 Task: Explore Airbnb accommodation in CholargÃ³s, Greece from 10th December, 2023 to 20th December, 2023 for 12 adults. Place can be entire room or shared room with 6 bedrooms having 12 beds and 6 bathrooms. Property type can be flat. Amenities needed are: wifi, TV, free parkinig on premises, gym, breakfast.
Action: Mouse moved to (464, 89)
Screenshot: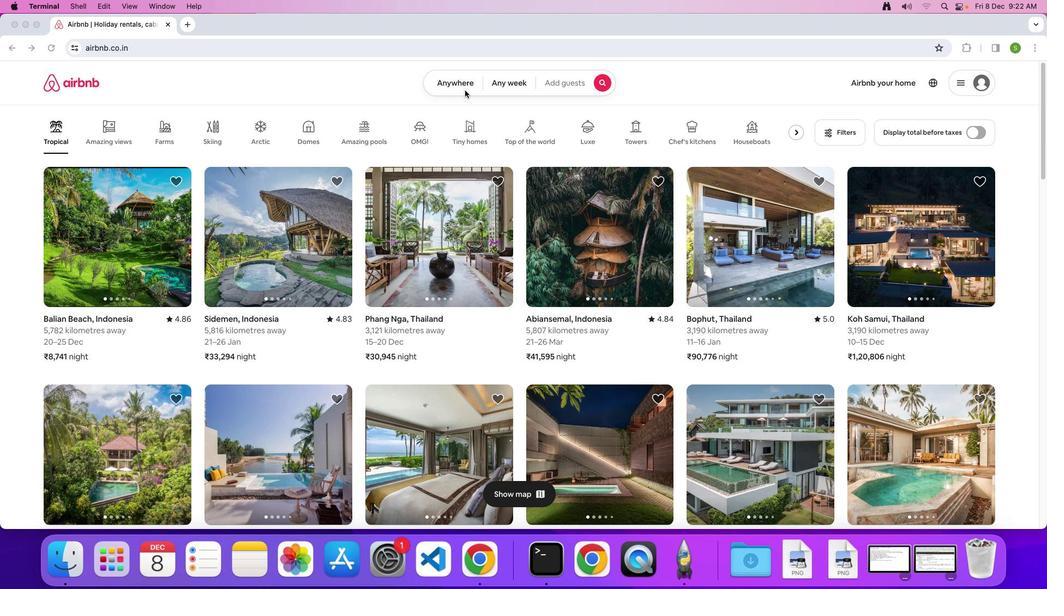
Action: Mouse pressed left at (464, 89)
Screenshot: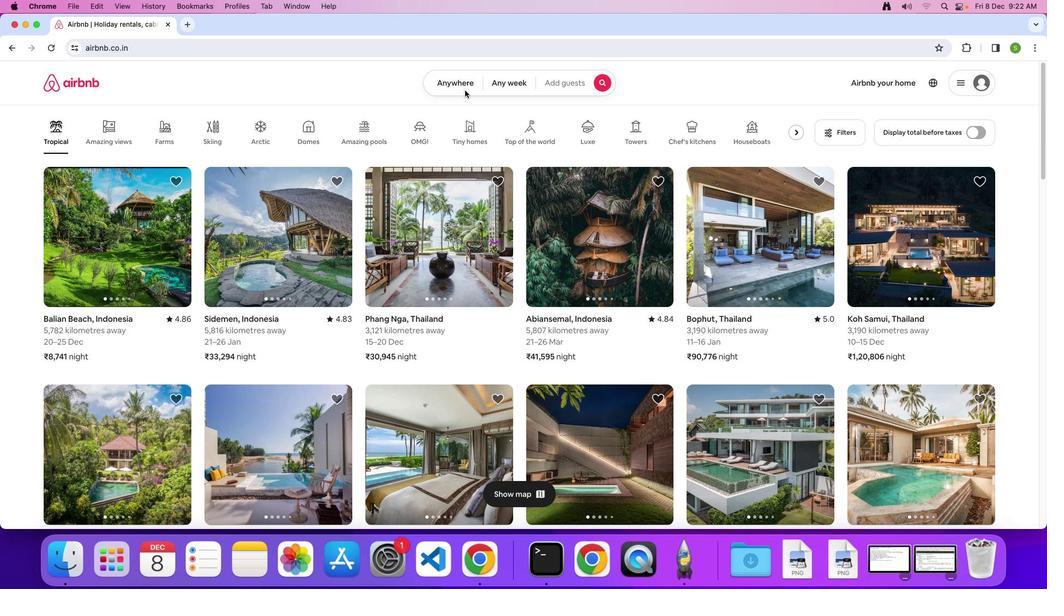 
Action: Mouse moved to (460, 84)
Screenshot: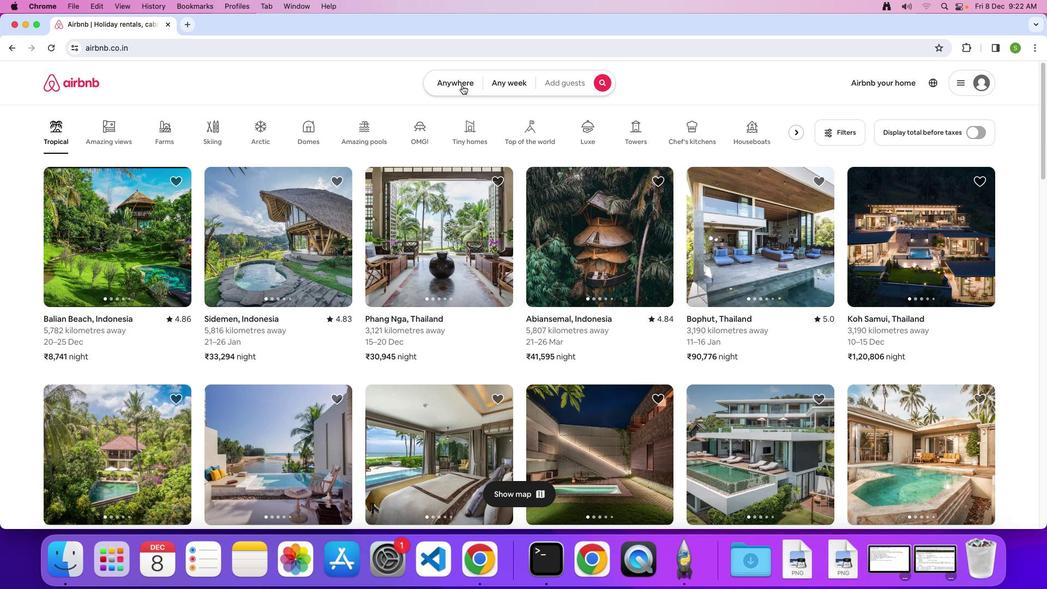 
Action: Mouse pressed left at (460, 84)
Screenshot: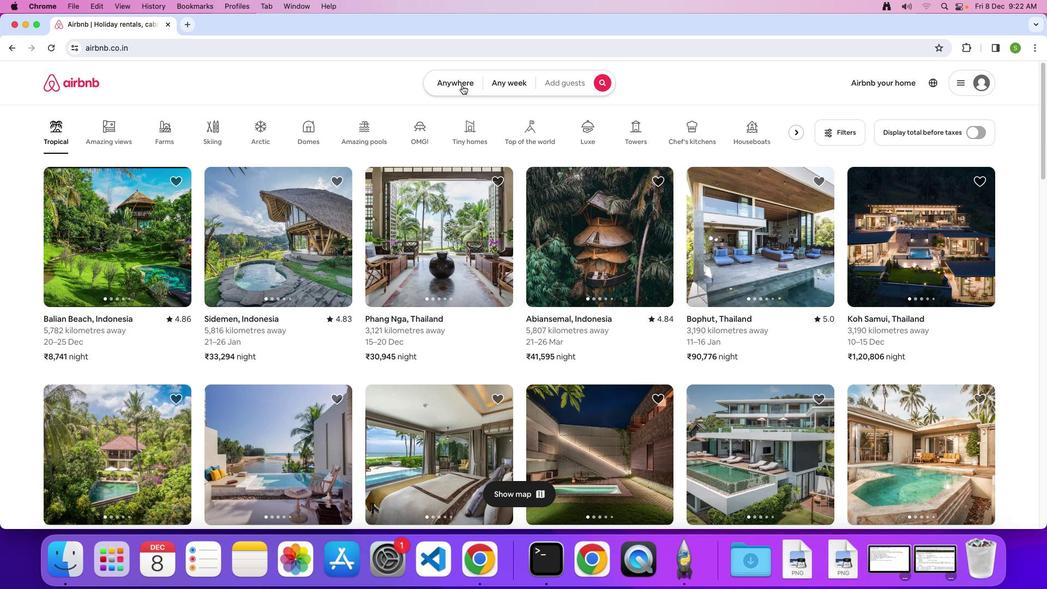 
Action: Mouse moved to (387, 120)
Screenshot: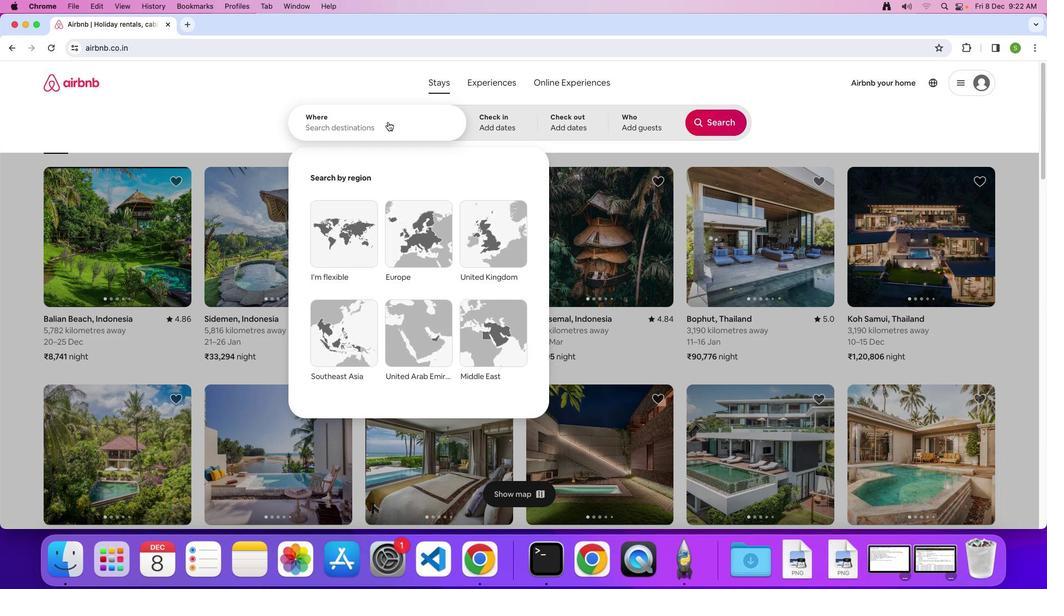 
Action: Mouse pressed left at (387, 120)
Screenshot: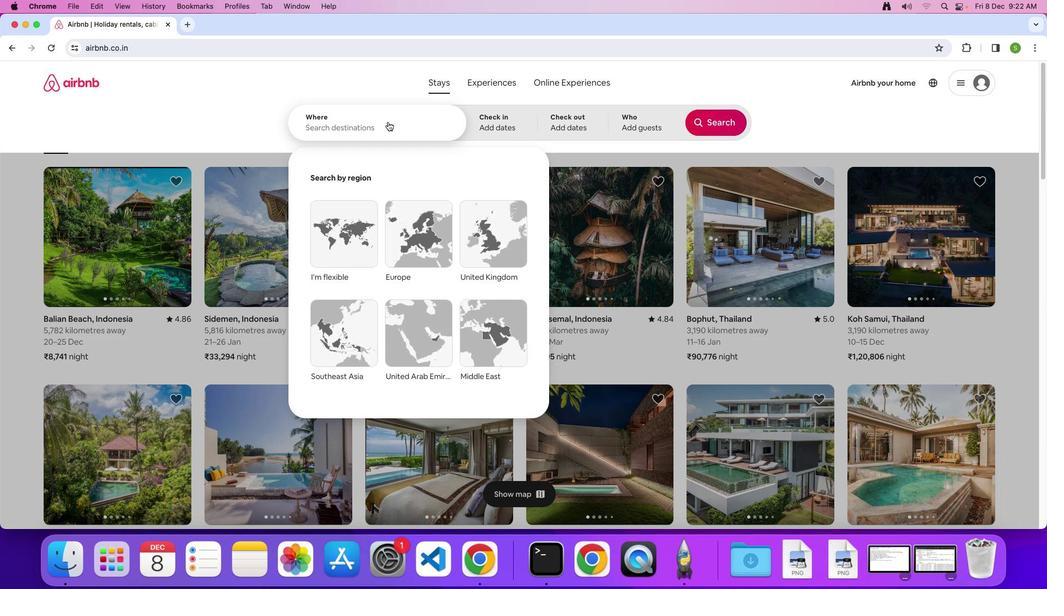 
Action: Key pressed 'C'Key.caps_lock'h''a''l''a''r''g''o''s'','Key.spaceKey.shift'G''r''e''e''c''e'Key.enter
Screenshot: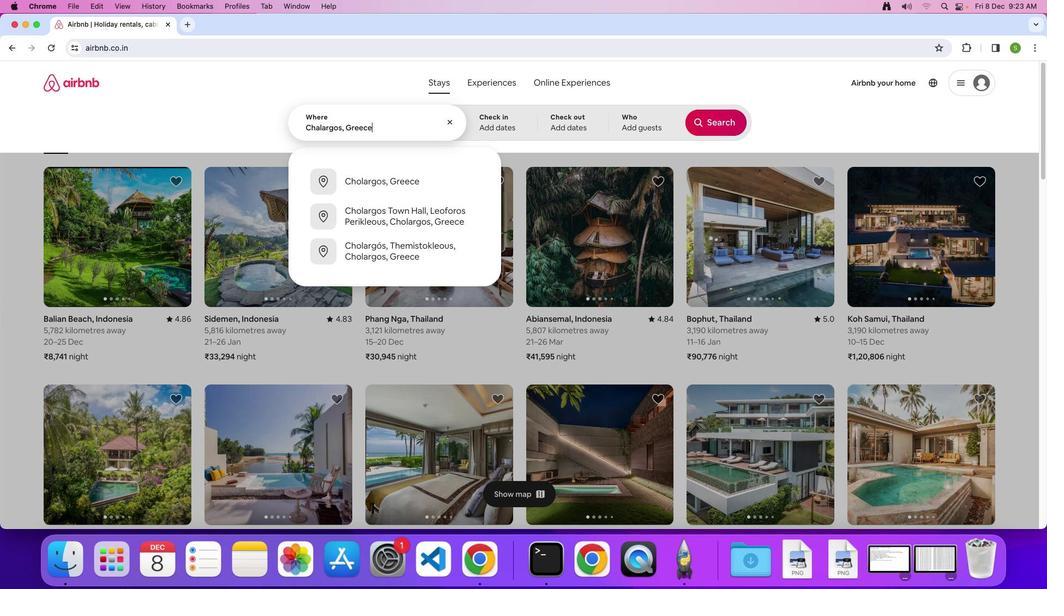 
Action: Mouse moved to (332, 312)
Screenshot: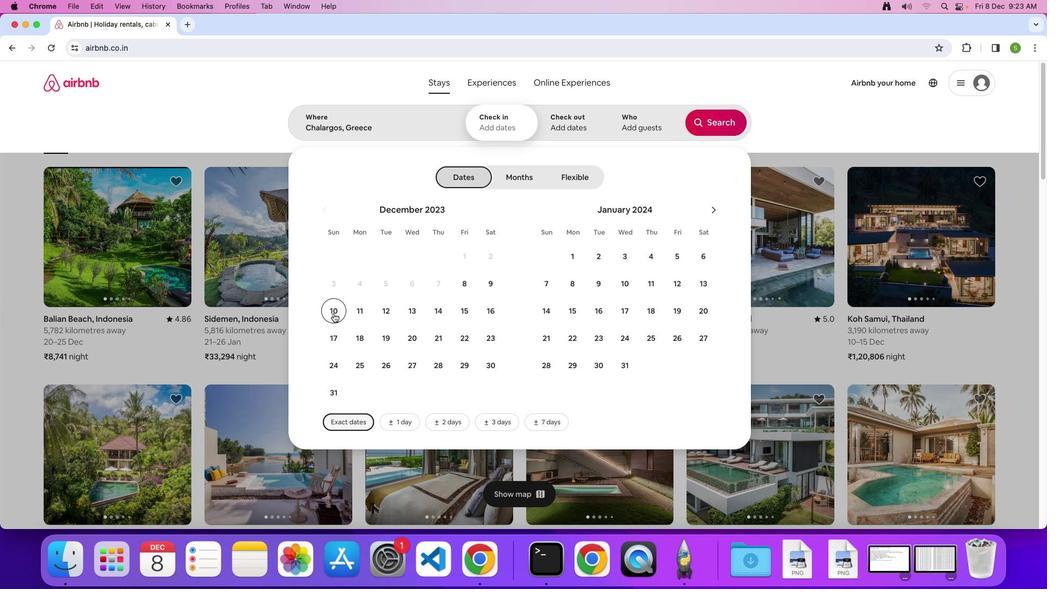 
Action: Mouse pressed left at (332, 312)
Screenshot: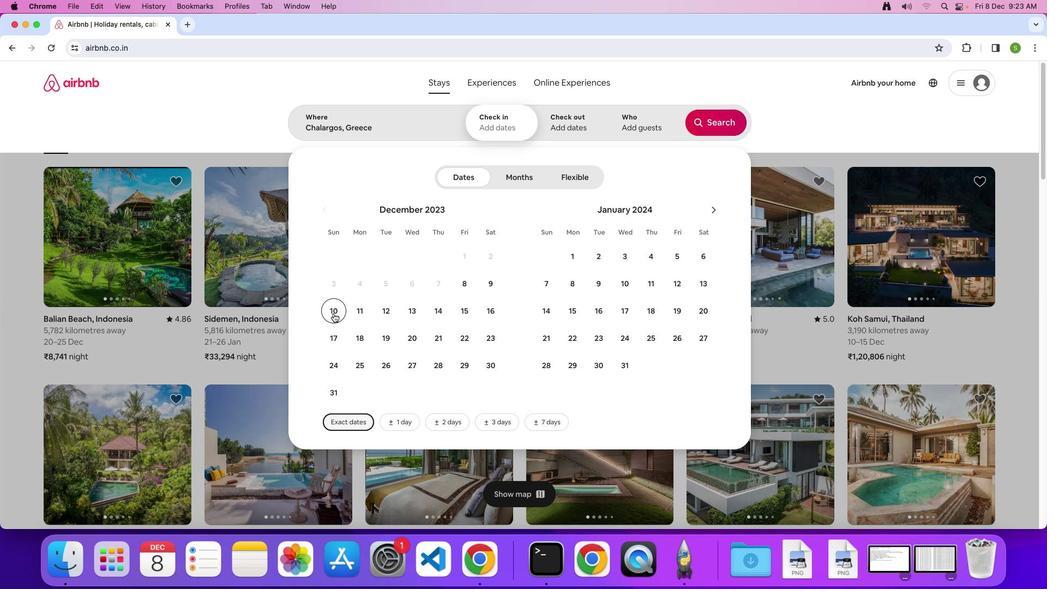 
Action: Mouse moved to (421, 335)
Screenshot: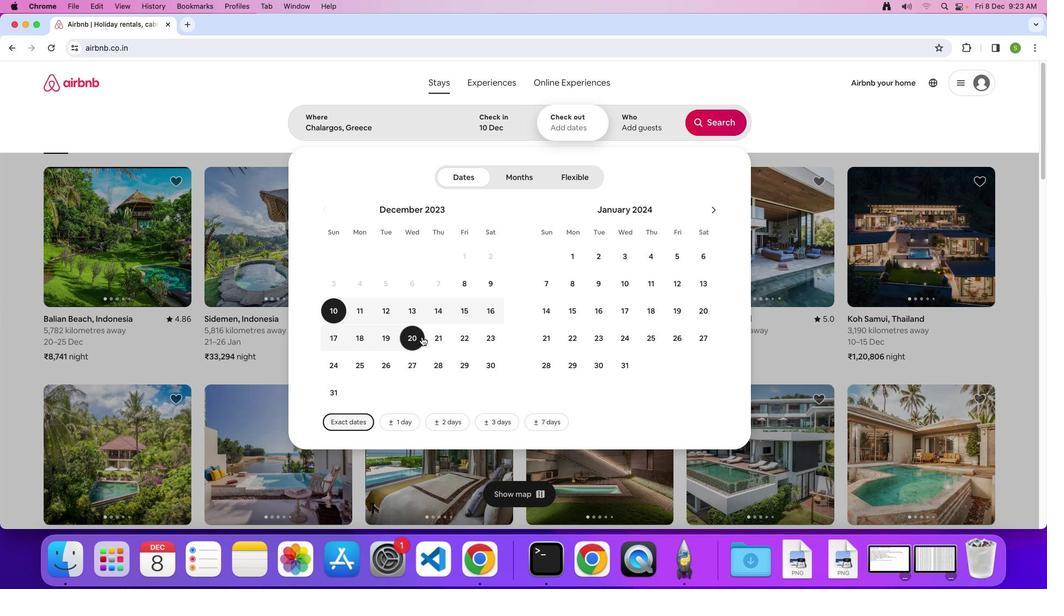 
Action: Mouse pressed left at (421, 335)
Screenshot: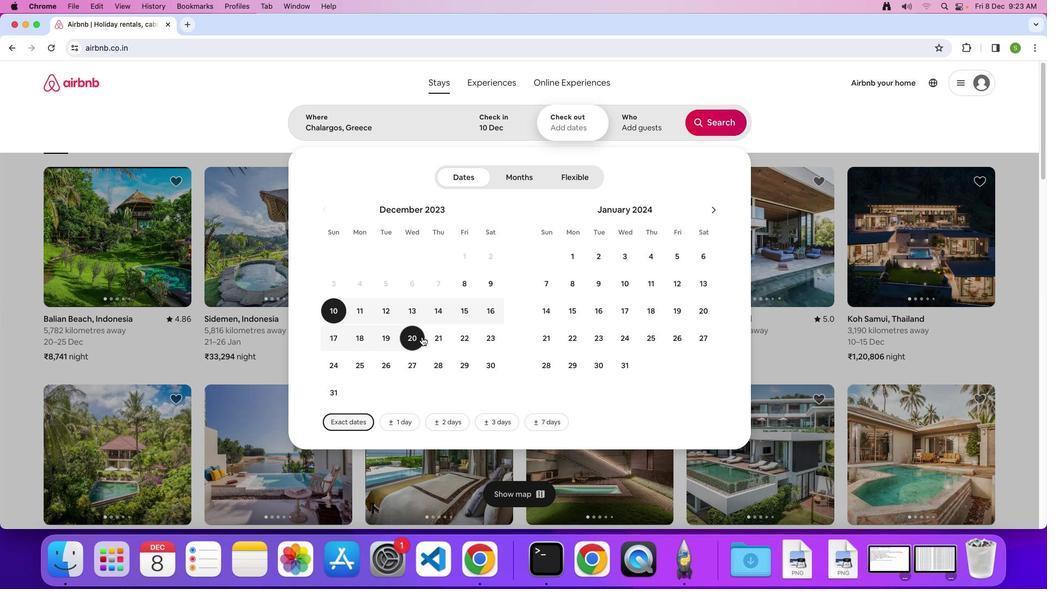 
Action: Mouse moved to (652, 118)
Screenshot: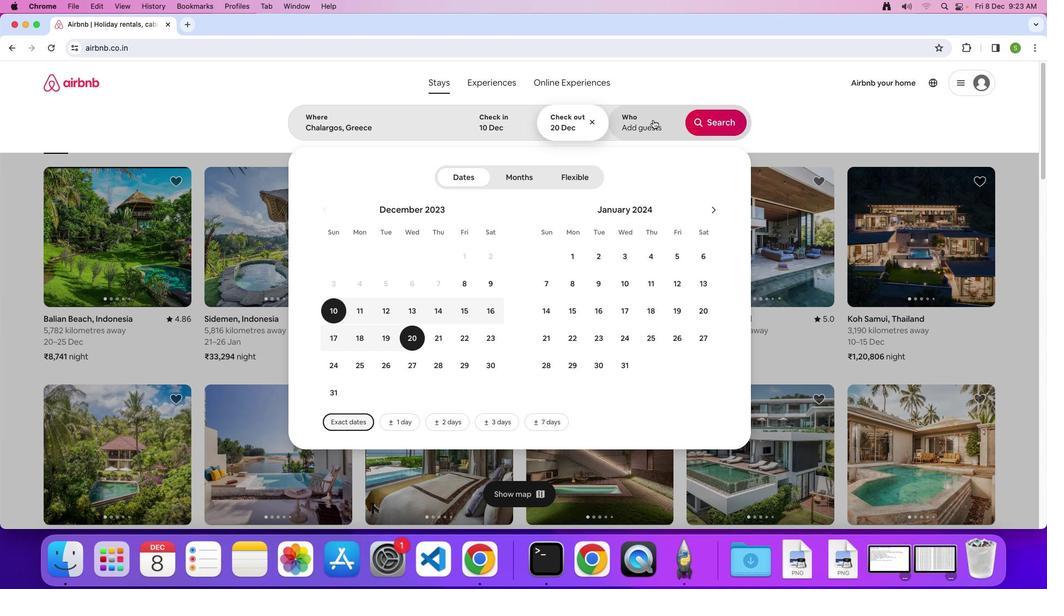 
Action: Mouse pressed left at (652, 118)
Screenshot: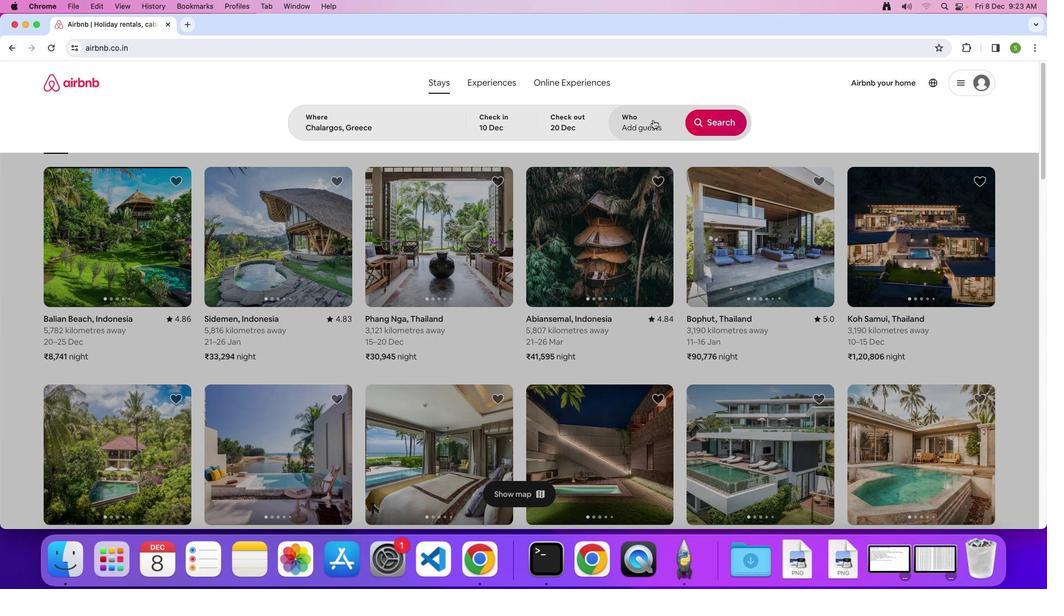 
Action: Mouse moved to (713, 178)
Screenshot: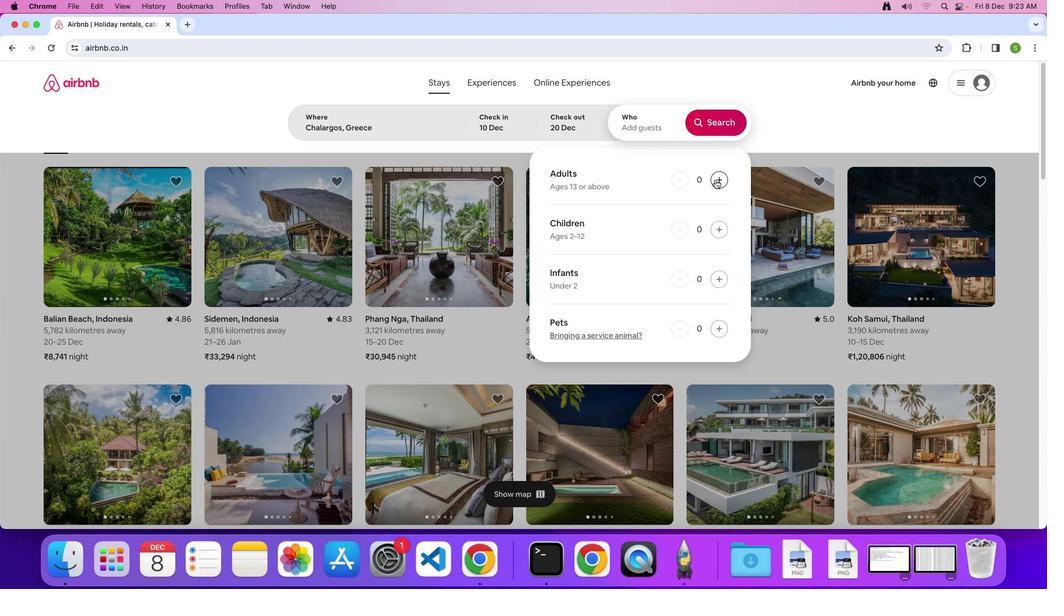 
Action: Mouse pressed left at (713, 178)
Screenshot: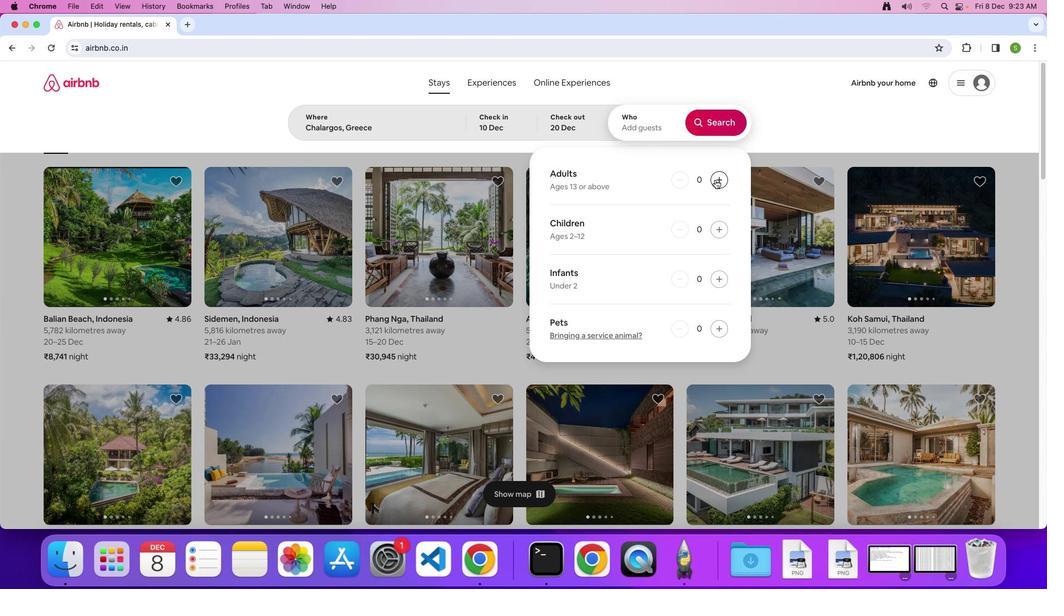 
Action: Mouse pressed left at (713, 178)
Screenshot: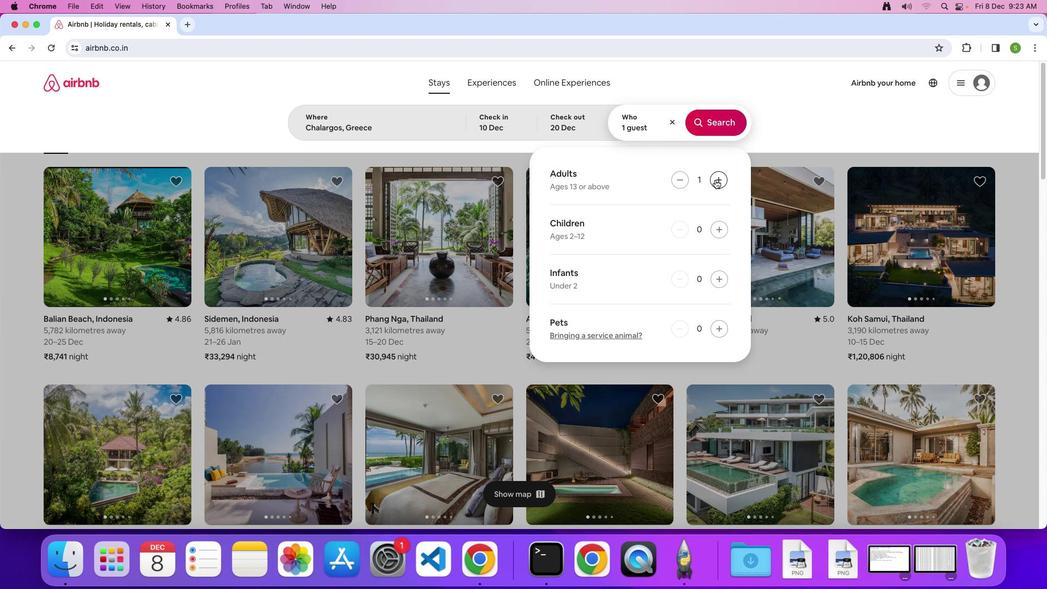
Action: Mouse pressed left at (713, 178)
Screenshot: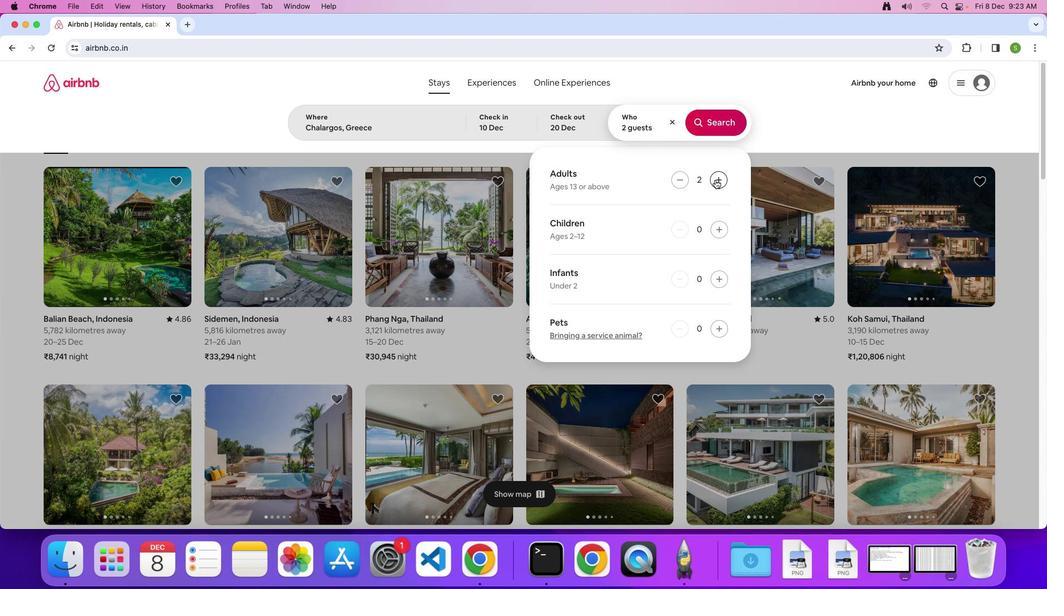 
Action: Mouse pressed left at (713, 178)
Screenshot: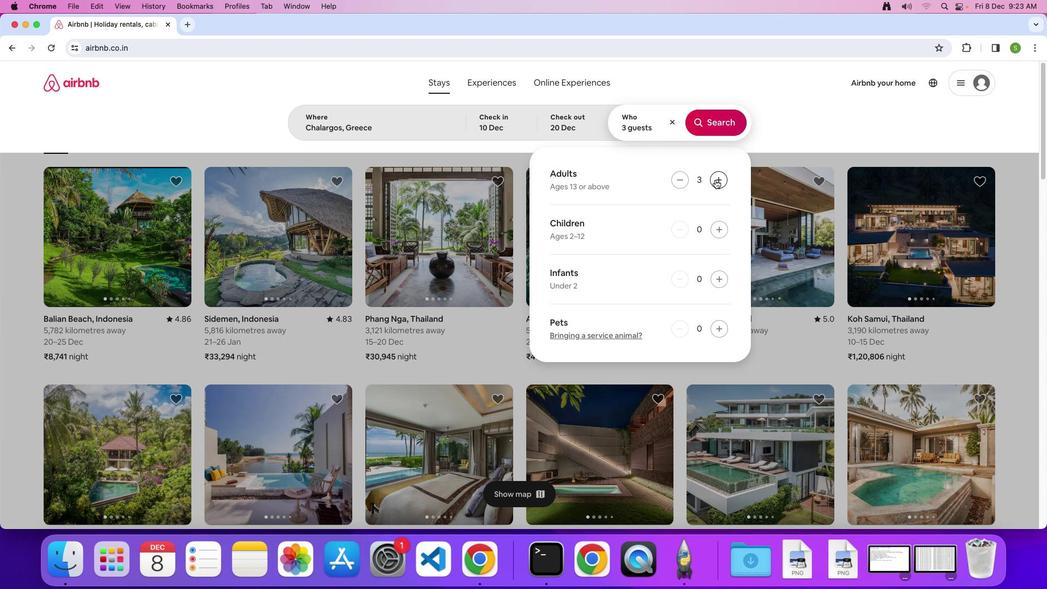 
Action: Mouse pressed left at (713, 178)
Screenshot: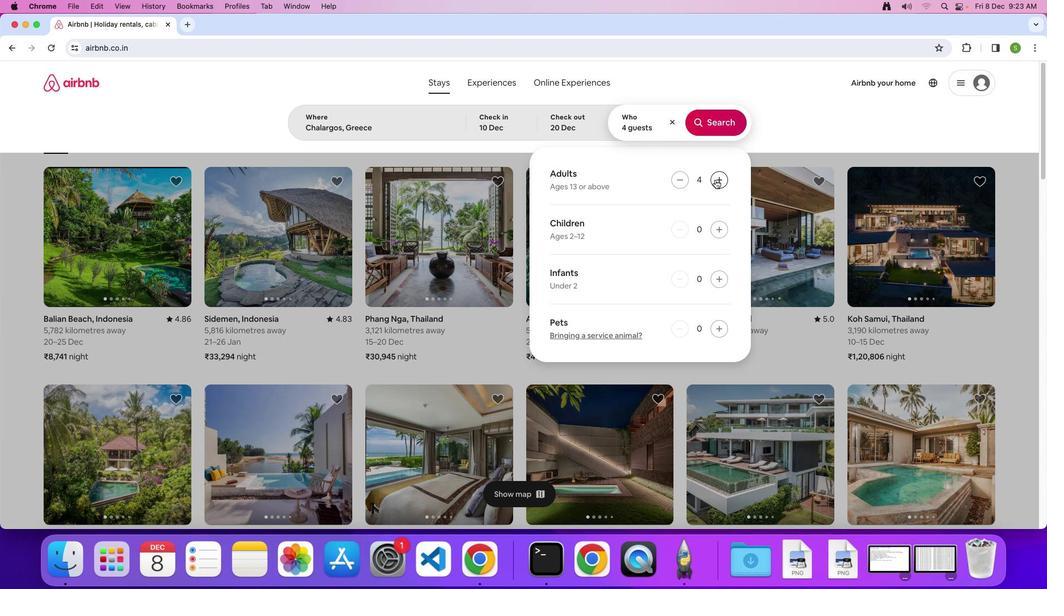 
Action: Mouse pressed left at (713, 178)
Screenshot: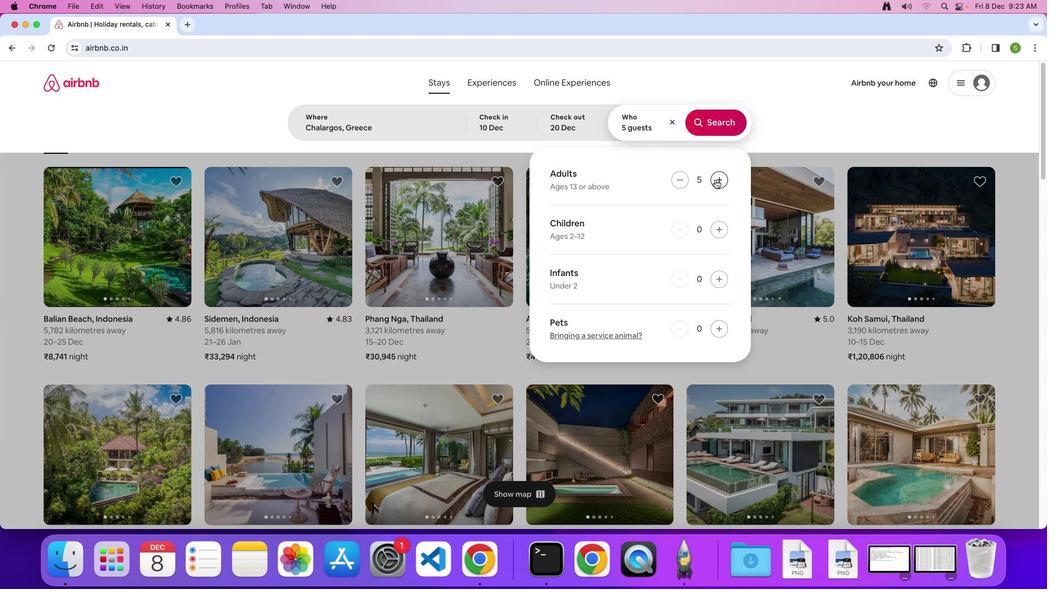 
Action: Mouse pressed left at (713, 178)
Screenshot: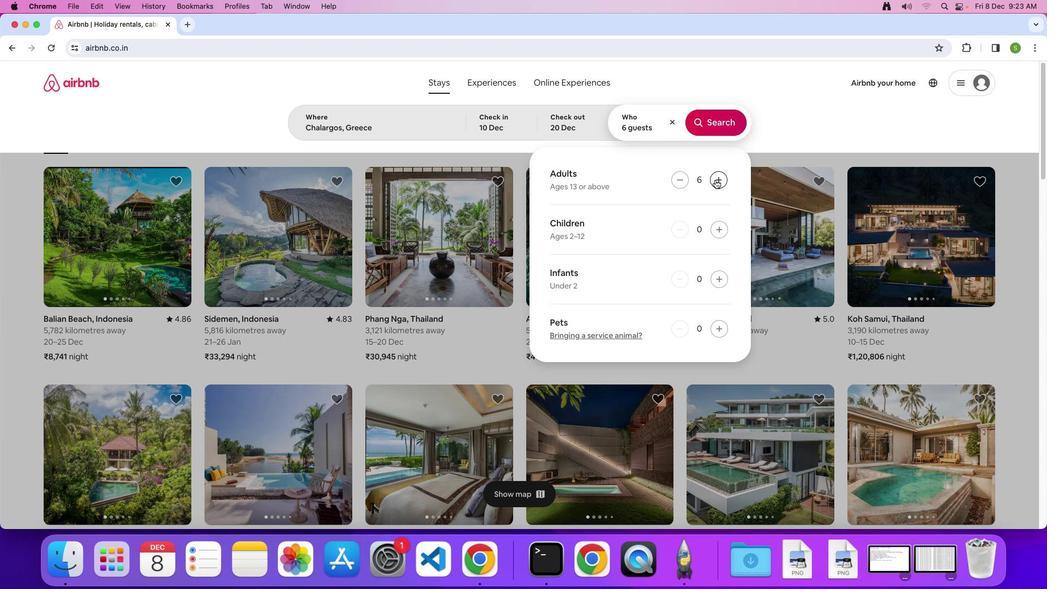 
Action: Mouse pressed left at (713, 178)
Screenshot: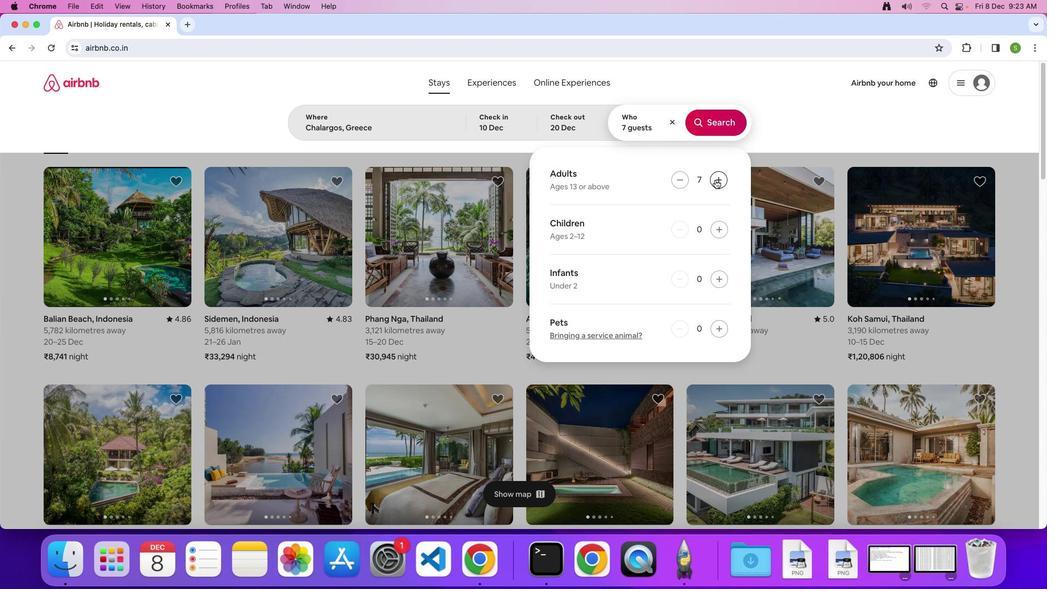 
Action: Mouse pressed left at (713, 178)
Screenshot: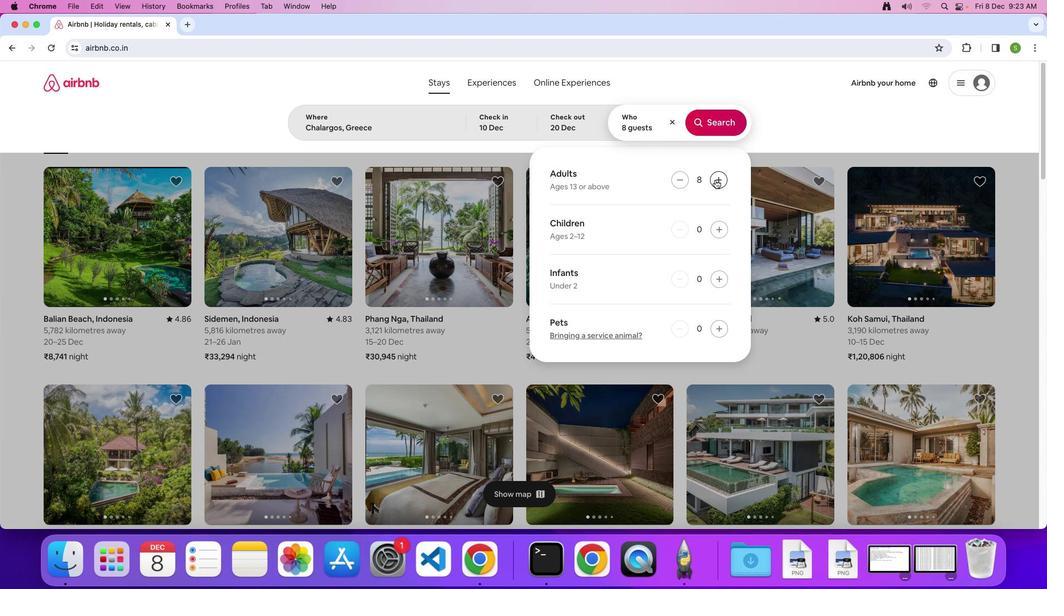 
Action: Mouse pressed left at (713, 178)
Screenshot: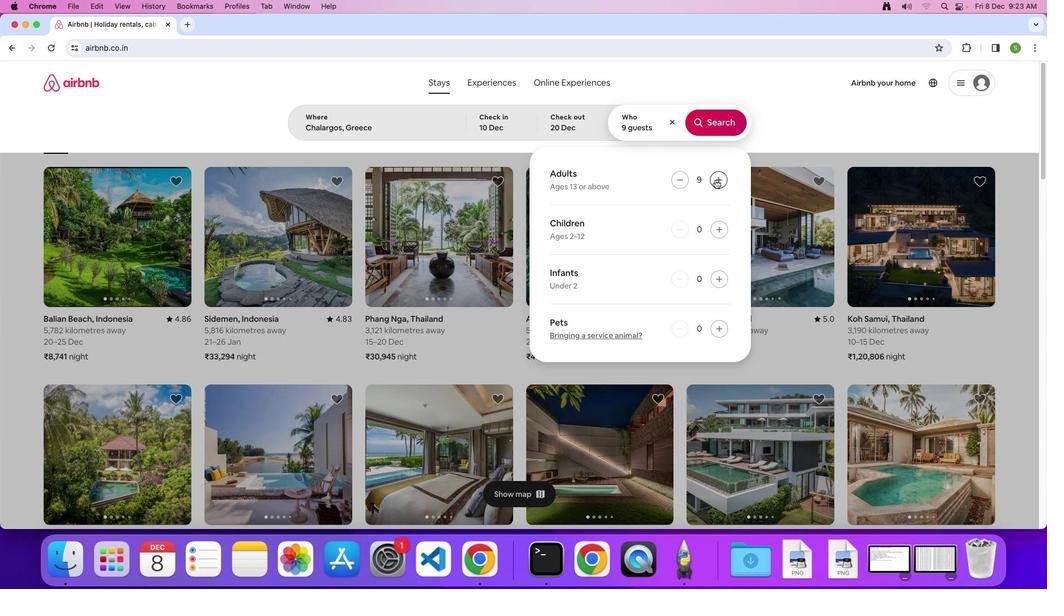 
Action: Mouse pressed left at (713, 178)
Screenshot: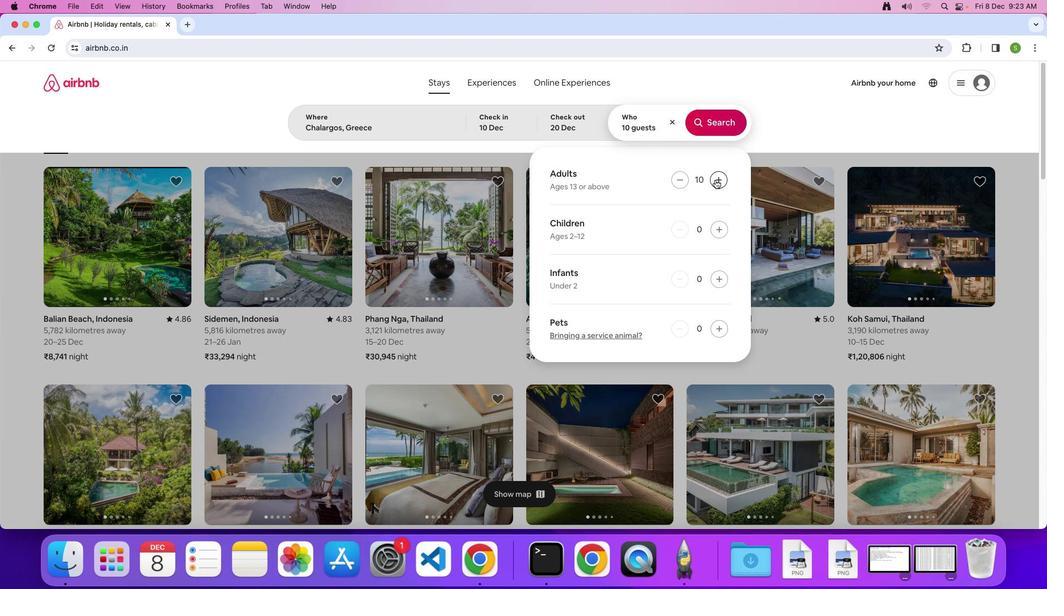 
Action: Mouse pressed left at (713, 178)
Screenshot: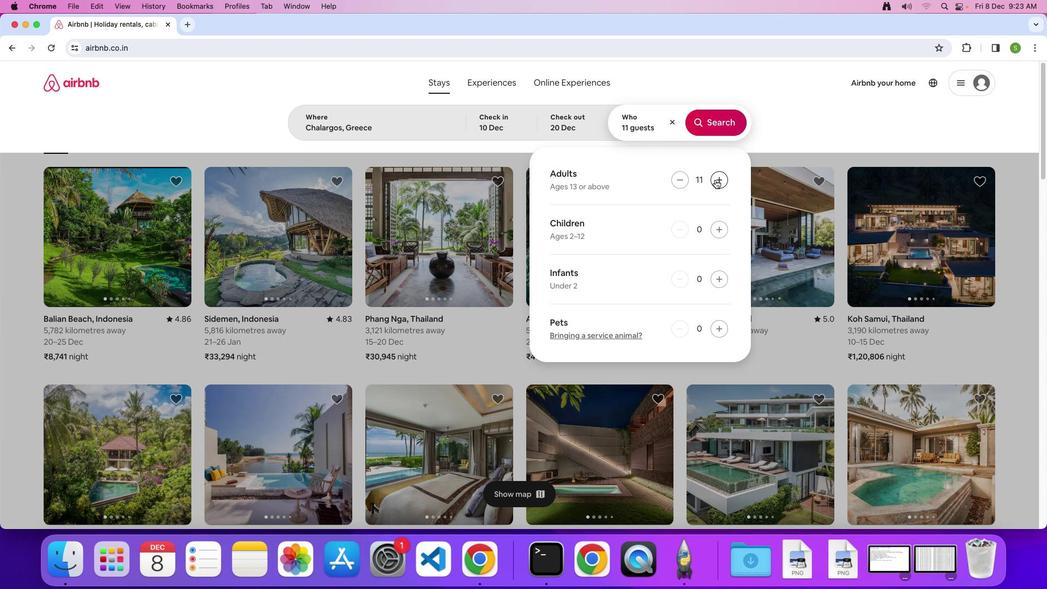
Action: Mouse moved to (716, 128)
Screenshot: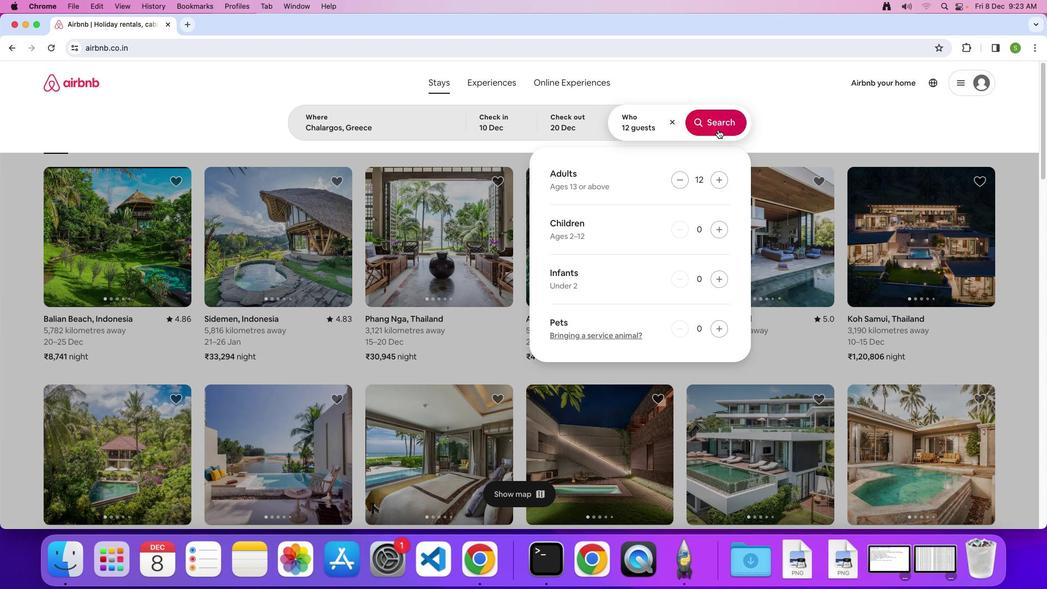 
Action: Mouse pressed left at (716, 128)
Screenshot: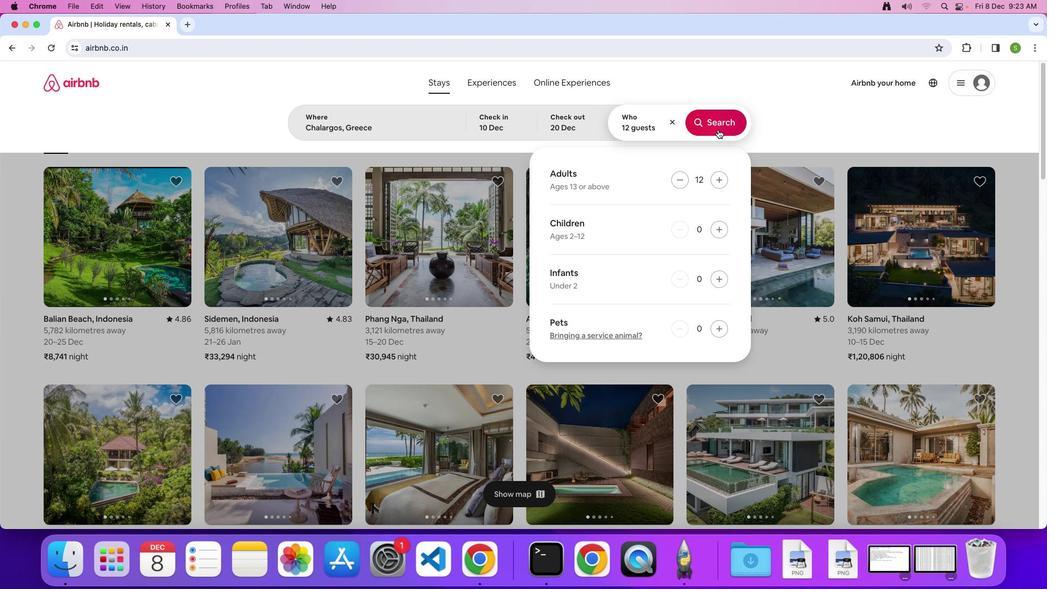 
Action: Mouse moved to (868, 124)
Screenshot: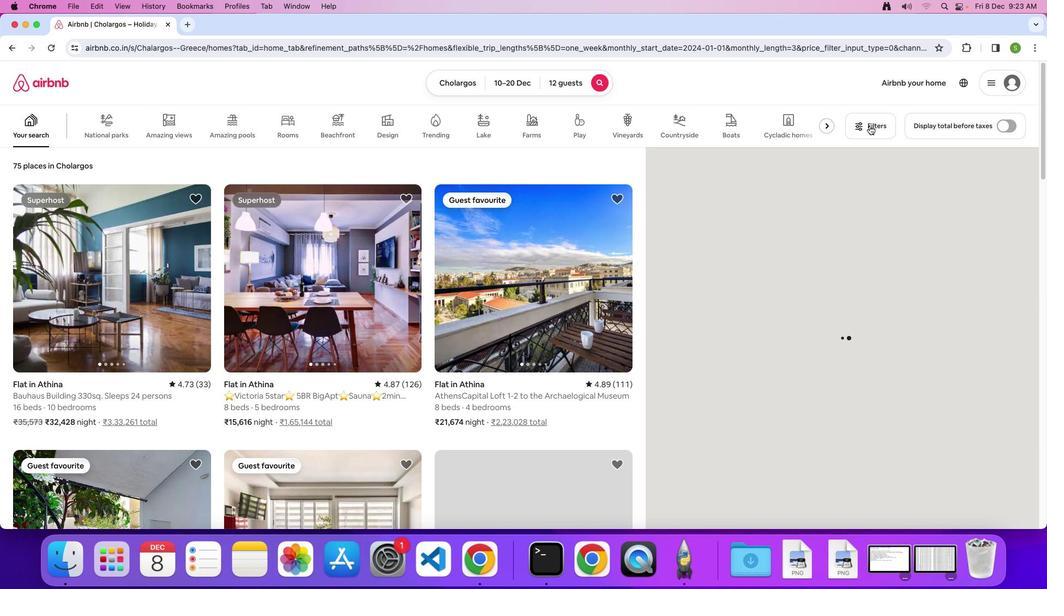 
Action: Mouse pressed left at (868, 124)
Screenshot: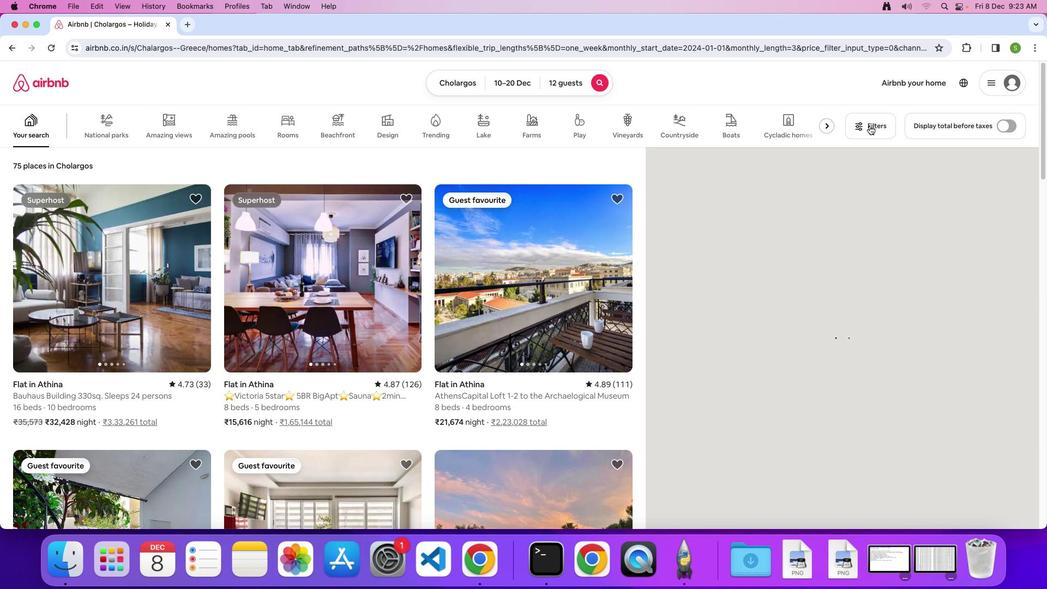 
Action: Mouse moved to (507, 195)
Screenshot: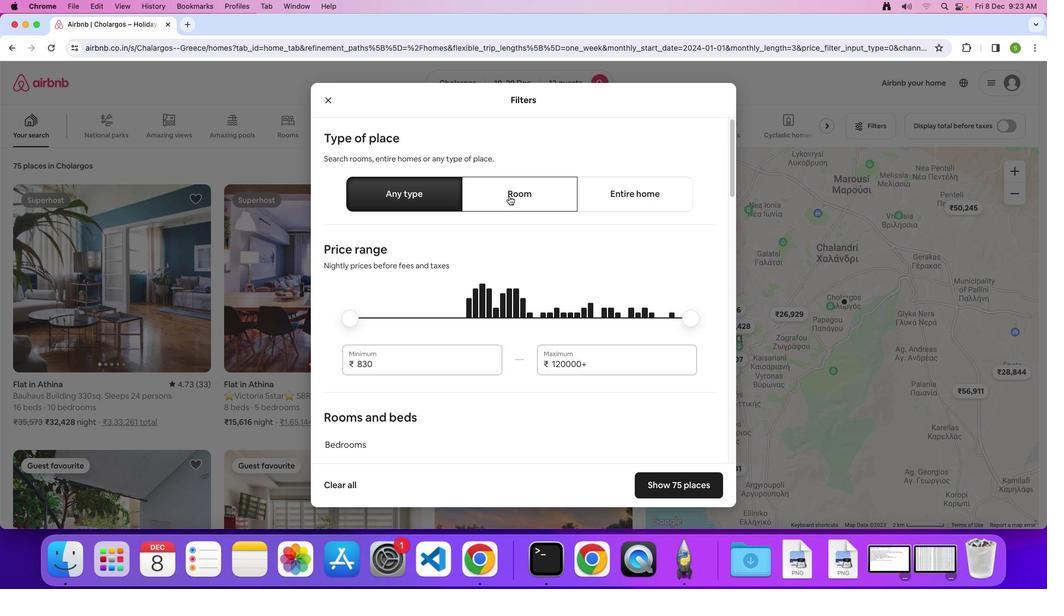 
Action: Mouse pressed left at (507, 195)
Screenshot: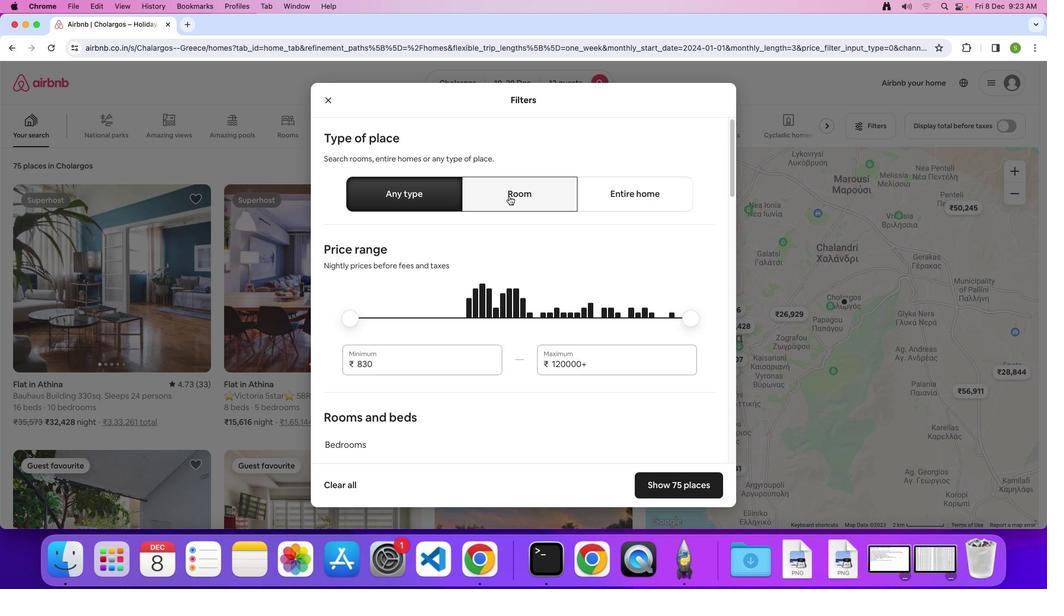 
Action: Mouse moved to (507, 271)
Screenshot: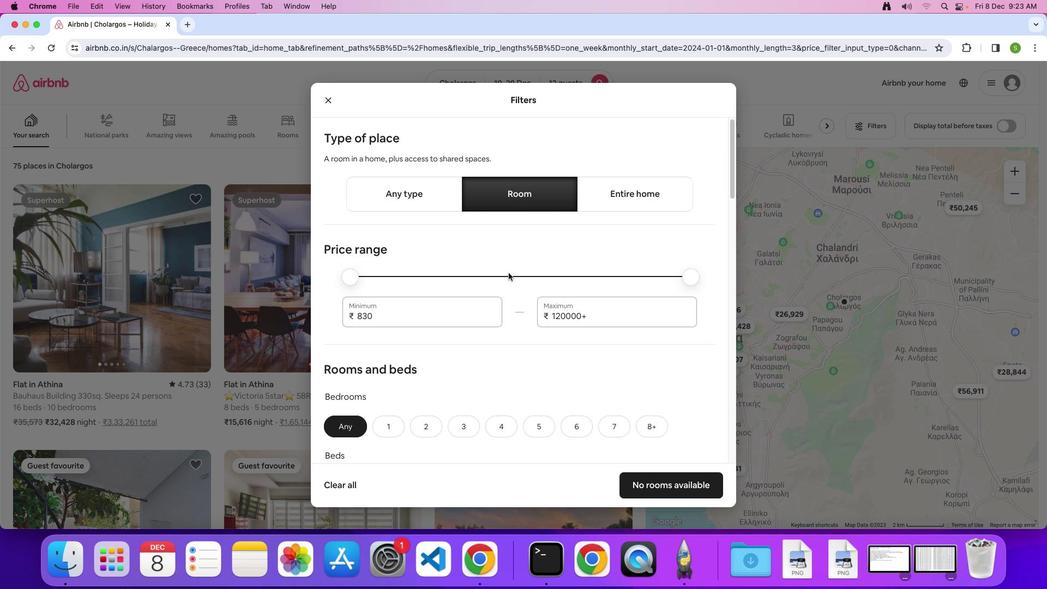 
Action: Mouse scrolled (507, 271) with delta (0, -1)
Screenshot: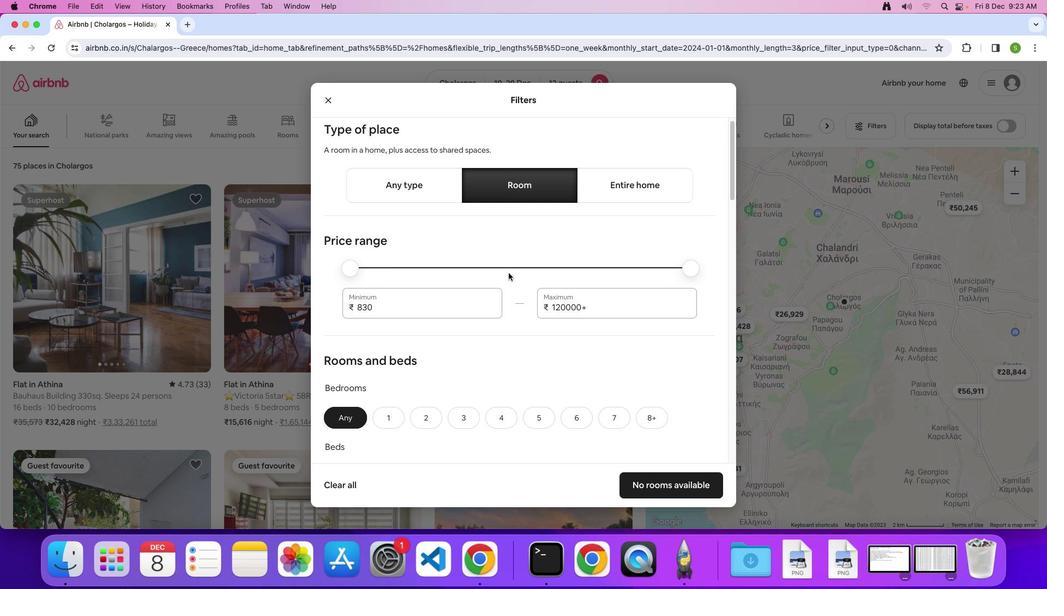 
Action: Mouse scrolled (507, 271) with delta (0, -1)
Screenshot: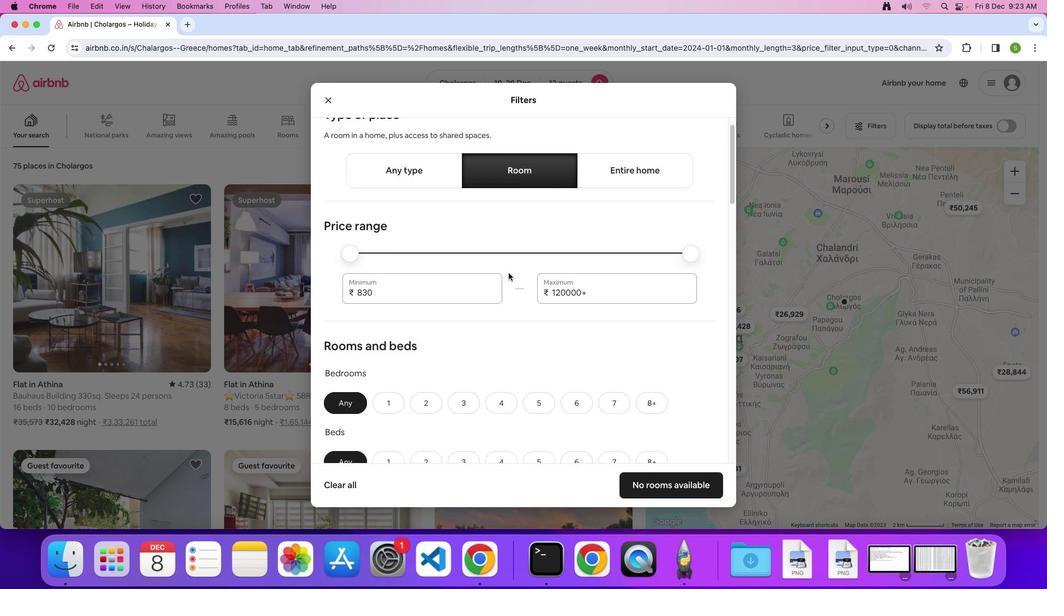 
Action: Mouse scrolled (507, 271) with delta (0, -2)
Screenshot: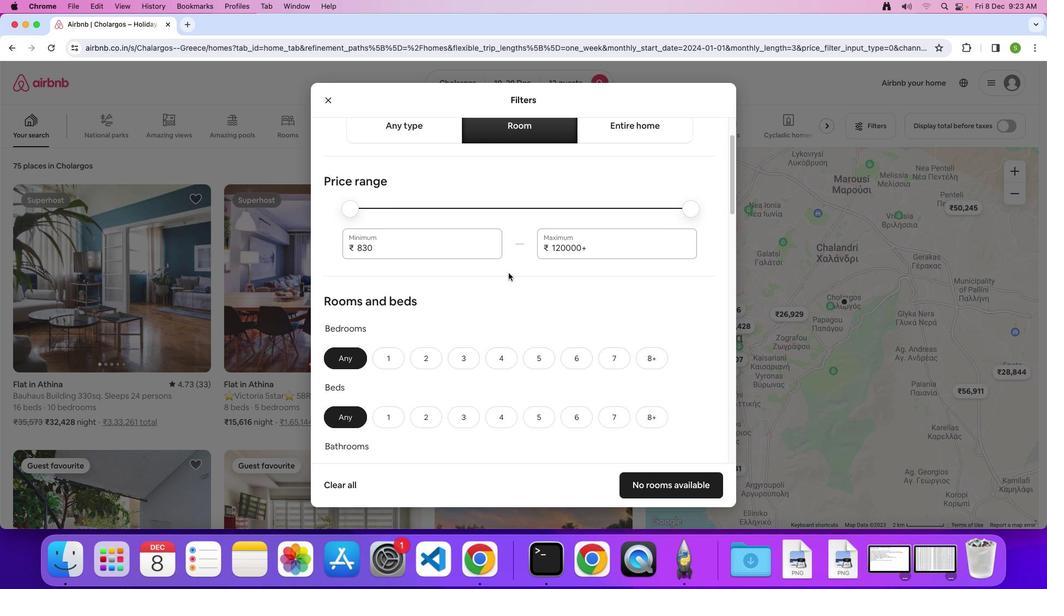 
Action: Mouse scrolled (507, 271) with delta (0, -1)
Screenshot: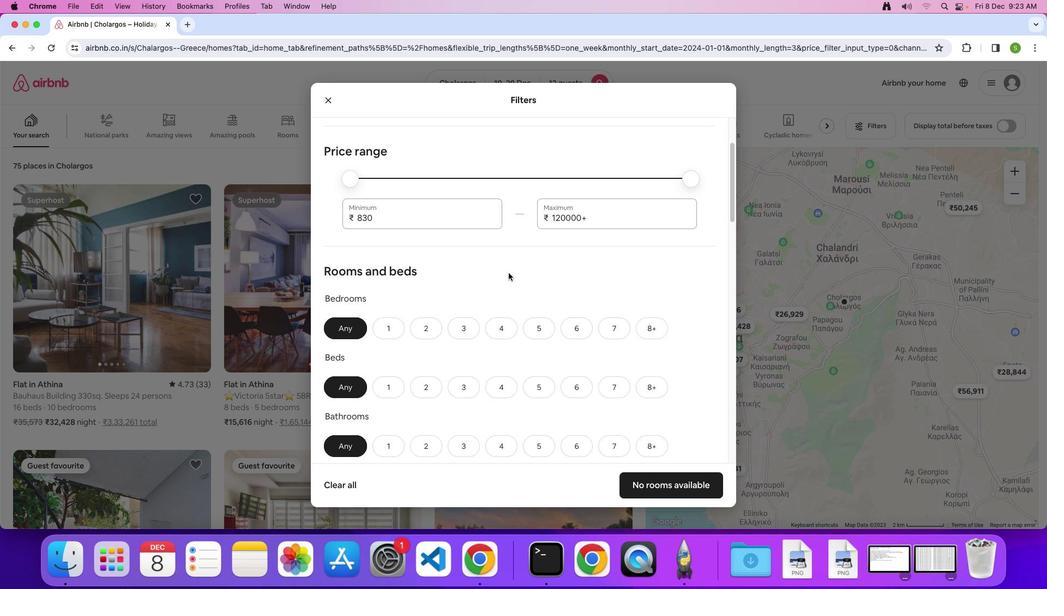 
Action: Mouse scrolled (507, 271) with delta (0, -1)
Screenshot: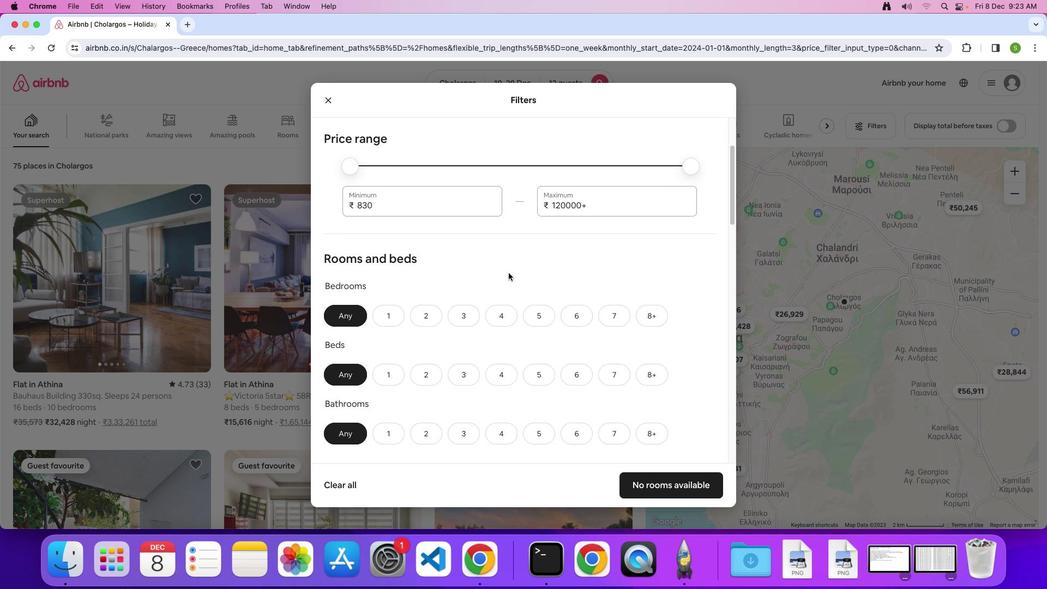 
Action: Mouse scrolled (507, 271) with delta (0, -1)
Screenshot: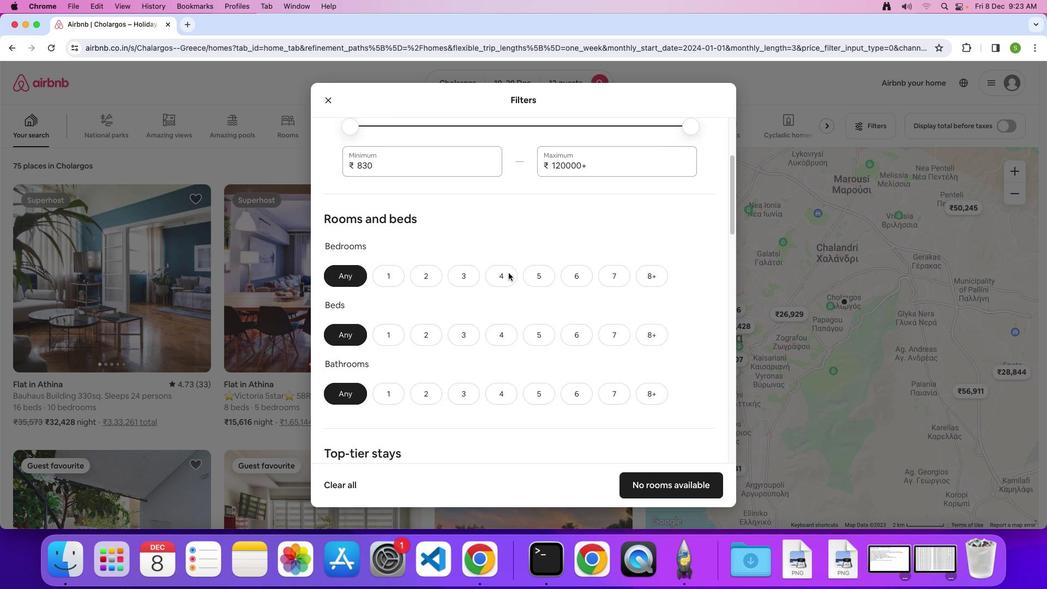 
Action: Mouse scrolled (507, 271) with delta (0, -1)
Screenshot: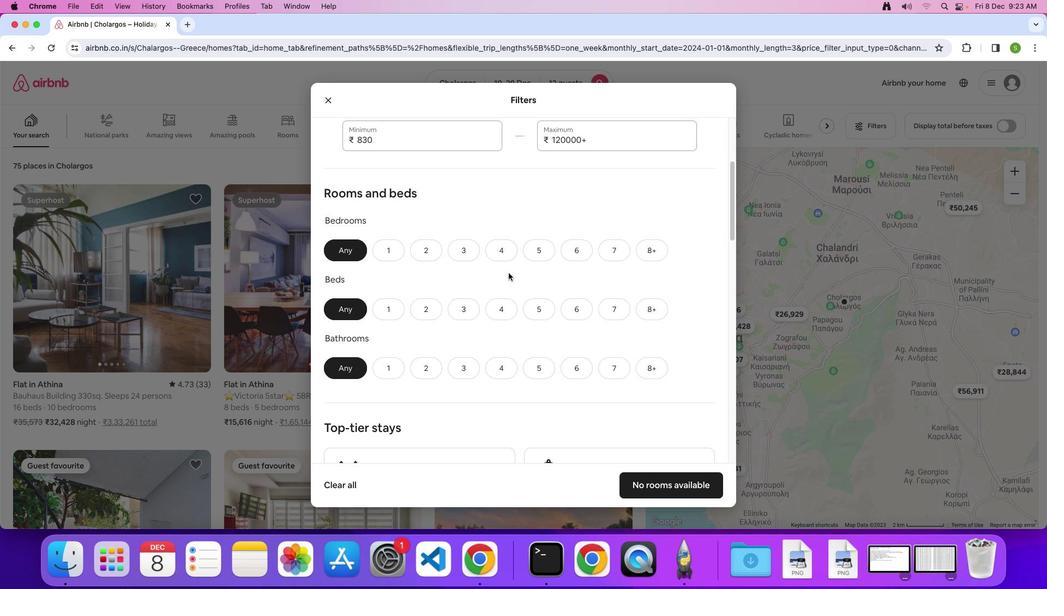 
Action: Mouse scrolled (507, 271) with delta (0, -1)
Screenshot: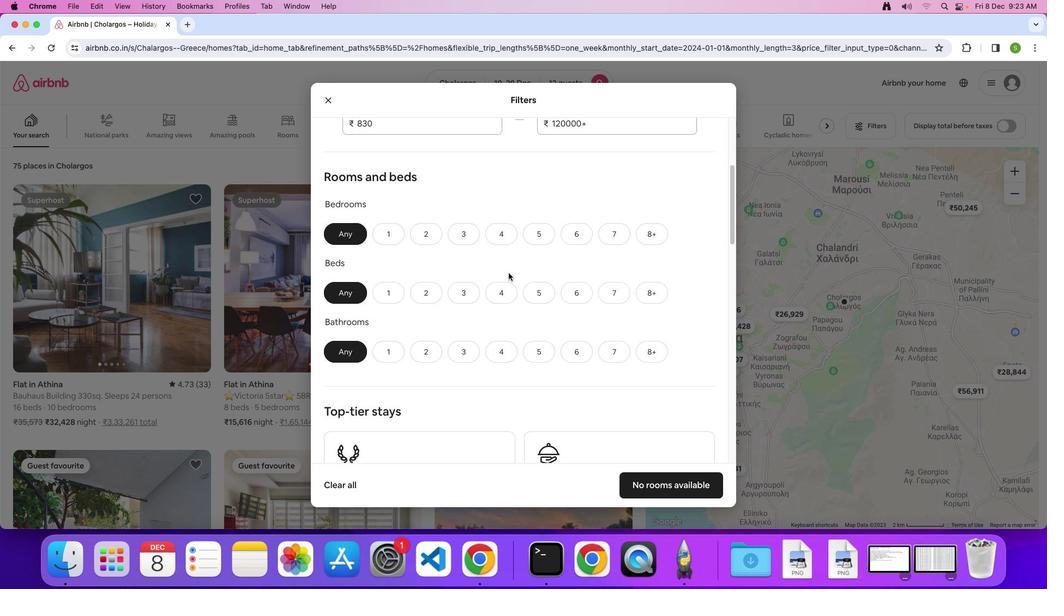 
Action: Mouse scrolled (507, 271) with delta (0, -1)
Screenshot: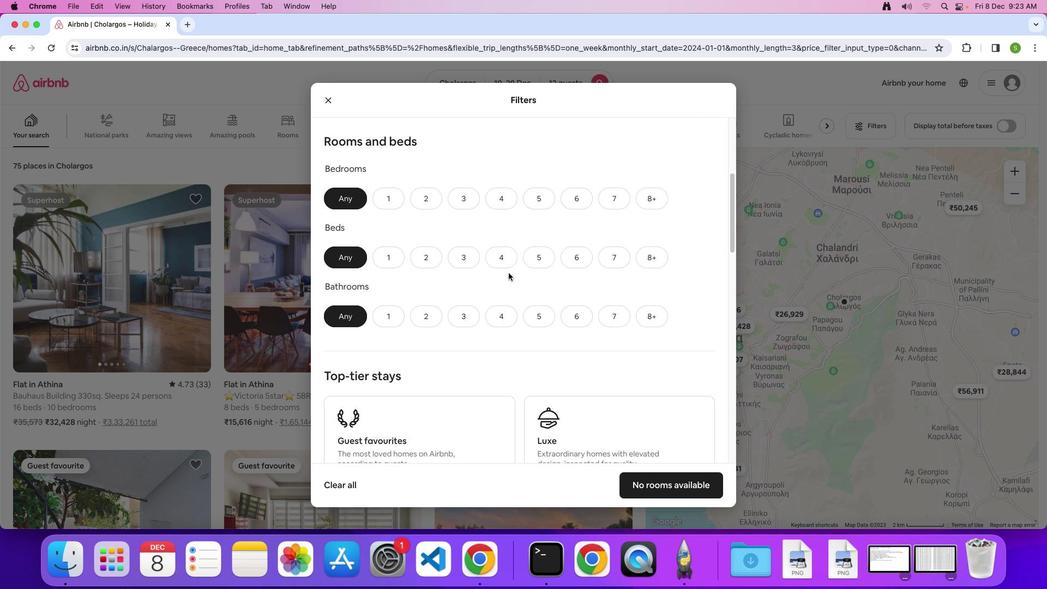 
Action: Mouse scrolled (507, 271) with delta (0, -1)
Screenshot: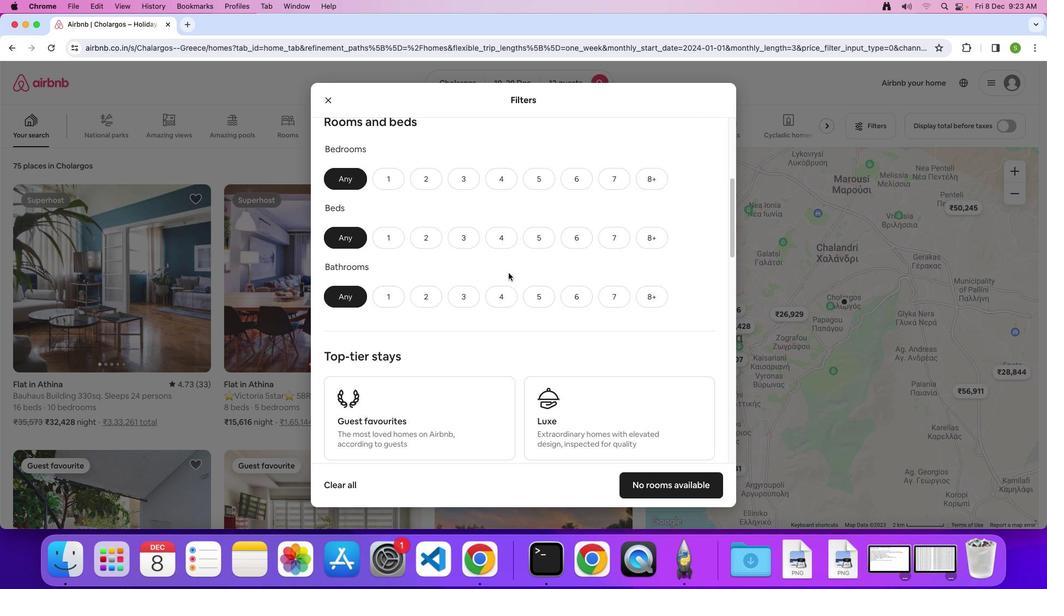 
Action: Mouse scrolled (507, 271) with delta (0, -1)
Screenshot: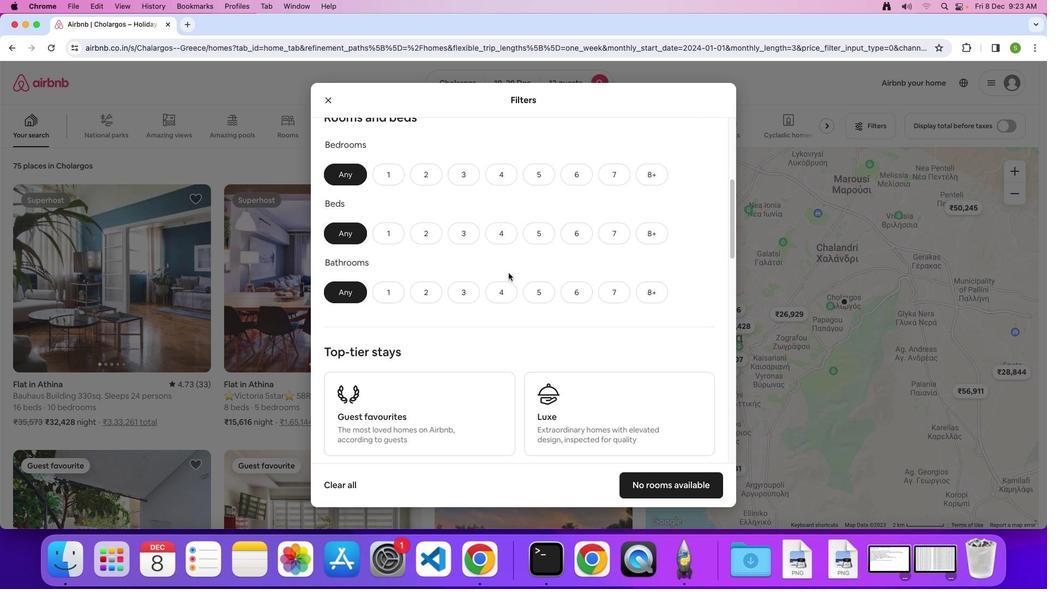 
Action: Mouse scrolled (507, 271) with delta (0, -1)
Screenshot: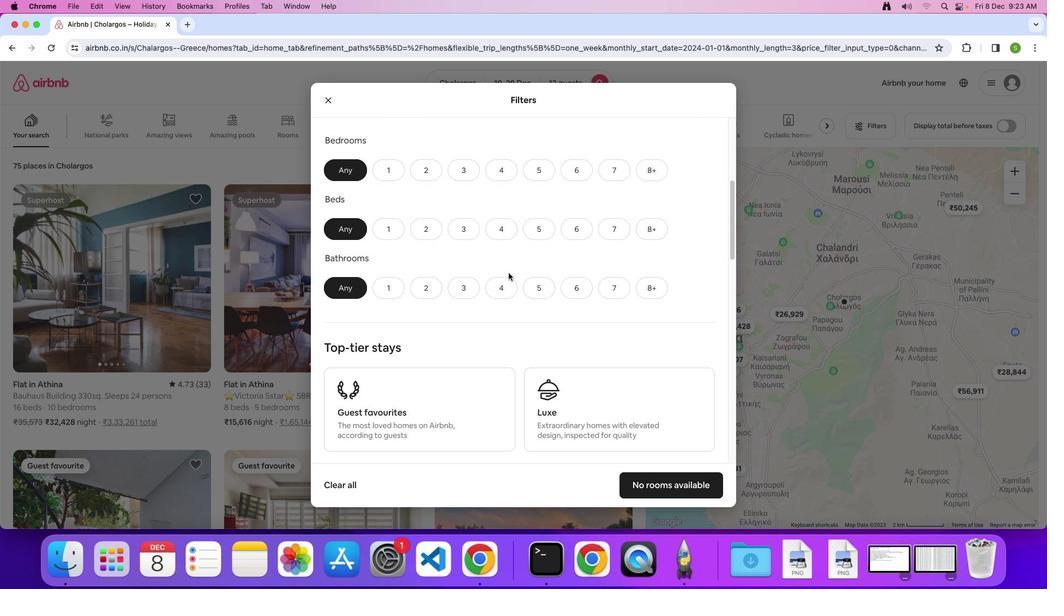 
Action: Mouse moved to (572, 167)
Screenshot: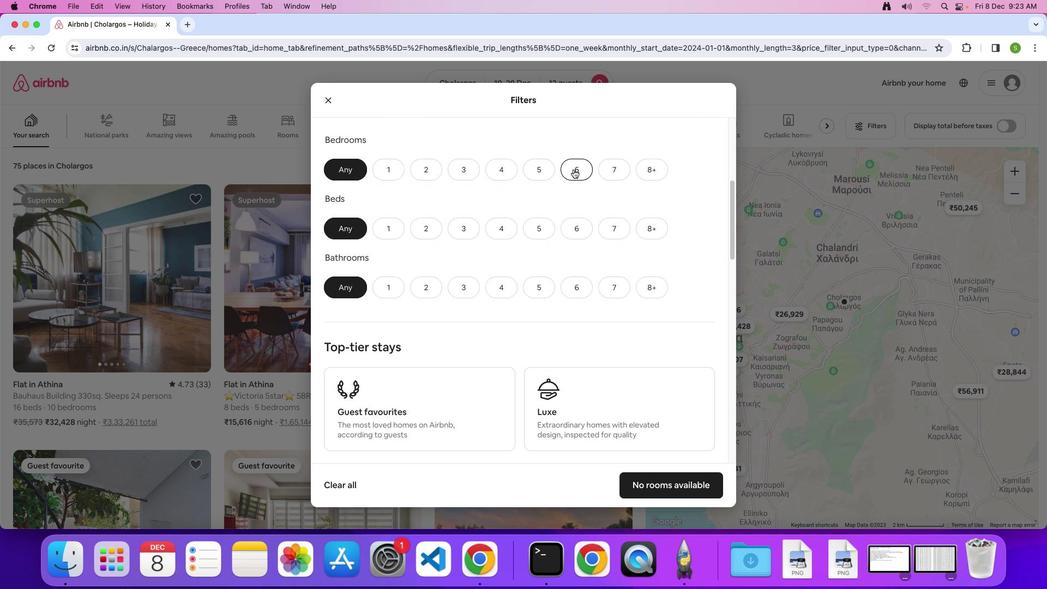 
Action: Mouse pressed left at (572, 167)
Screenshot: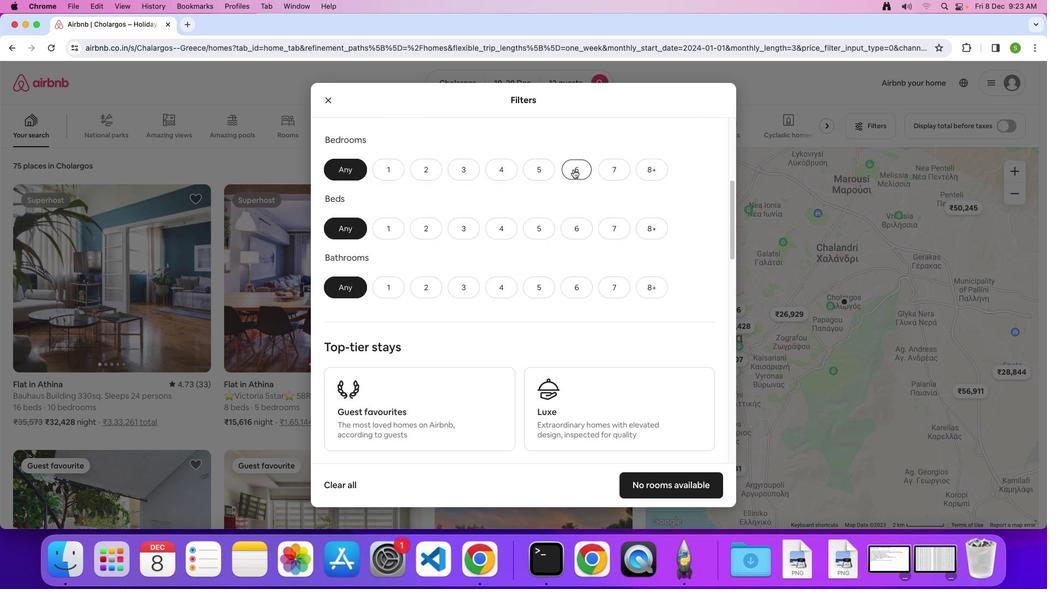 
Action: Mouse moved to (649, 227)
Screenshot: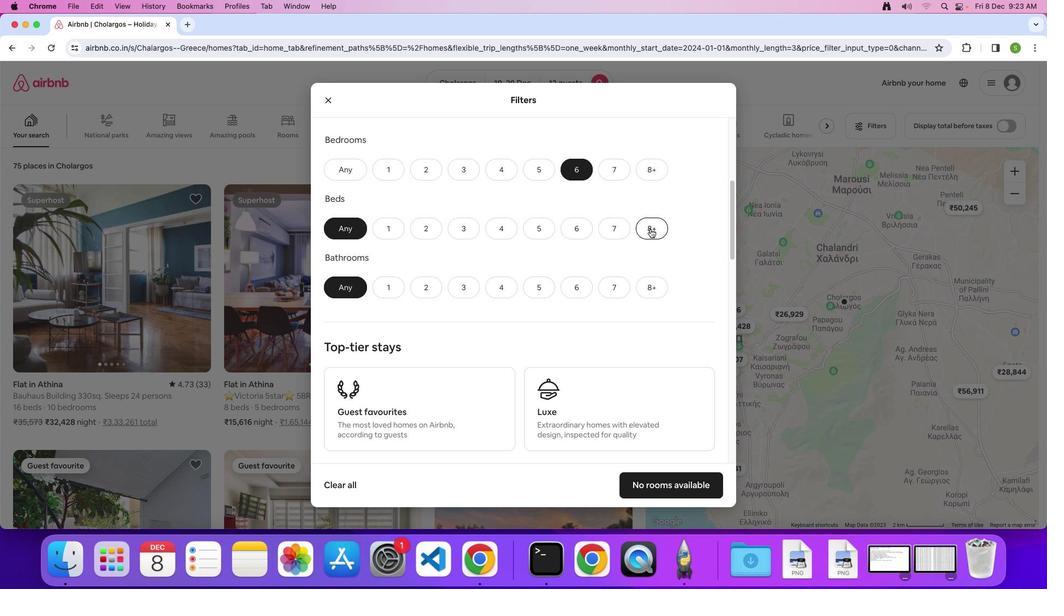 
Action: Mouse pressed left at (649, 227)
Screenshot: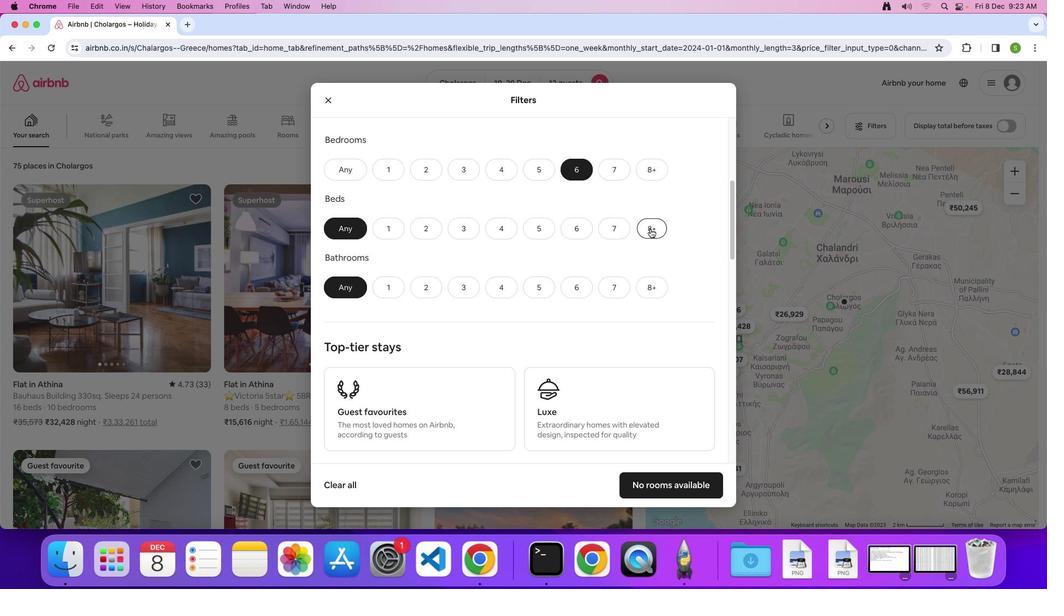 
Action: Mouse moved to (568, 283)
Screenshot: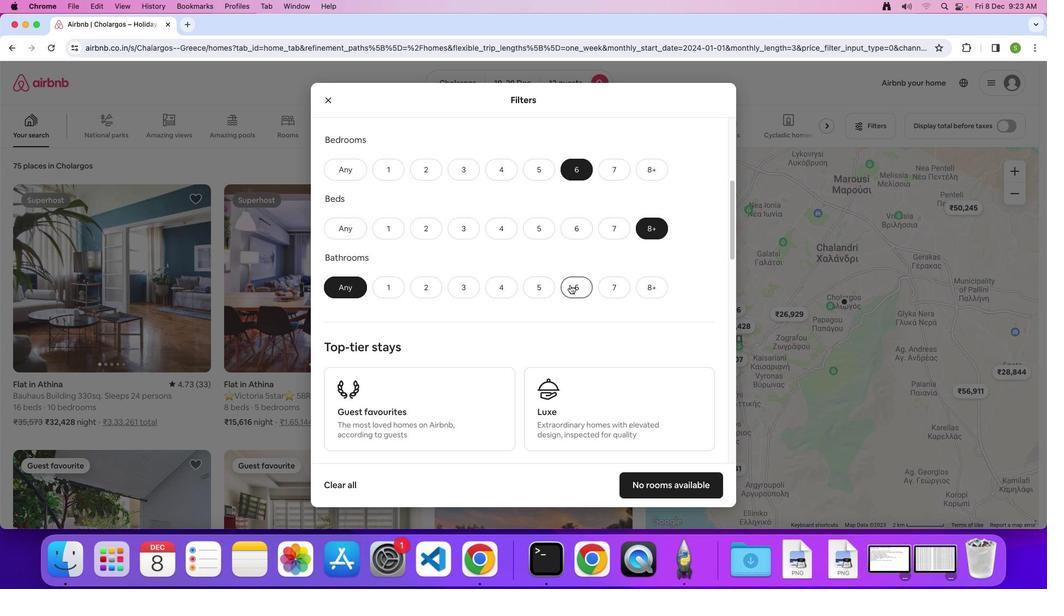 
Action: Mouse pressed left at (568, 283)
Screenshot: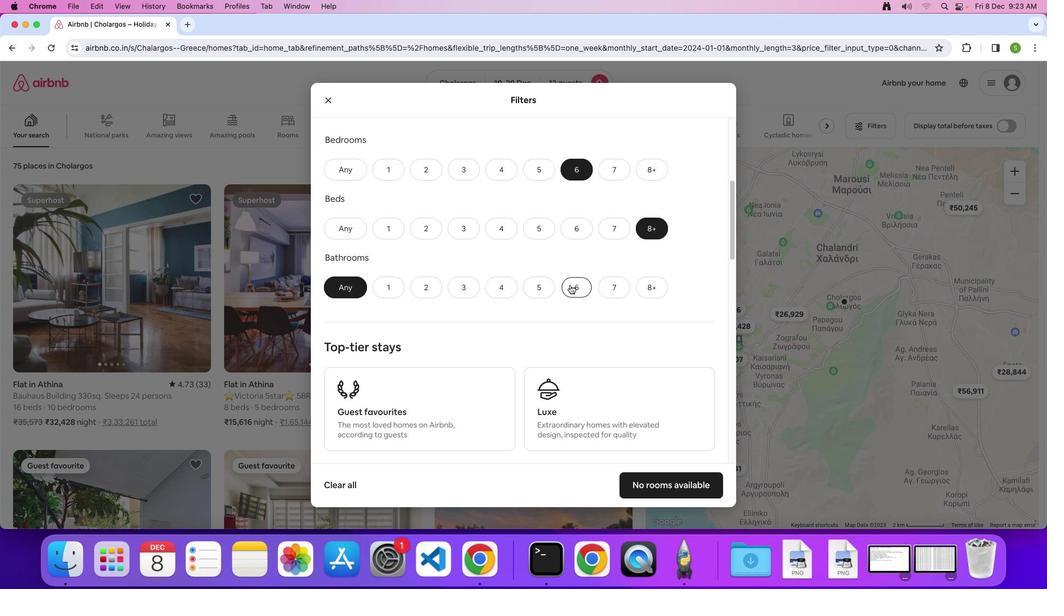 
Action: Mouse moved to (501, 285)
Screenshot: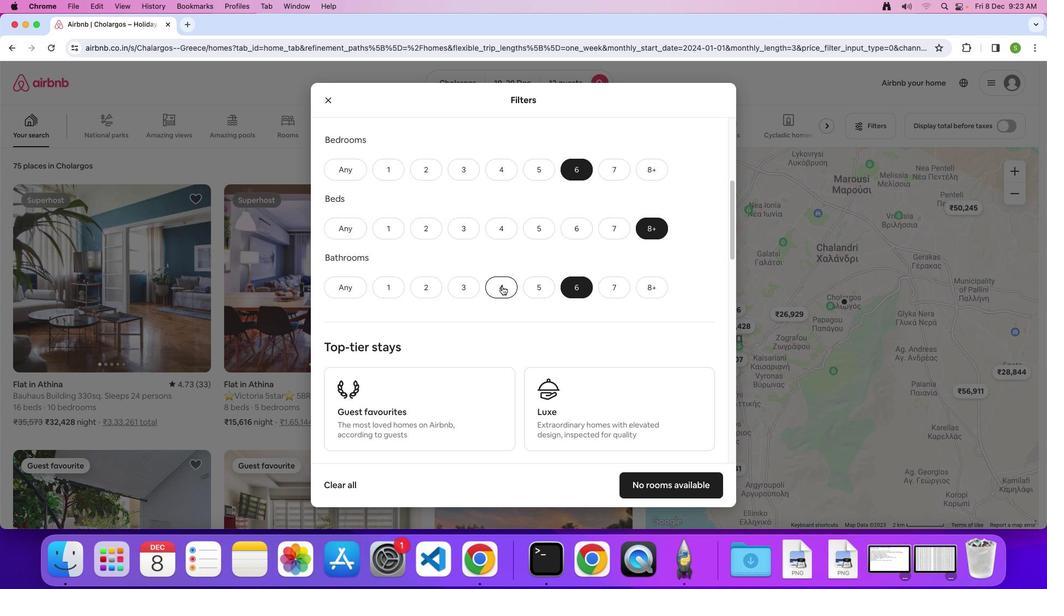 
Action: Mouse scrolled (501, 285) with delta (0, -1)
Screenshot: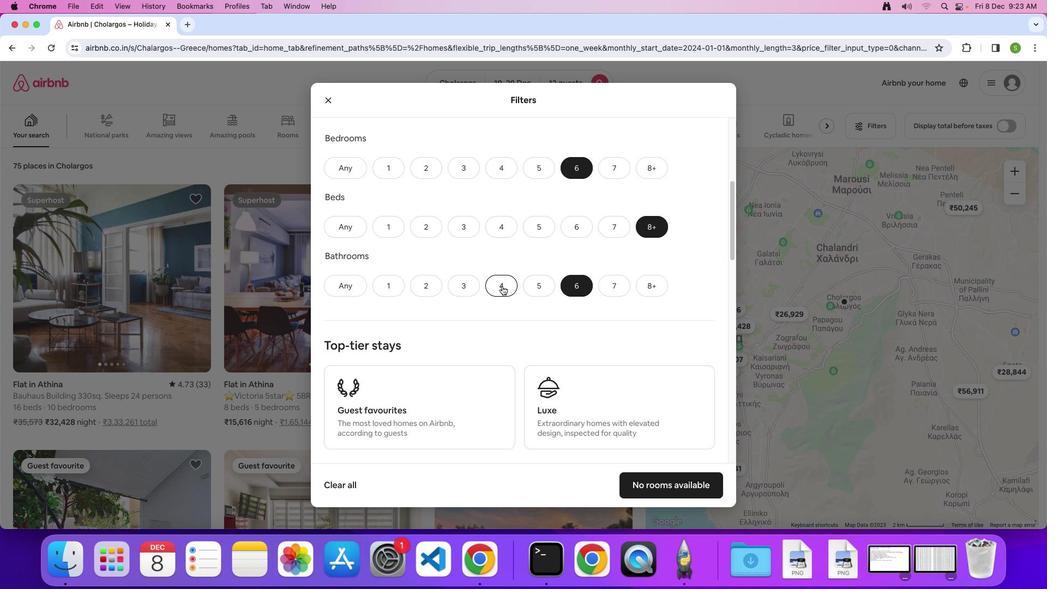 
Action: Mouse scrolled (501, 285) with delta (0, -1)
Screenshot: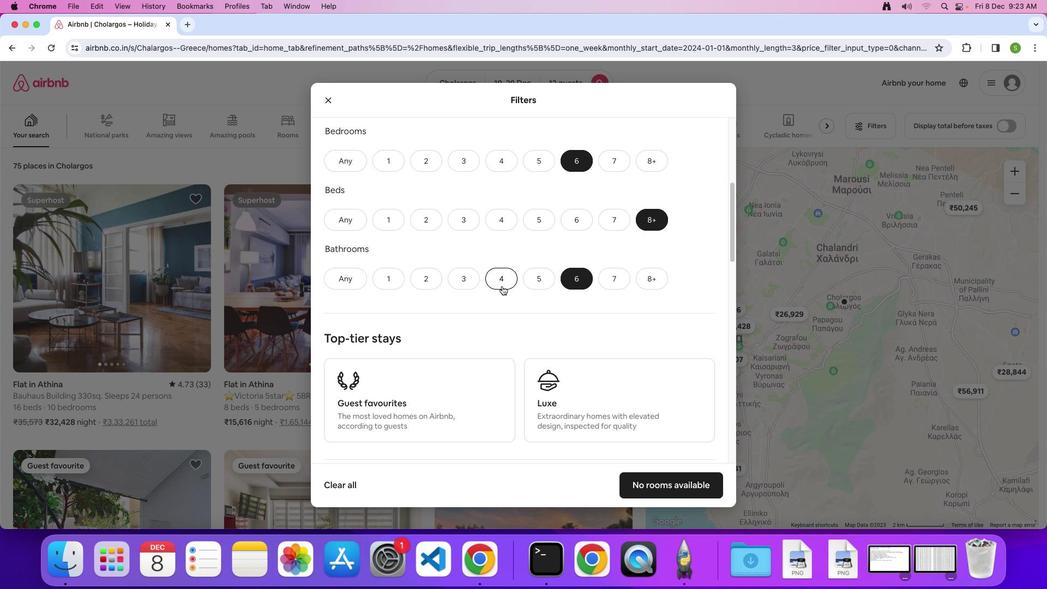 
Action: Mouse scrolled (501, 285) with delta (0, -1)
Screenshot: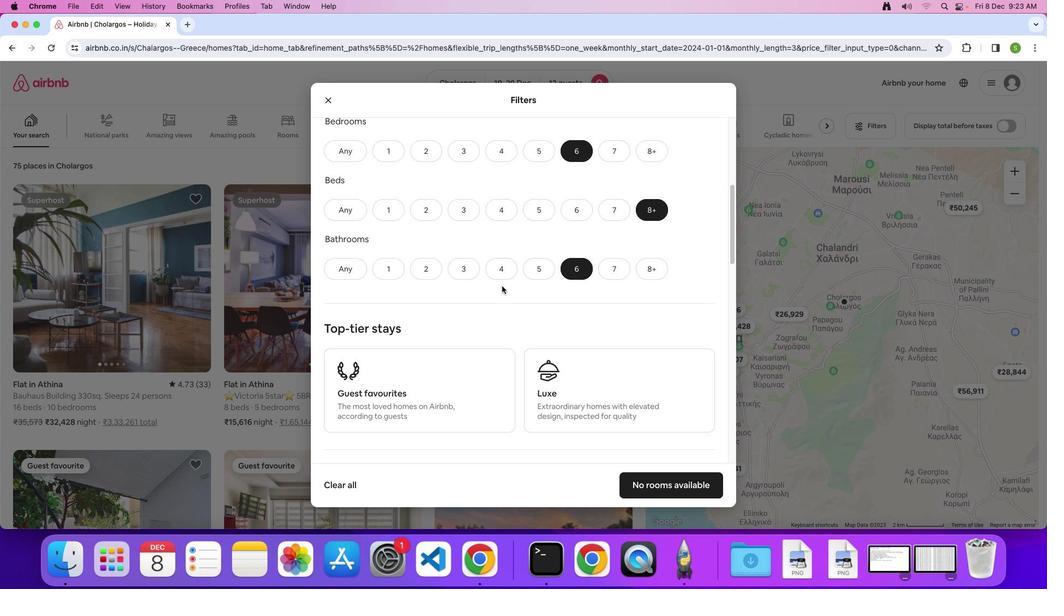 
Action: Mouse scrolled (501, 285) with delta (0, -1)
Screenshot: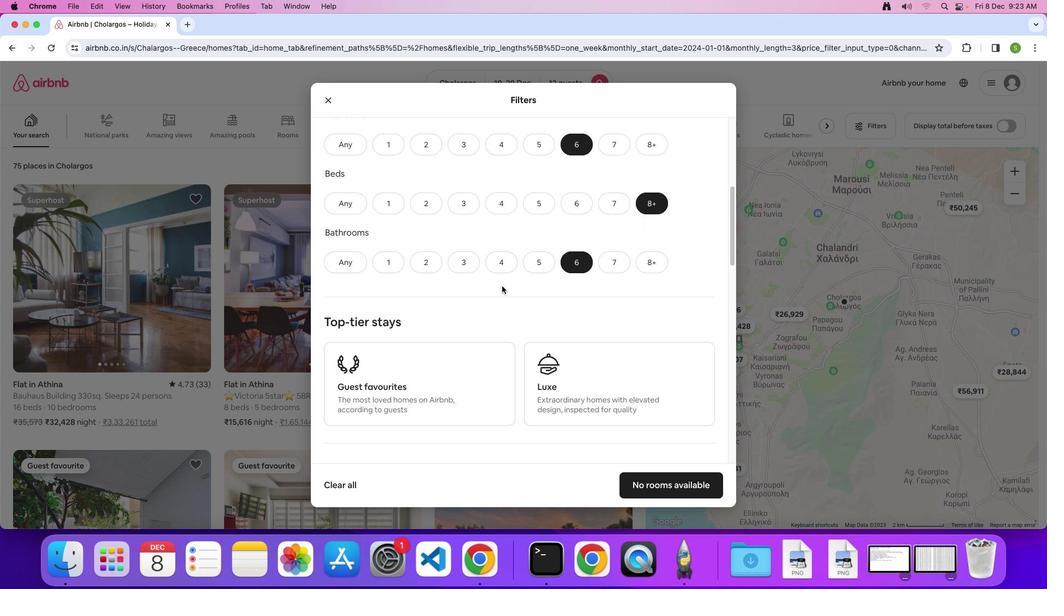 
Action: Mouse scrolled (501, 285) with delta (0, -1)
Screenshot: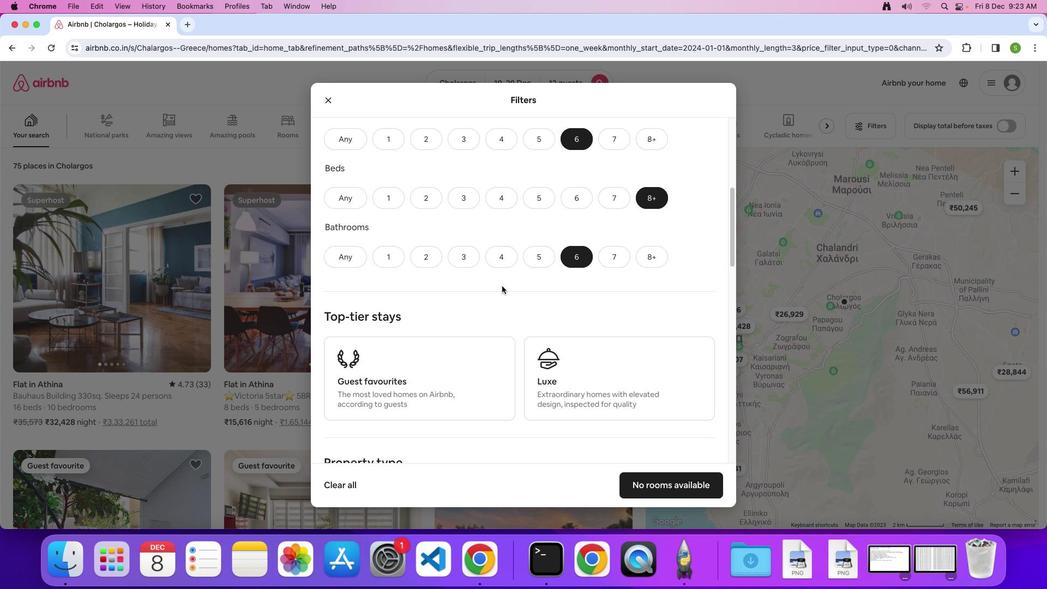 
Action: Mouse scrolled (501, 285) with delta (0, -1)
Screenshot: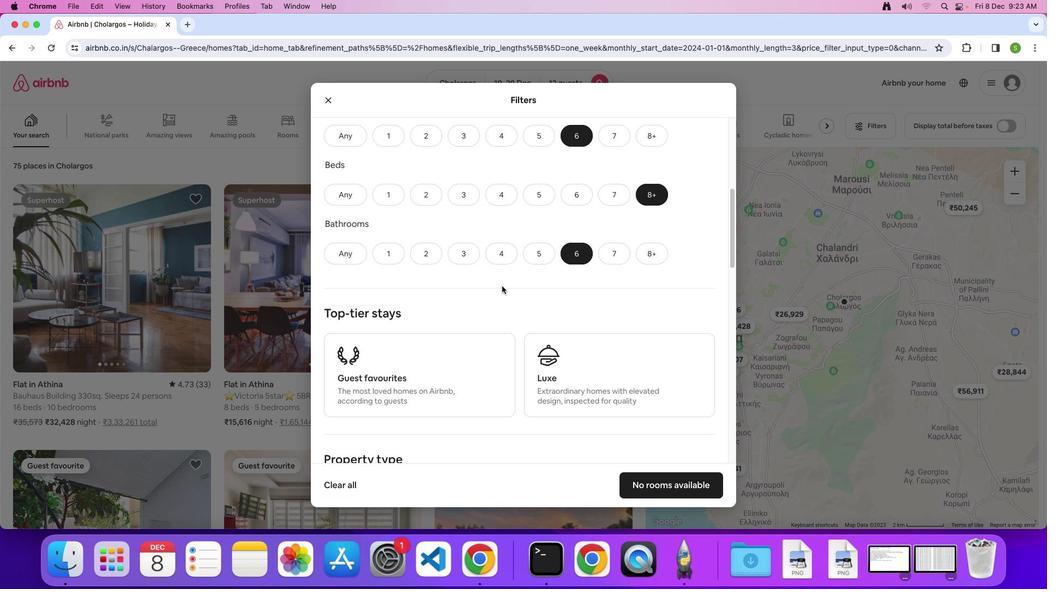 
Action: Mouse moved to (502, 284)
Screenshot: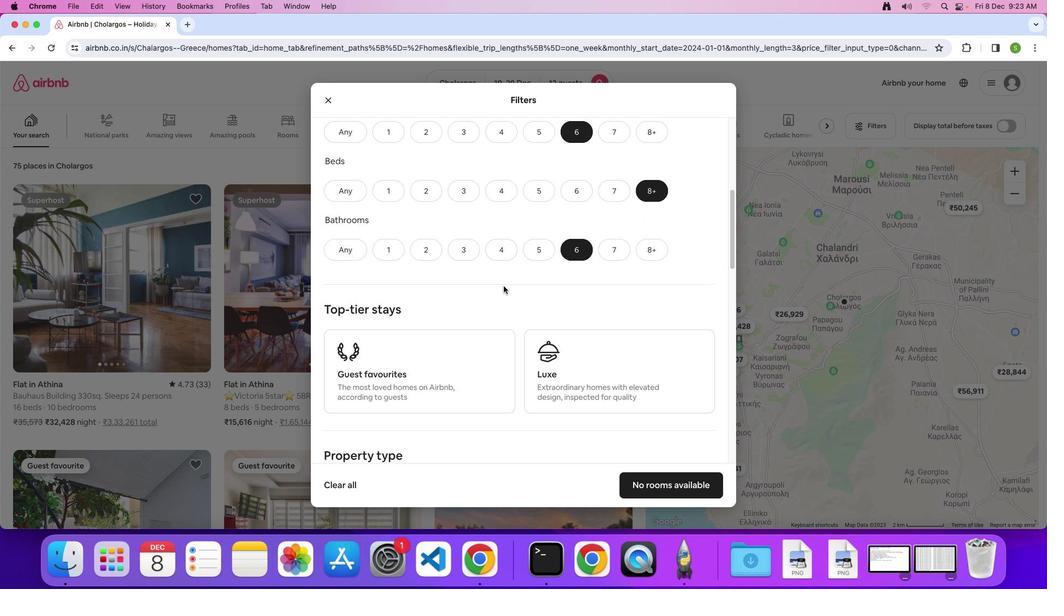 
Action: Mouse scrolled (502, 284) with delta (0, -1)
Screenshot: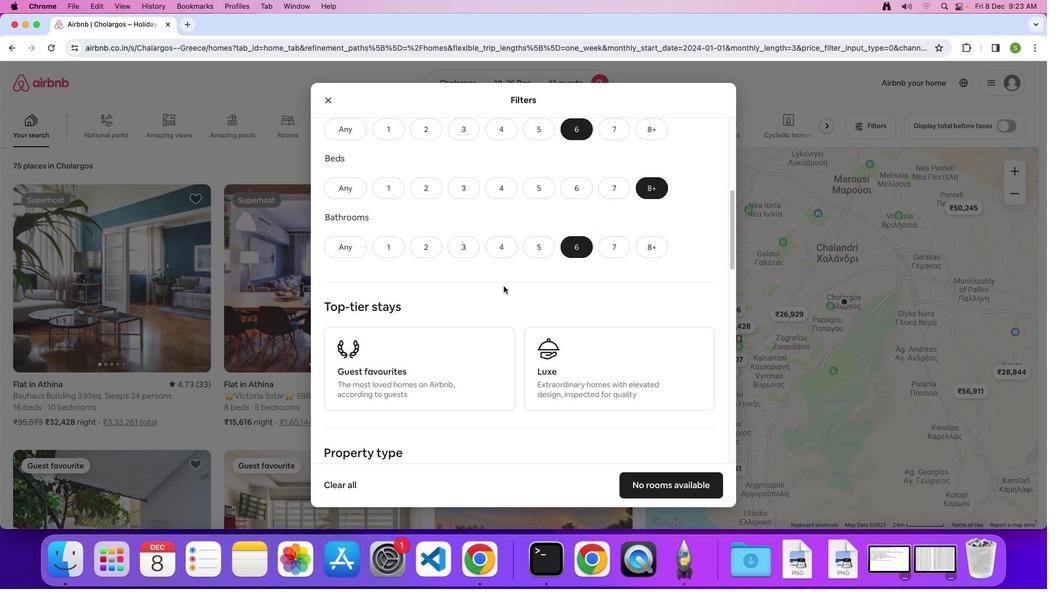 
Action: Mouse scrolled (502, 284) with delta (0, -1)
Screenshot: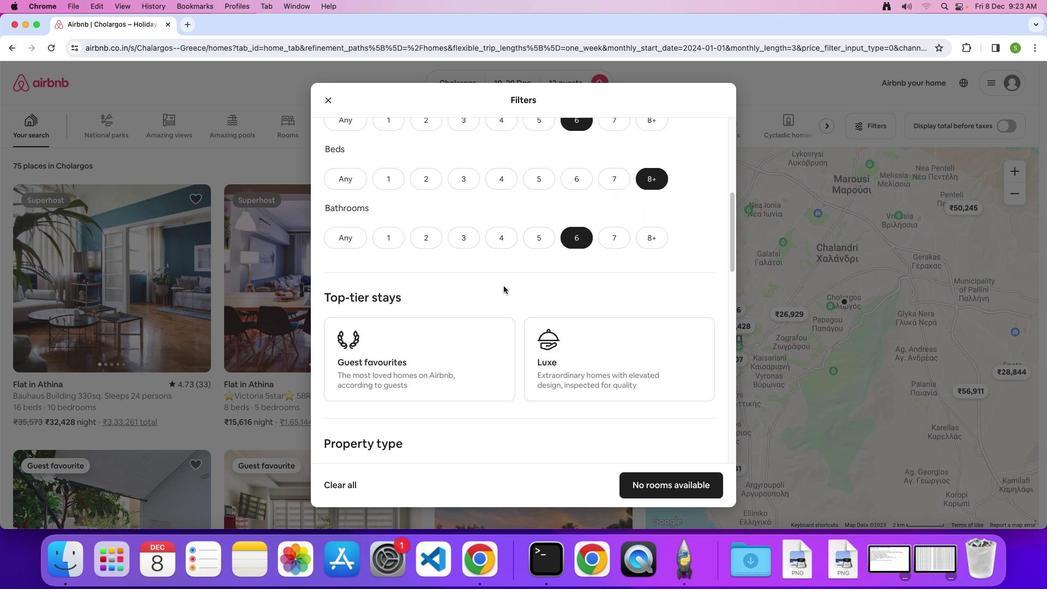 
Action: Mouse scrolled (502, 284) with delta (0, -1)
Screenshot: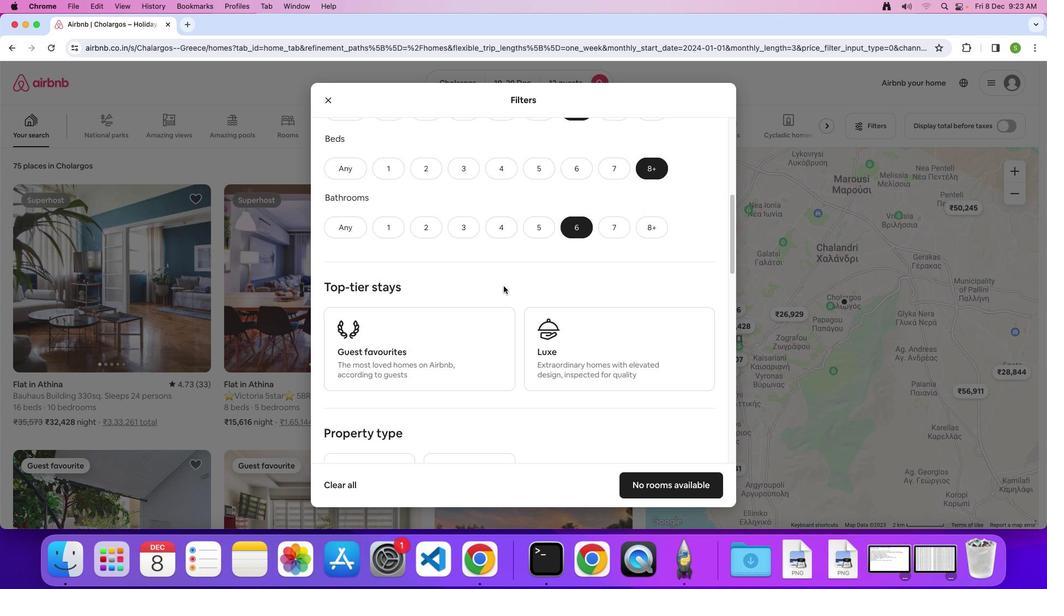 
Action: Mouse scrolled (502, 284) with delta (0, -1)
Screenshot: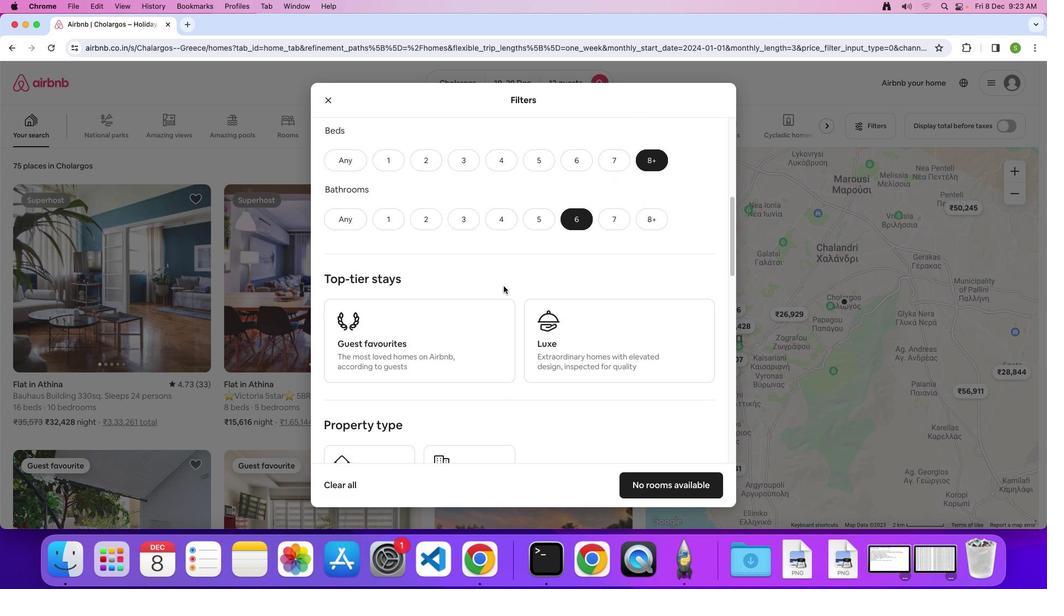 
Action: Mouse scrolled (502, 284) with delta (0, -1)
Screenshot: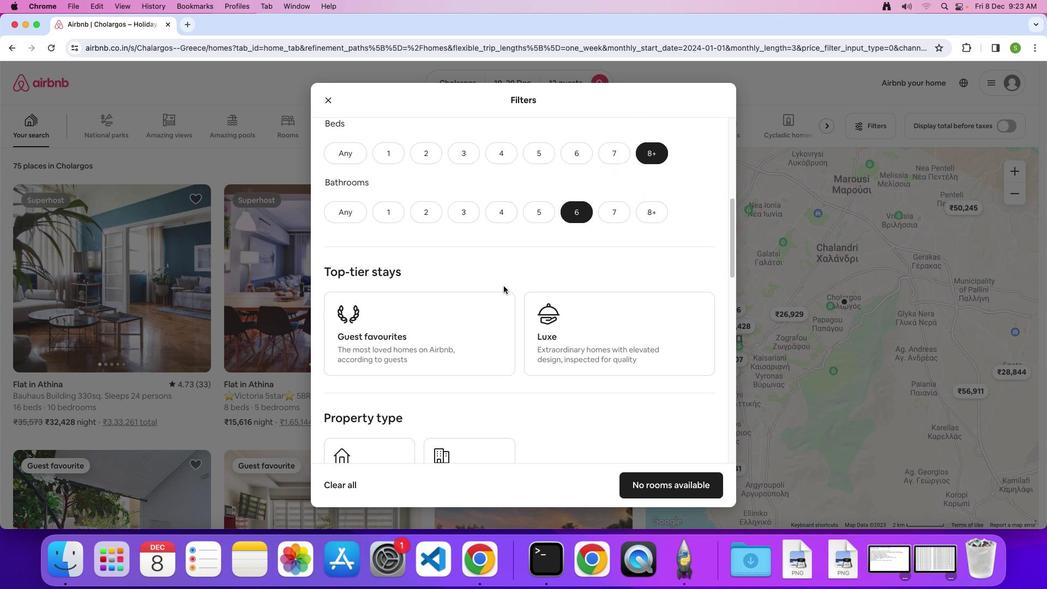
Action: Mouse scrolled (502, 284) with delta (0, -1)
Screenshot: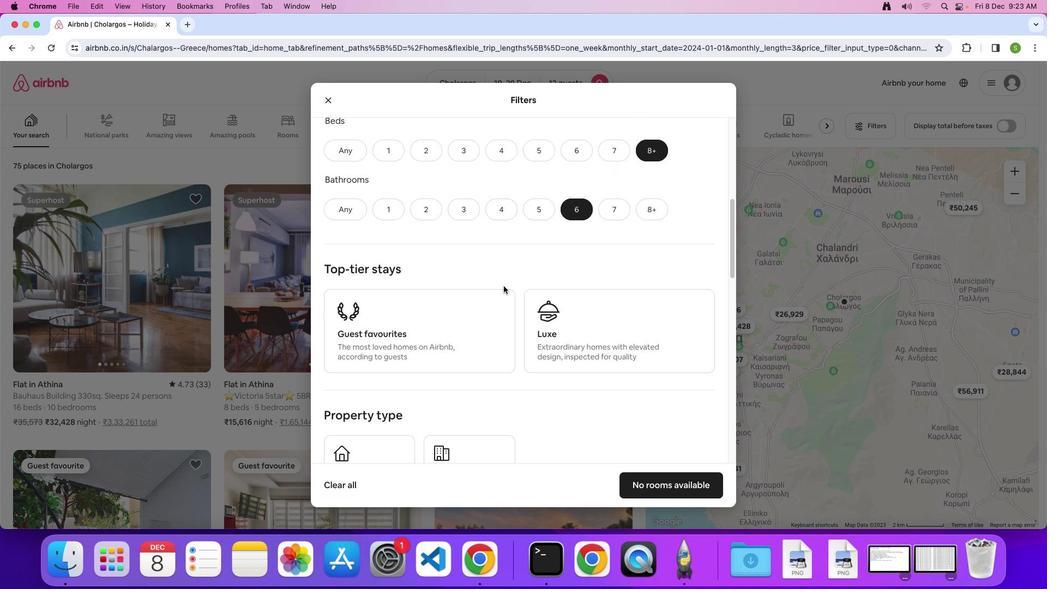 
Action: Mouse scrolled (502, 284) with delta (0, -1)
Screenshot: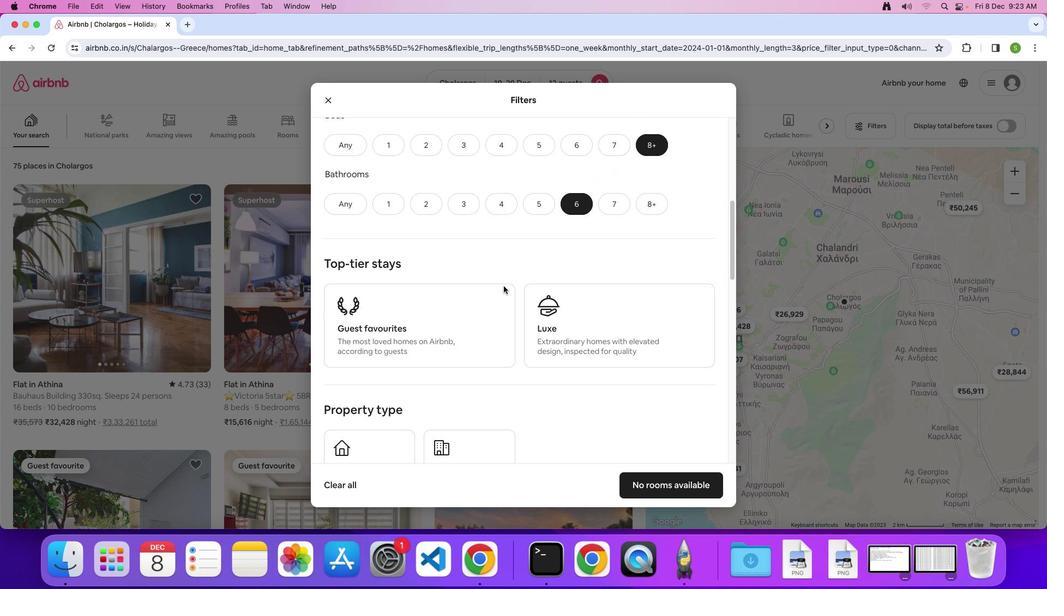 
Action: Mouse scrolled (502, 284) with delta (0, -1)
Screenshot: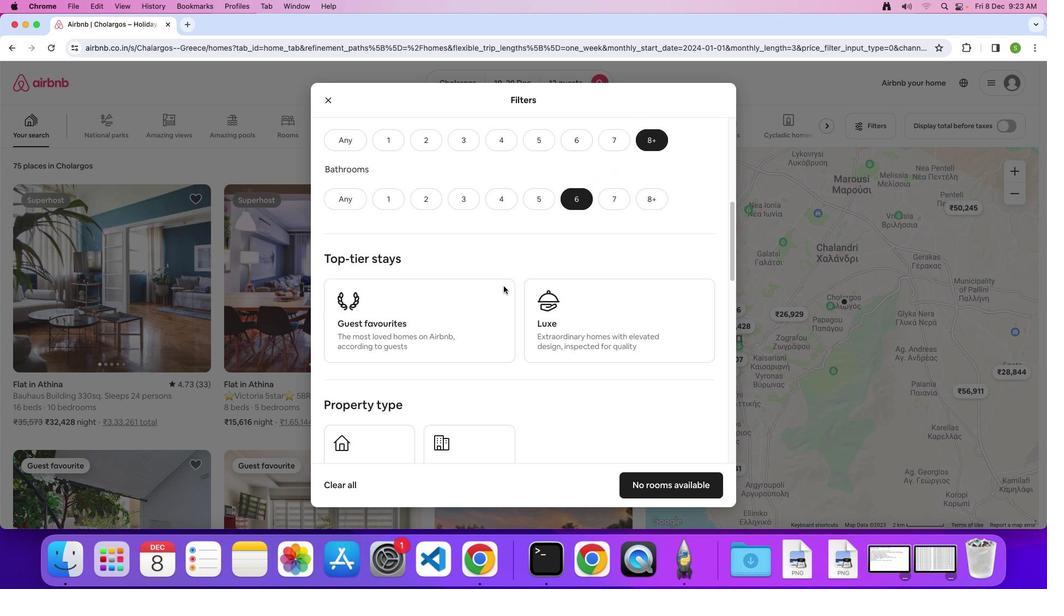 
Action: Mouse scrolled (502, 284) with delta (0, -1)
Screenshot: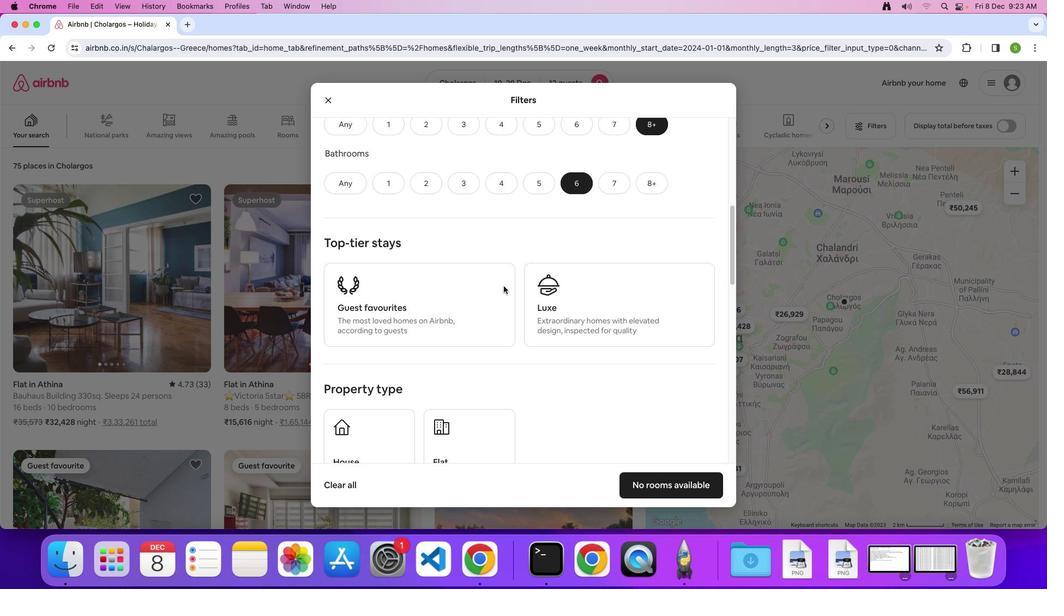 
Action: Mouse scrolled (502, 284) with delta (0, -1)
Screenshot: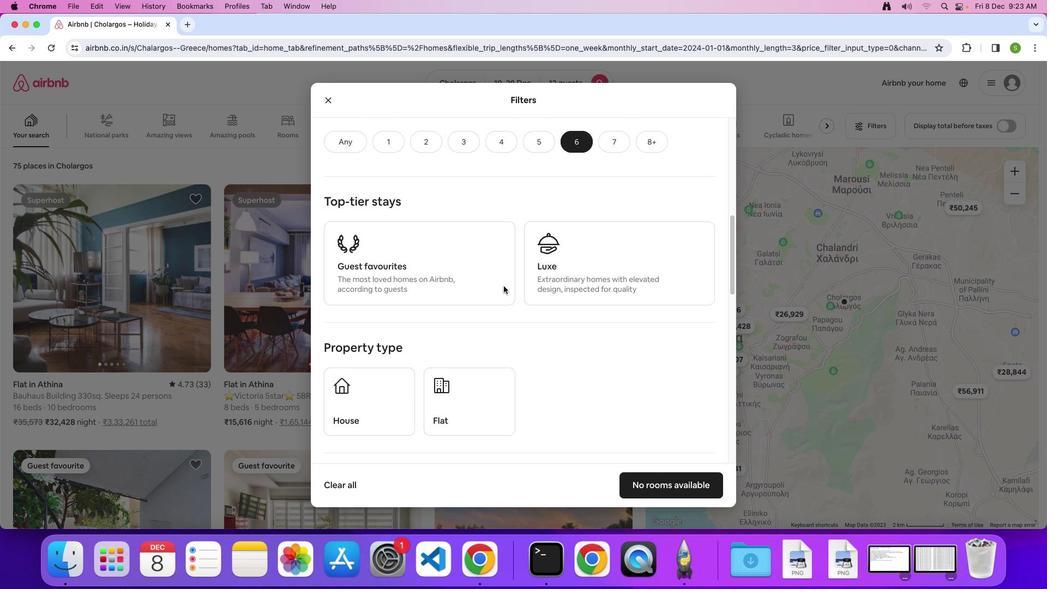 
Action: Mouse scrolled (502, 284) with delta (0, -2)
Screenshot: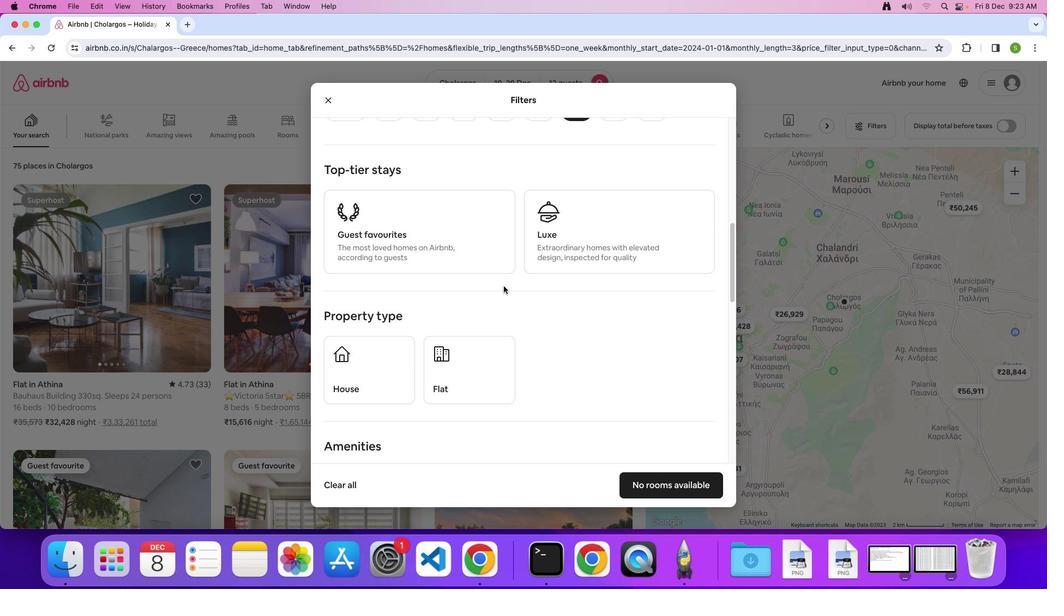 
Action: Mouse scrolled (502, 284) with delta (0, -1)
Screenshot: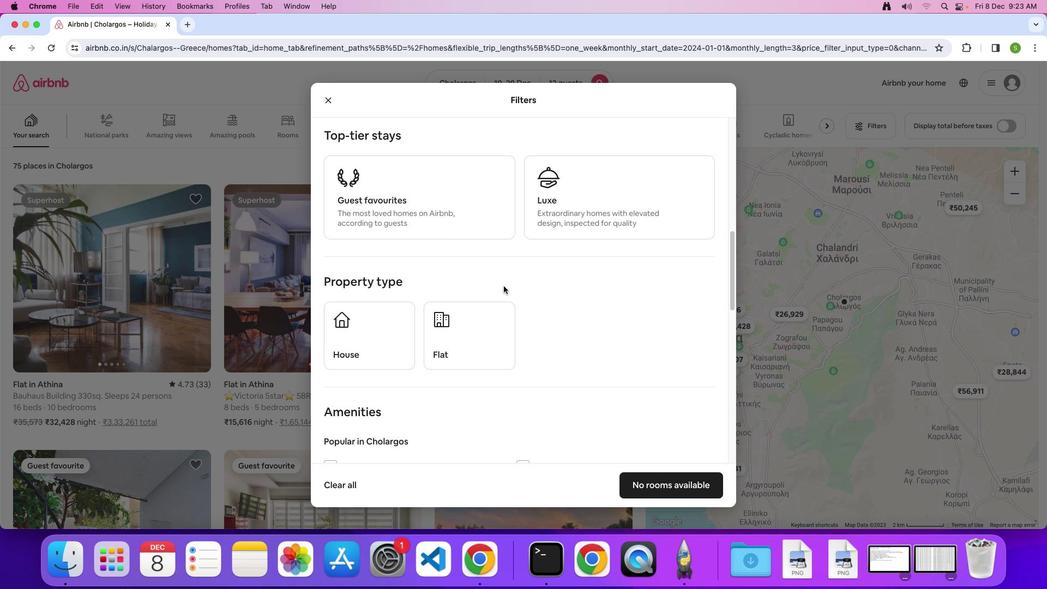 
Action: Mouse scrolled (502, 284) with delta (0, -1)
Screenshot: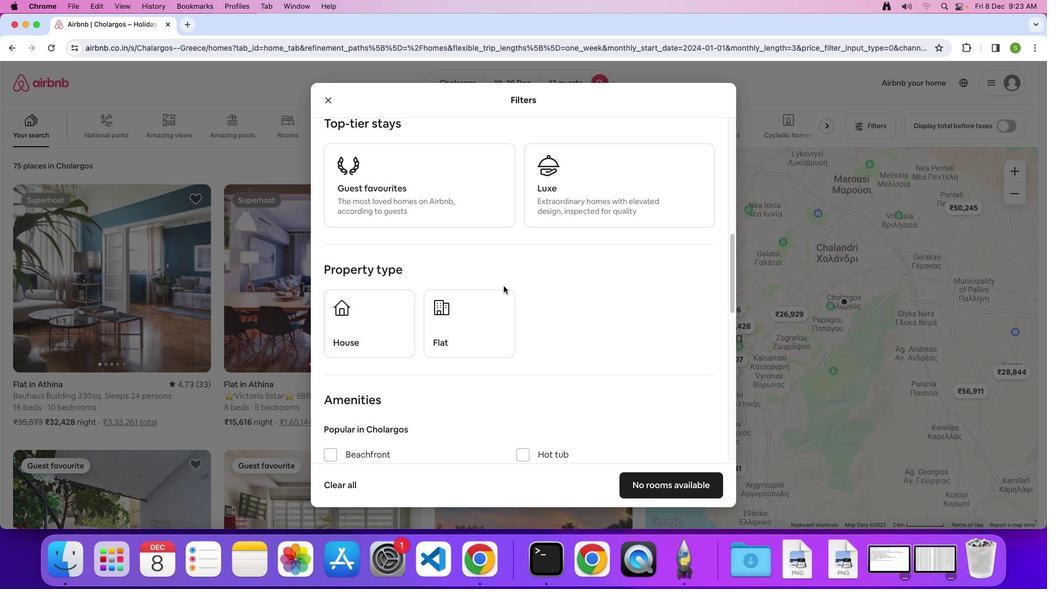 
Action: Mouse moved to (454, 298)
Screenshot: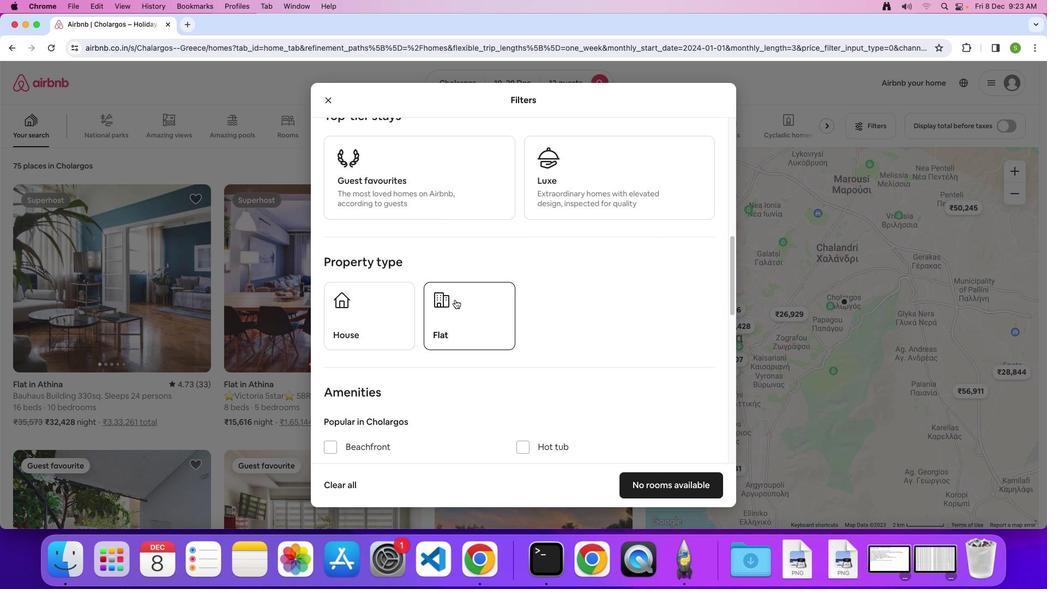 
Action: Mouse pressed left at (454, 298)
Screenshot: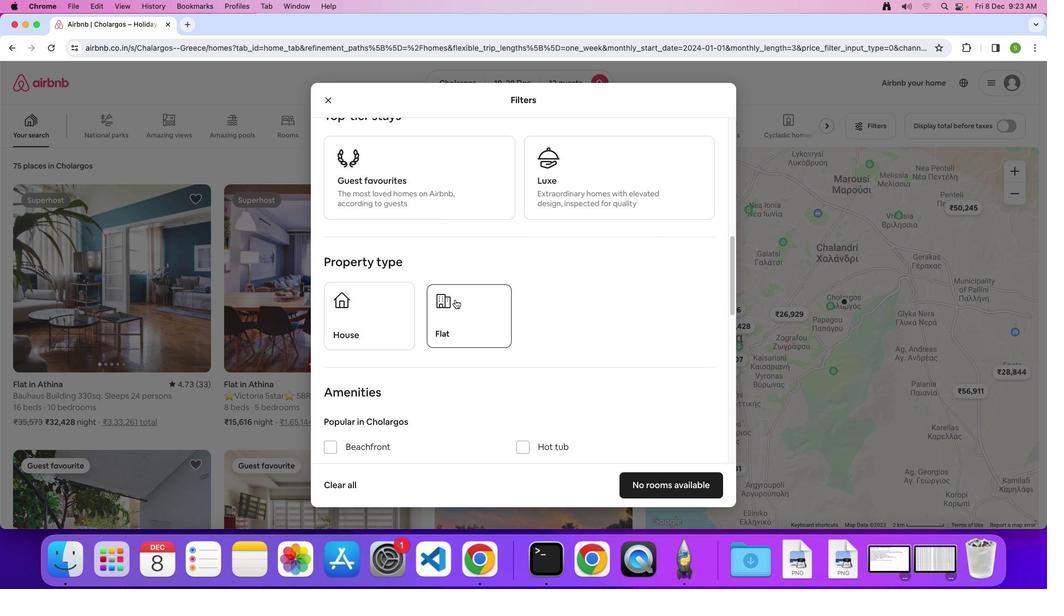 
Action: Mouse moved to (568, 304)
Screenshot: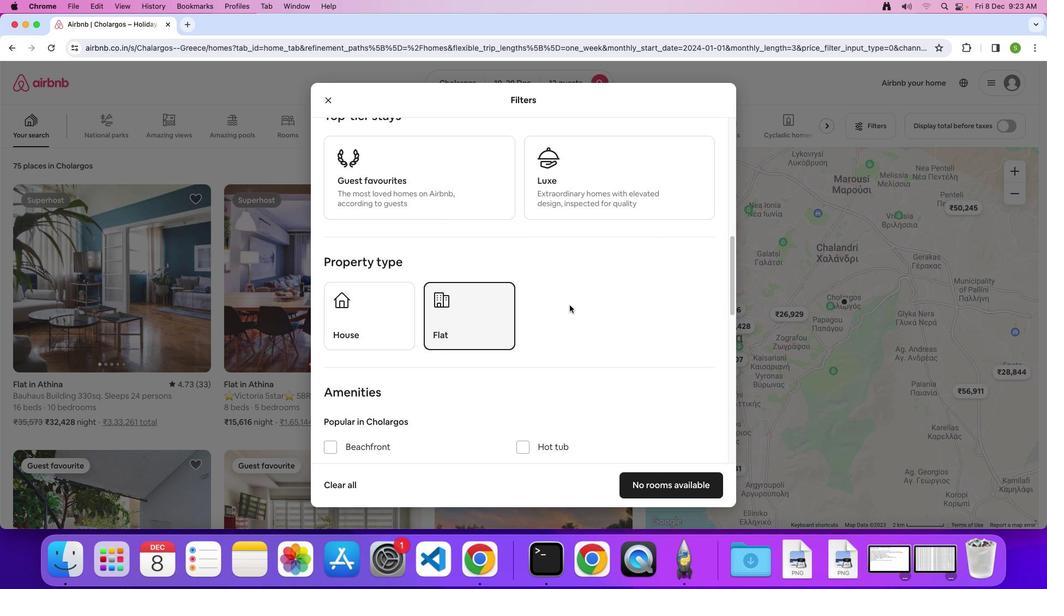 
Action: Mouse scrolled (568, 304) with delta (0, -1)
Screenshot: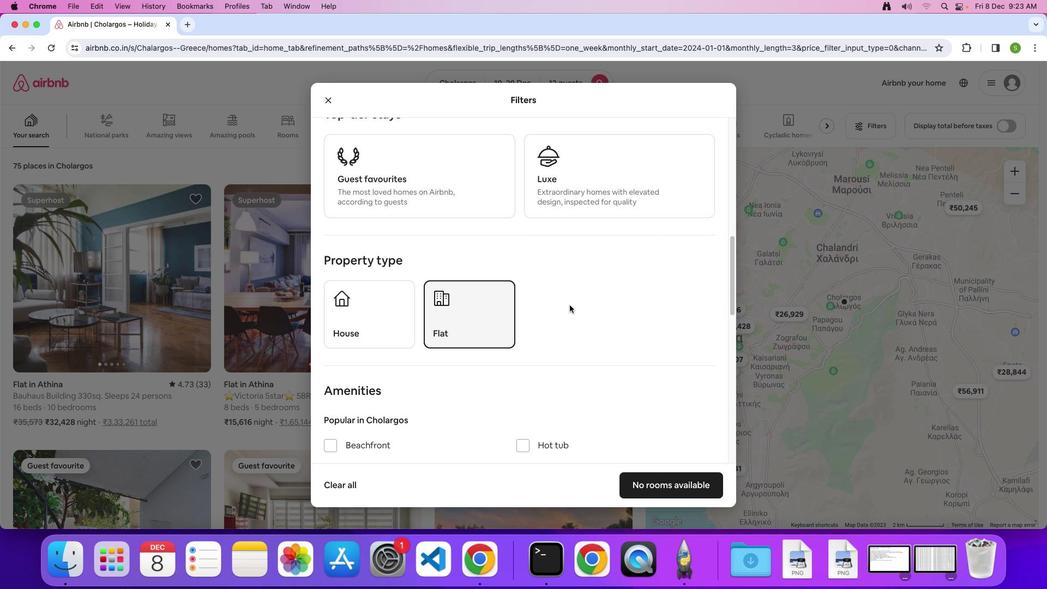 
Action: Mouse scrolled (568, 304) with delta (0, -1)
Screenshot: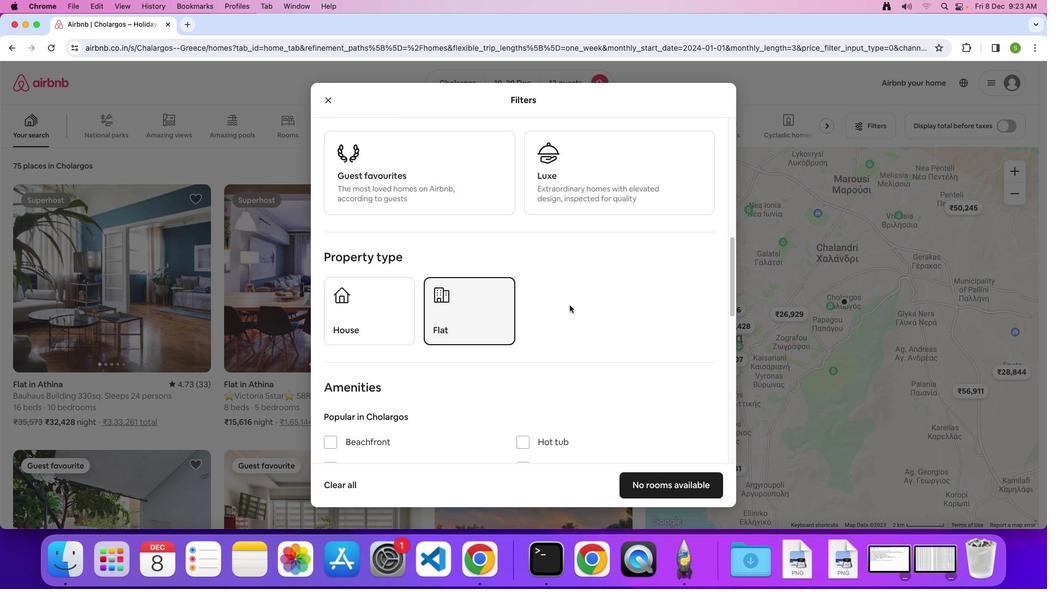 
Action: Mouse scrolled (568, 304) with delta (0, -1)
Screenshot: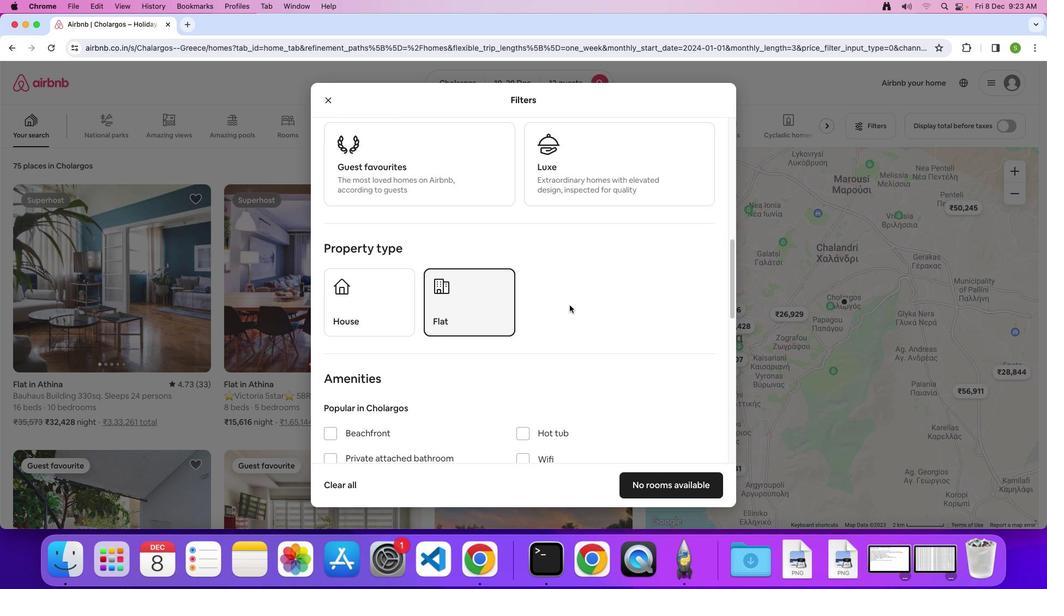 
Action: Mouse scrolled (568, 304) with delta (0, -1)
Screenshot: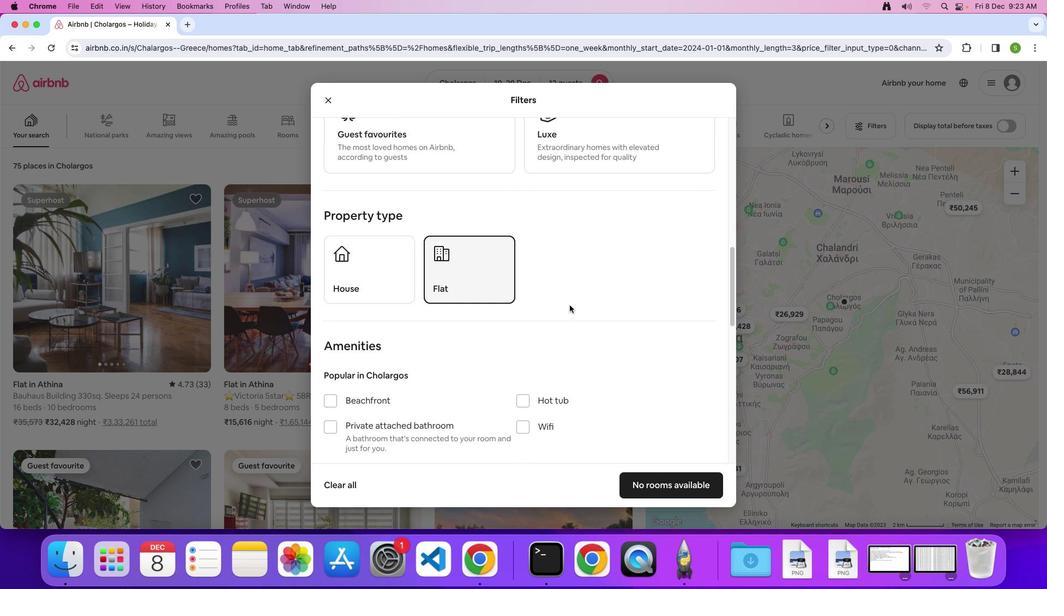 
Action: Mouse scrolled (568, 304) with delta (0, -1)
Screenshot: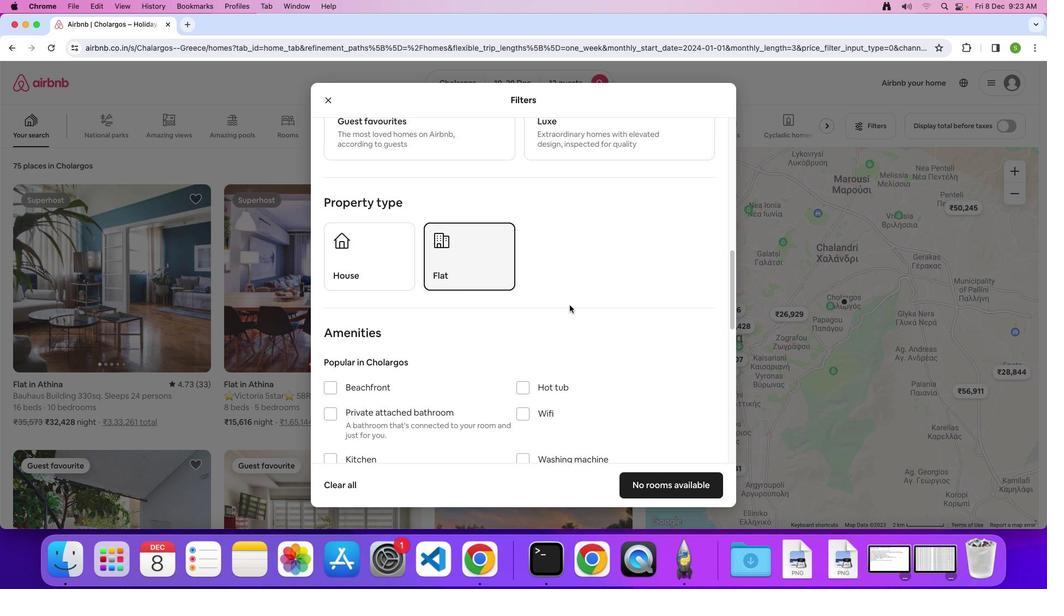 
Action: Mouse scrolled (568, 304) with delta (0, -1)
Screenshot: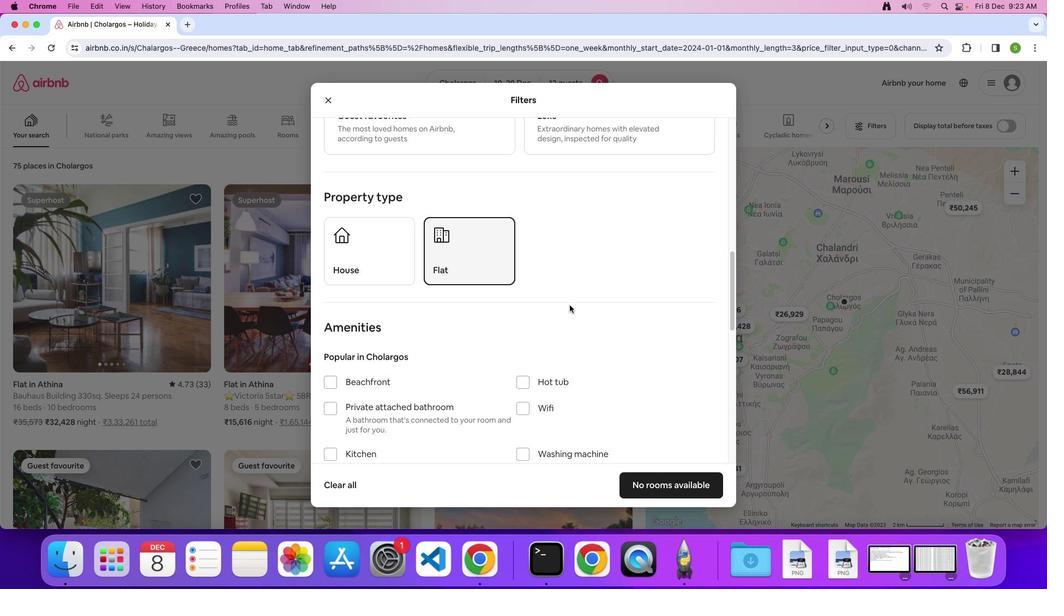 
Action: Mouse scrolled (568, 304) with delta (0, -1)
Screenshot: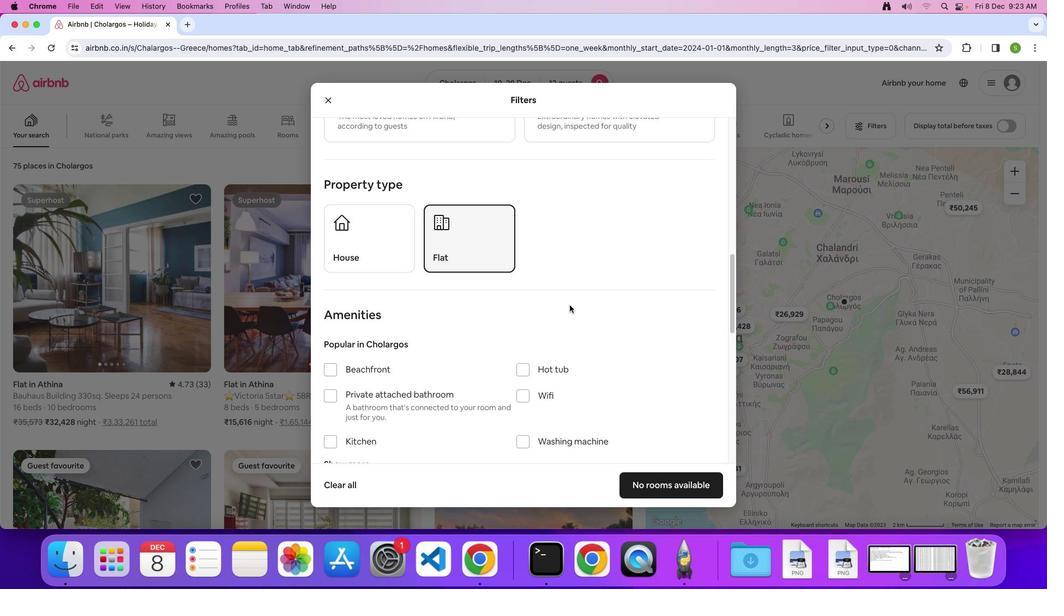 
Action: Mouse scrolled (568, 304) with delta (0, -1)
Screenshot: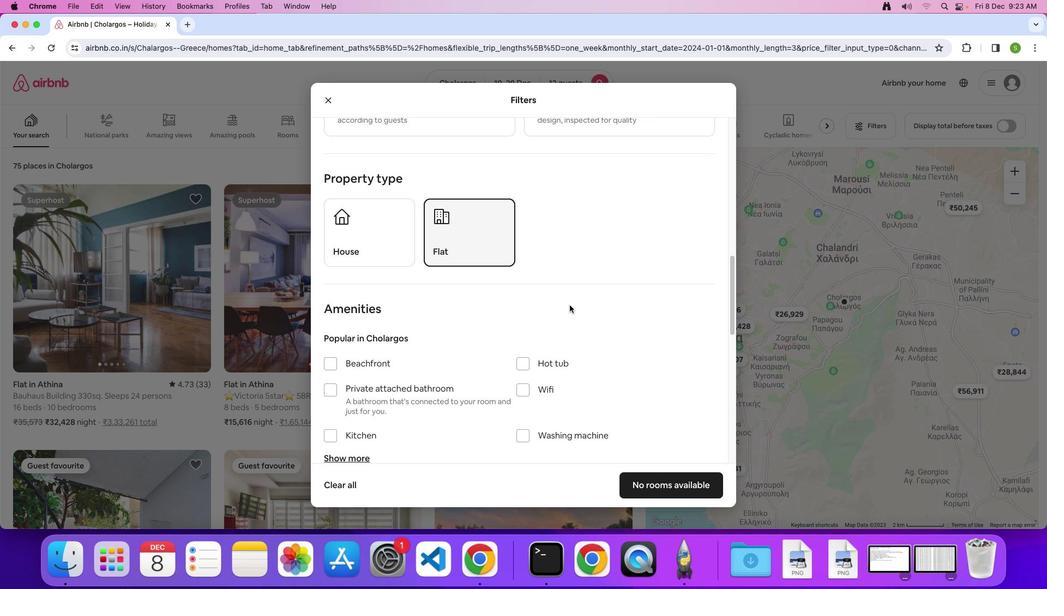 
Action: Mouse scrolled (568, 304) with delta (0, -1)
Screenshot: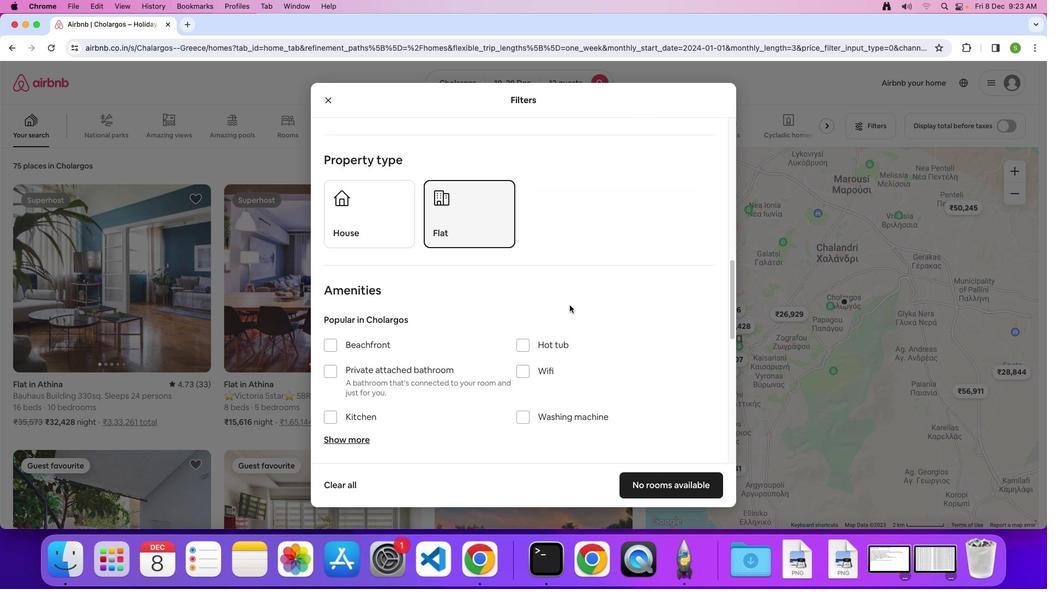
Action: Mouse scrolled (568, 304) with delta (0, -1)
Screenshot: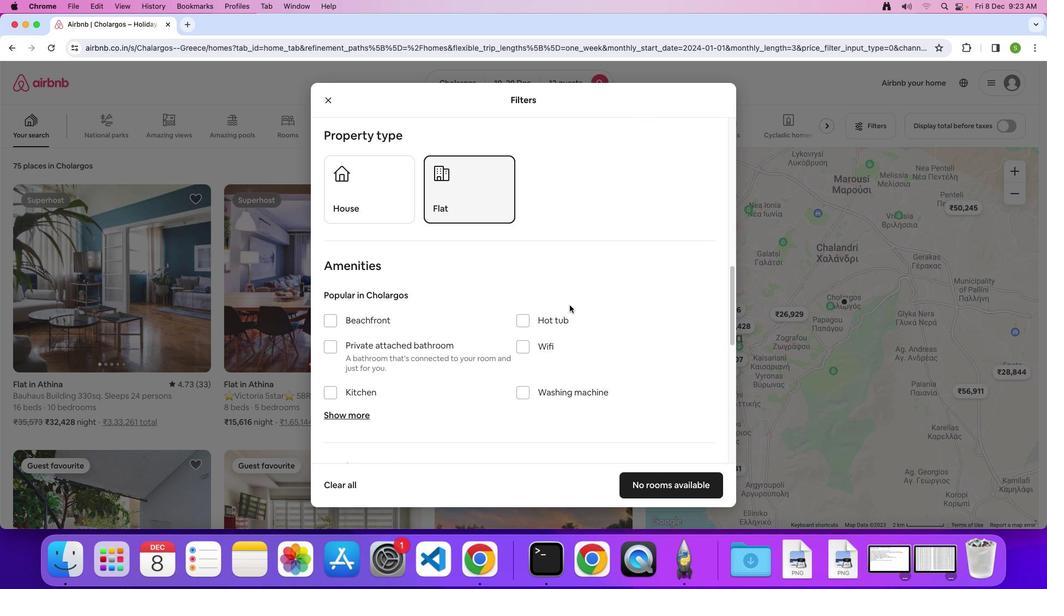 
Action: Mouse scrolled (568, 304) with delta (0, -1)
Screenshot: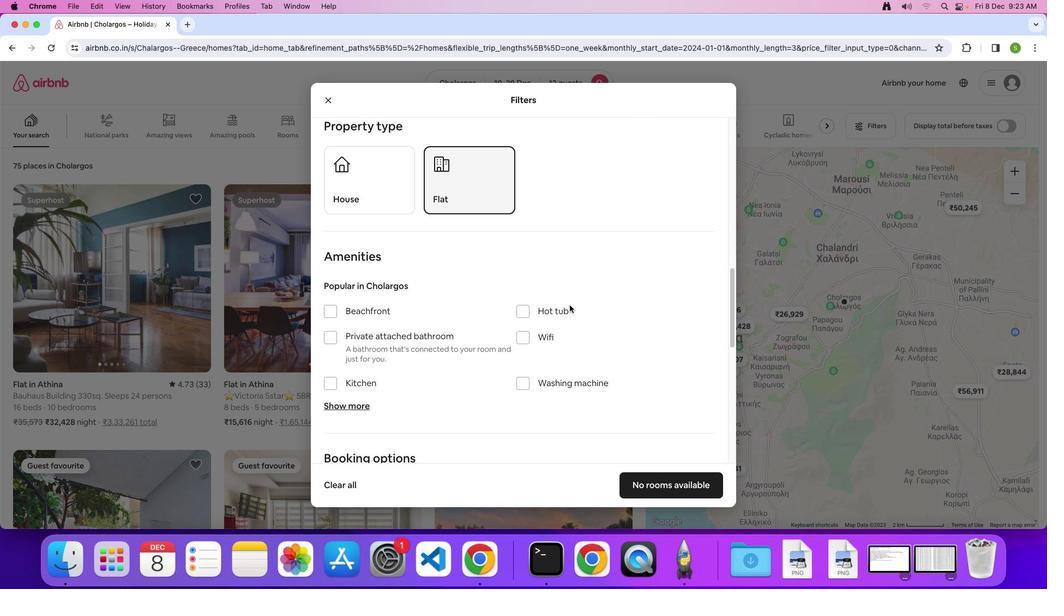 
Action: Mouse scrolled (568, 304) with delta (0, -1)
Screenshot: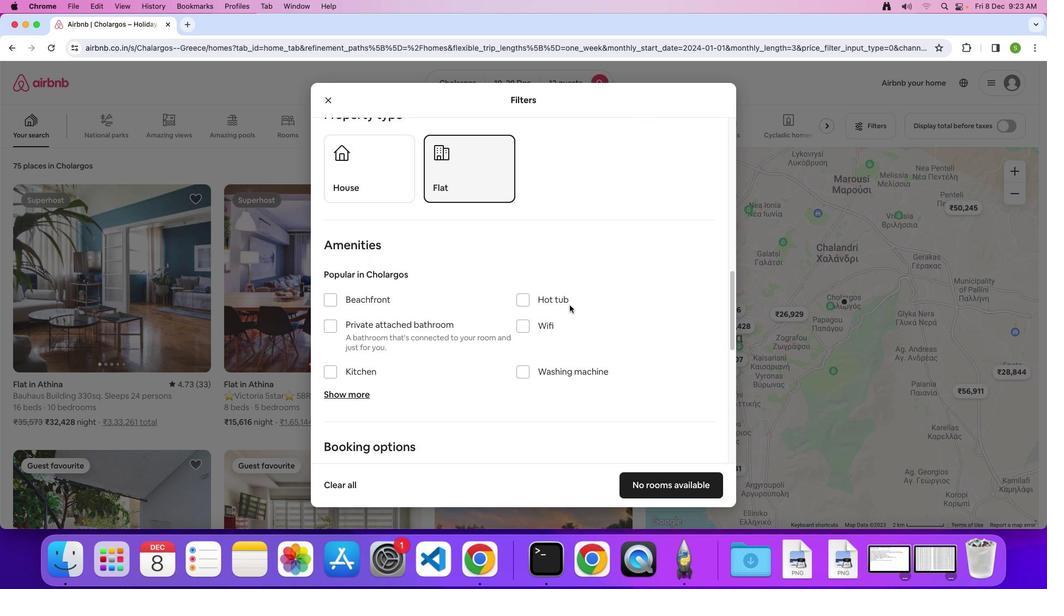 
Action: Mouse scrolled (568, 304) with delta (0, -1)
Screenshot: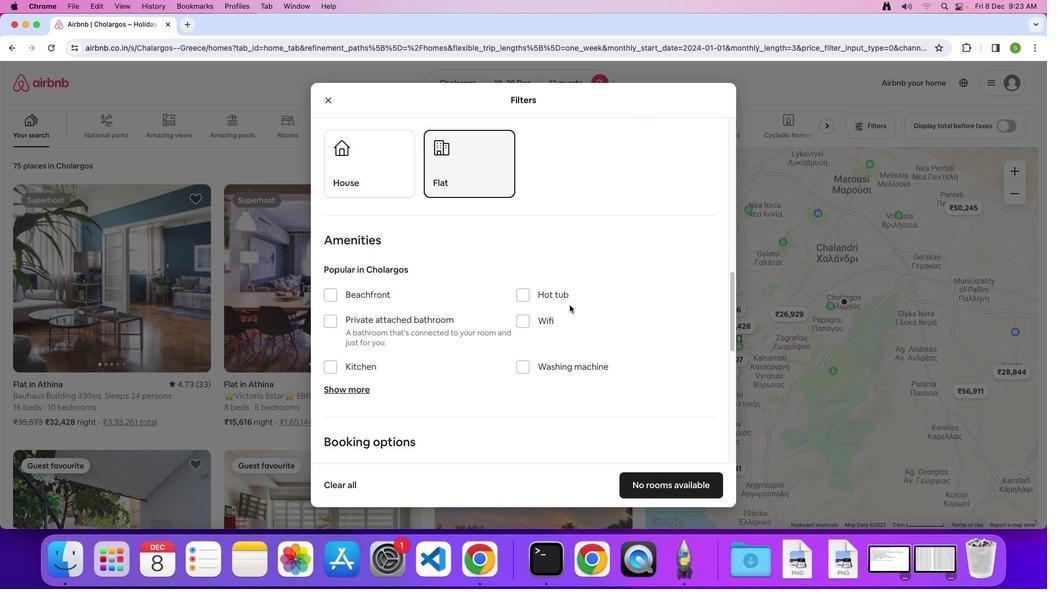 
Action: Mouse scrolled (568, 304) with delta (0, -1)
Screenshot: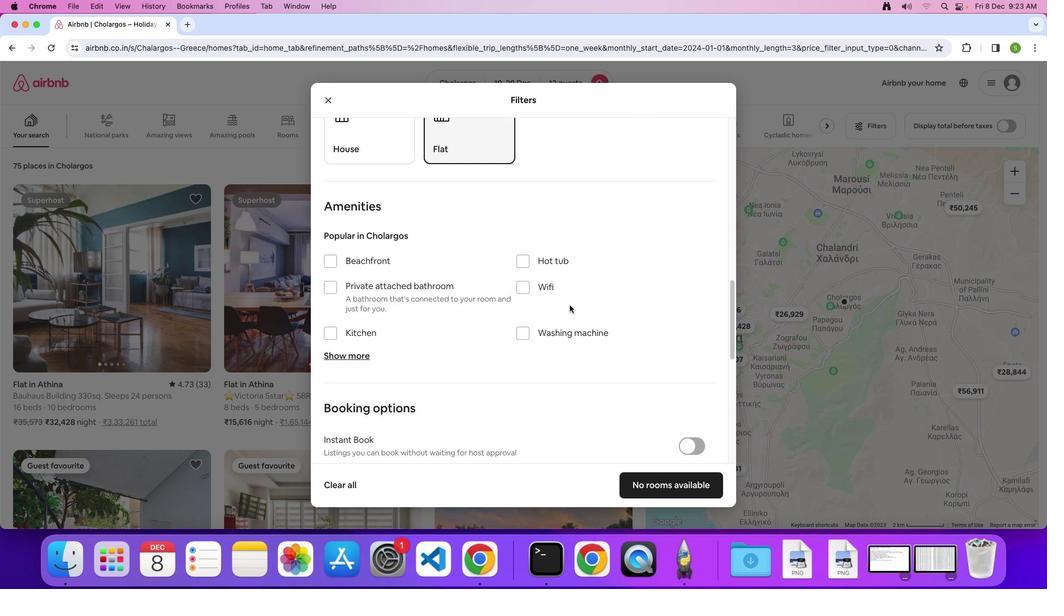 
Action: Mouse scrolled (568, 304) with delta (0, -1)
Screenshot: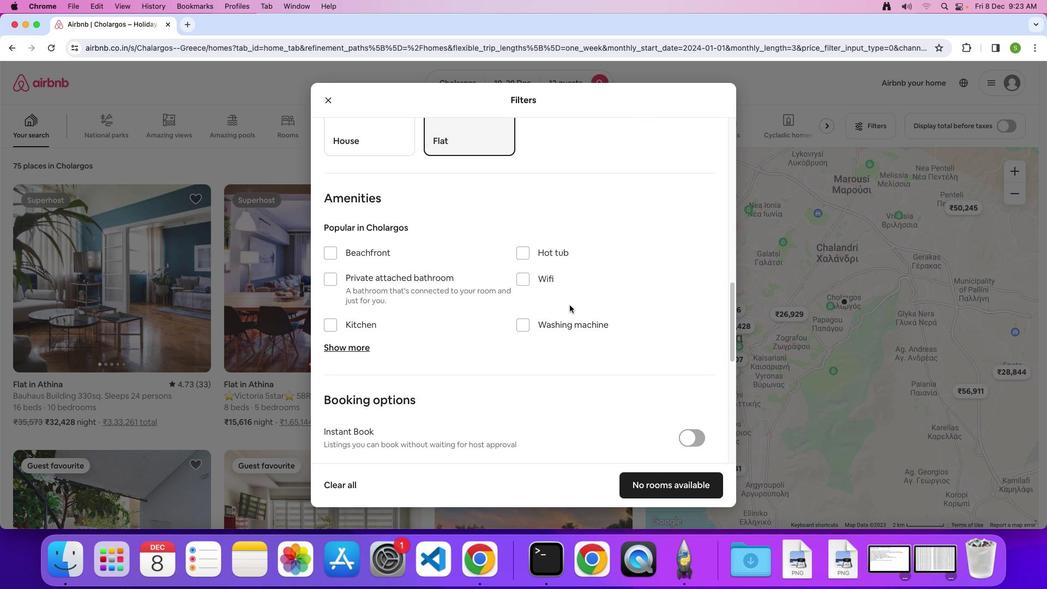 
Action: Mouse scrolled (568, 304) with delta (0, -1)
Screenshot: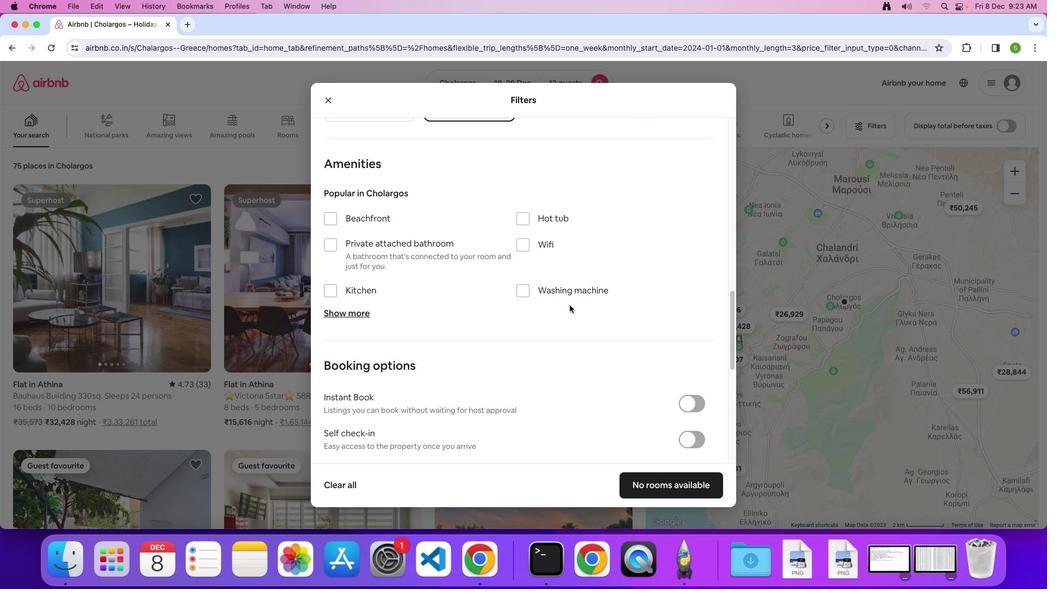 
Action: Mouse scrolled (568, 304) with delta (0, -1)
Screenshot: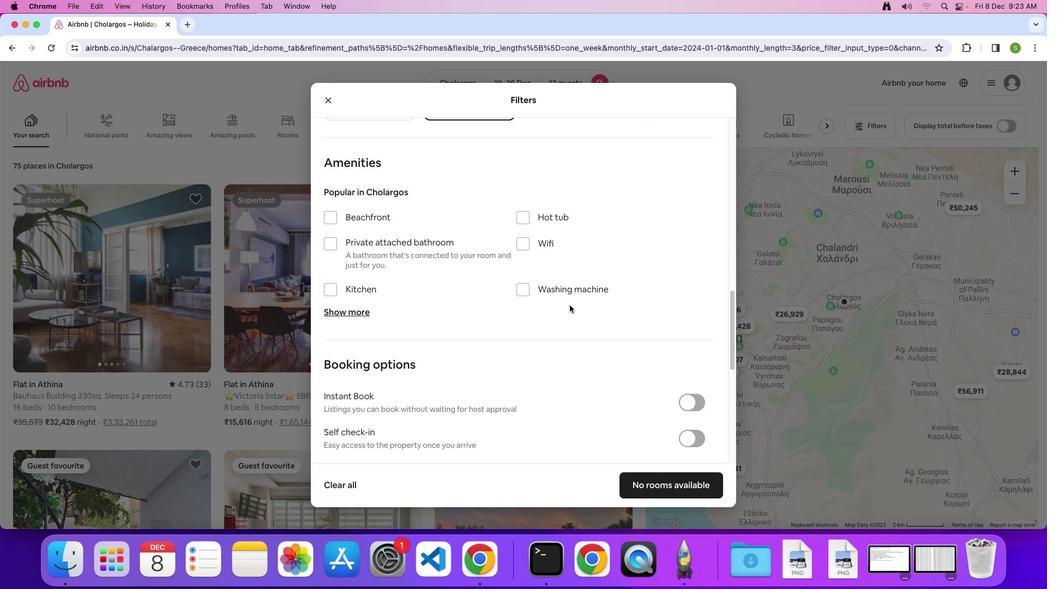 
Action: Mouse scrolled (568, 304) with delta (0, -1)
Screenshot: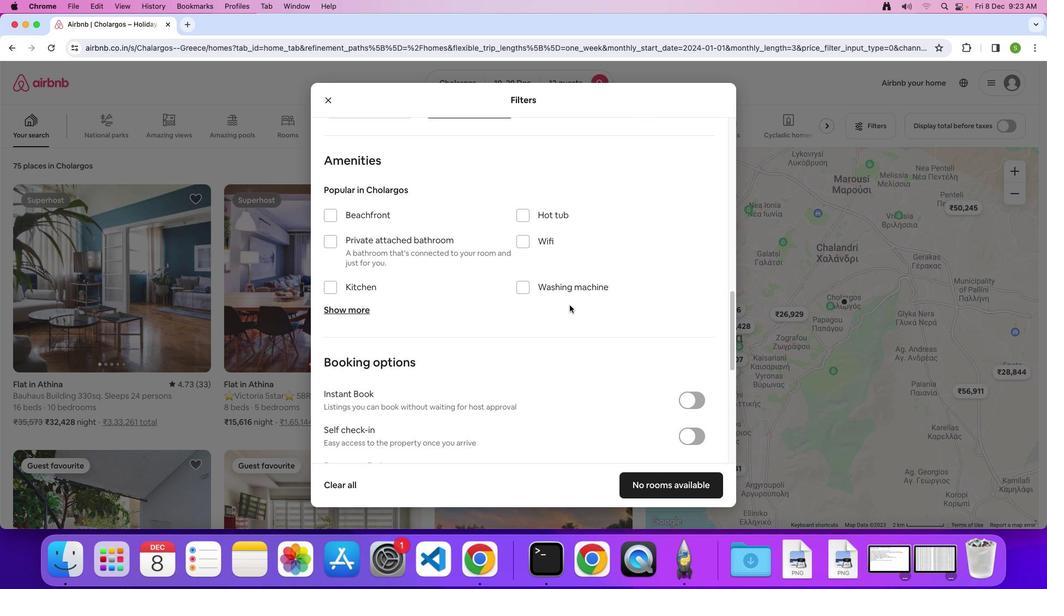 
Action: Mouse moved to (526, 241)
Screenshot: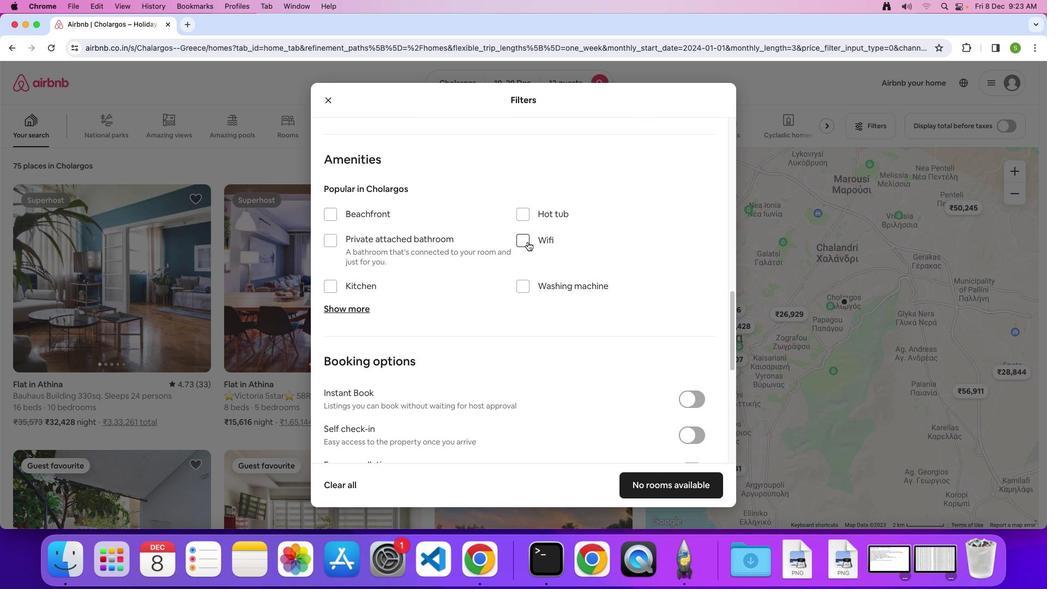 
Action: Mouse pressed left at (526, 241)
Screenshot: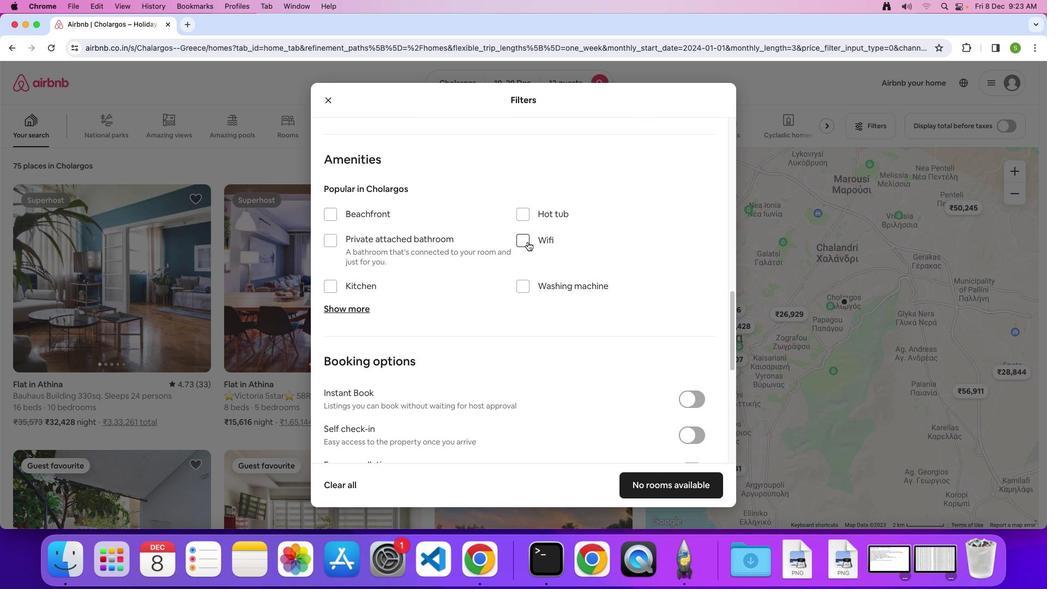 
Action: Mouse moved to (361, 306)
Screenshot: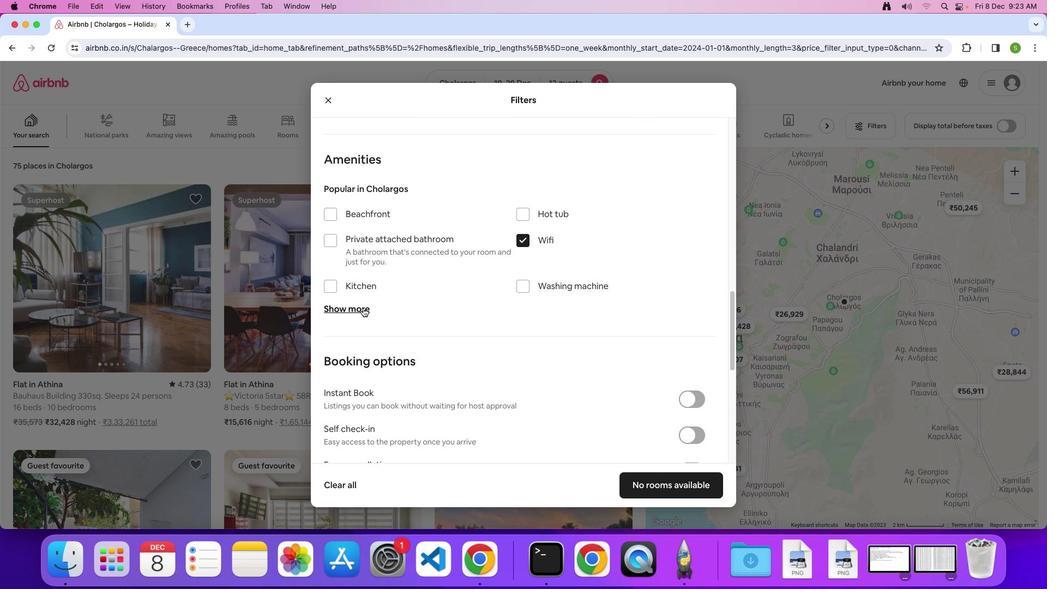 
Action: Mouse pressed left at (361, 306)
Screenshot: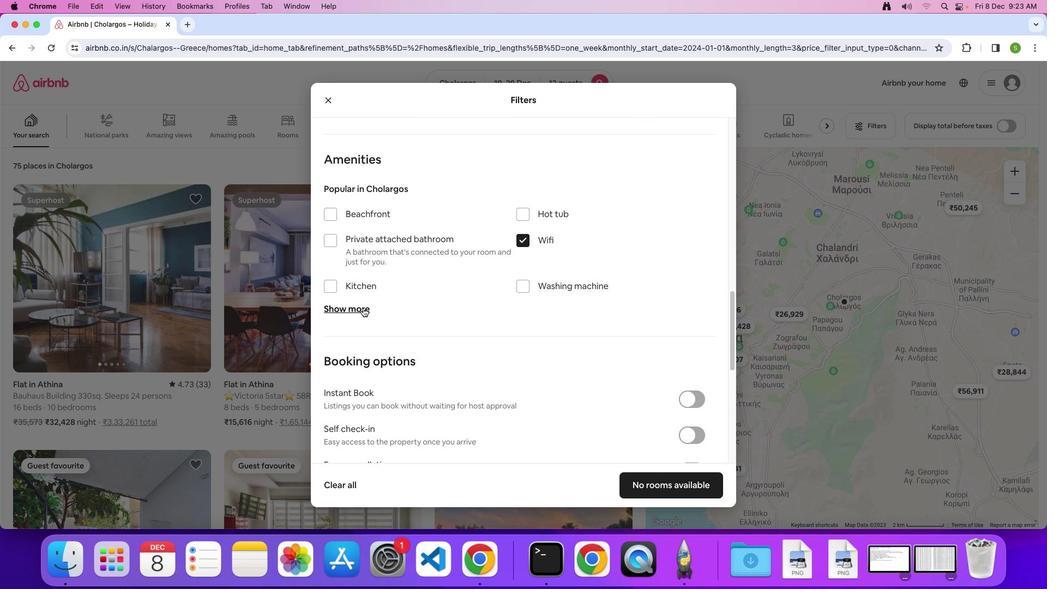 
Action: Mouse moved to (530, 297)
Screenshot: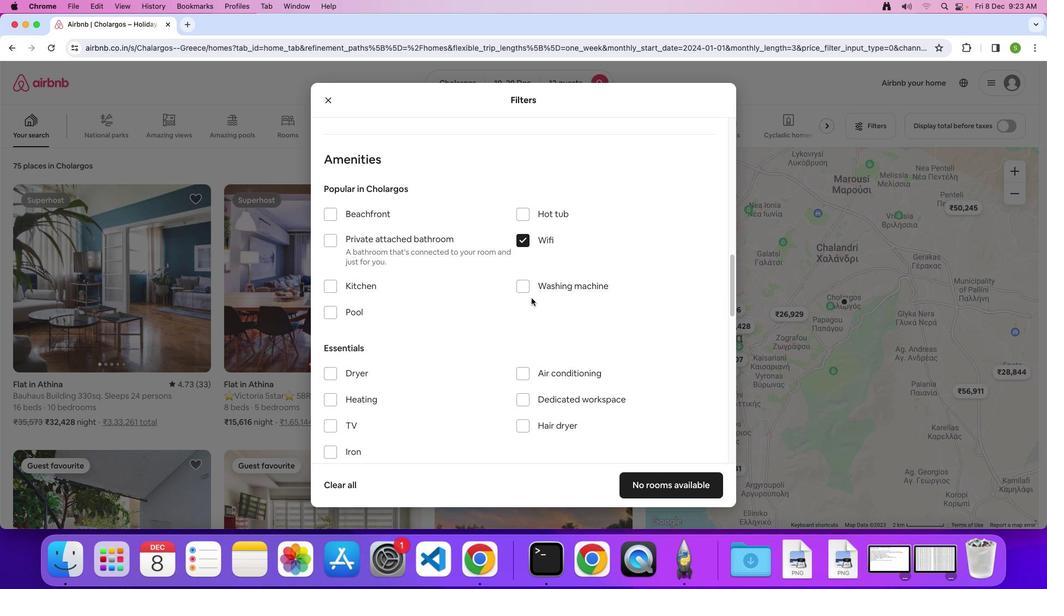 
Action: Mouse scrolled (530, 297) with delta (0, -1)
Screenshot: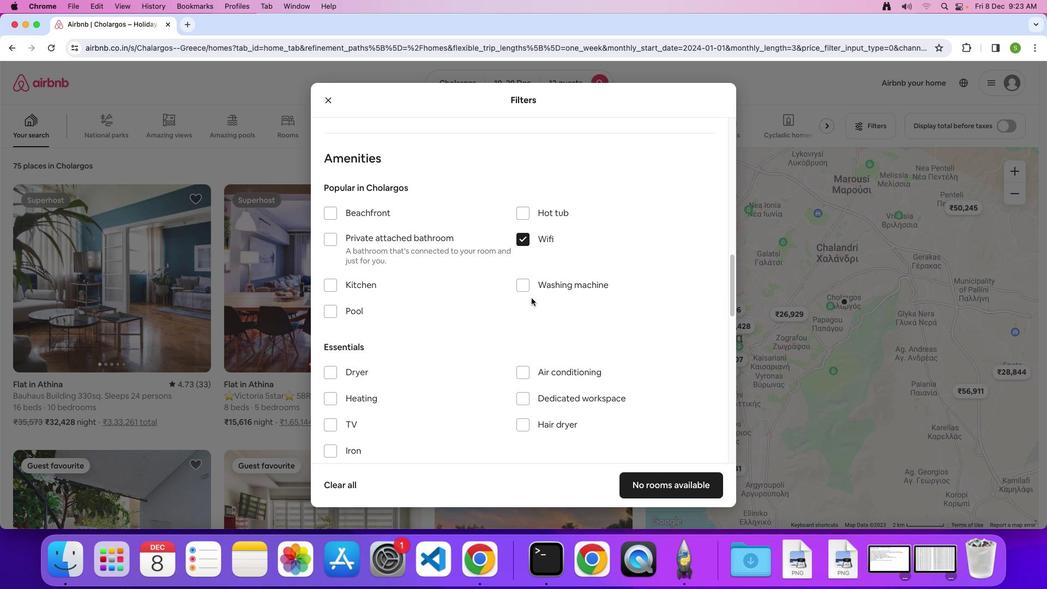 
Action: Mouse scrolled (530, 297) with delta (0, -1)
Screenshot: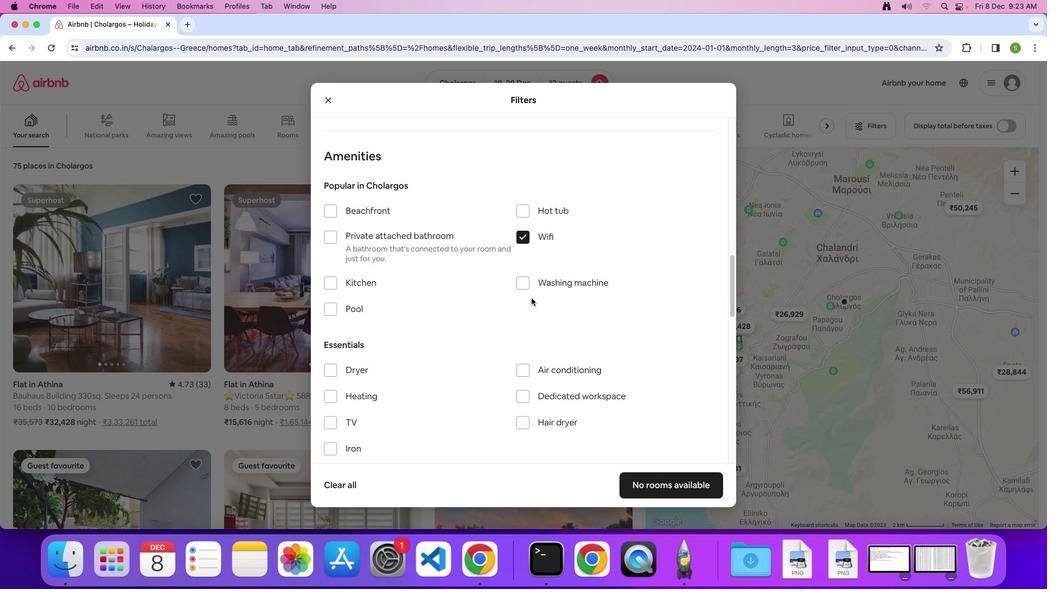 
Action: Mouse scrolled (530, 297) with delta (0, -1)
Screenshot: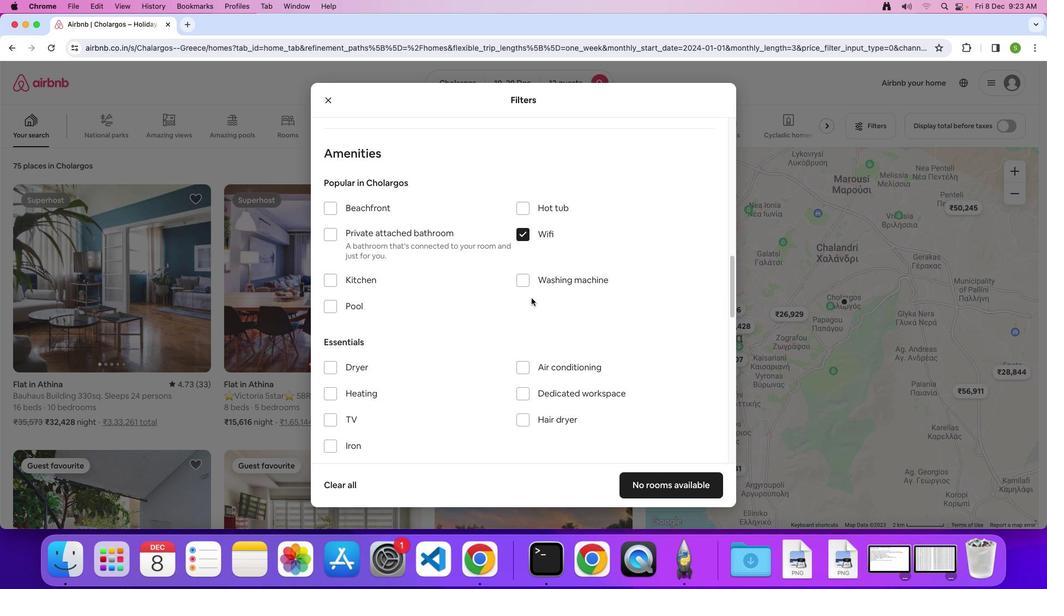 
Action: Mouse scrolled (530, 297) with delta (0, -1)
Screenshot: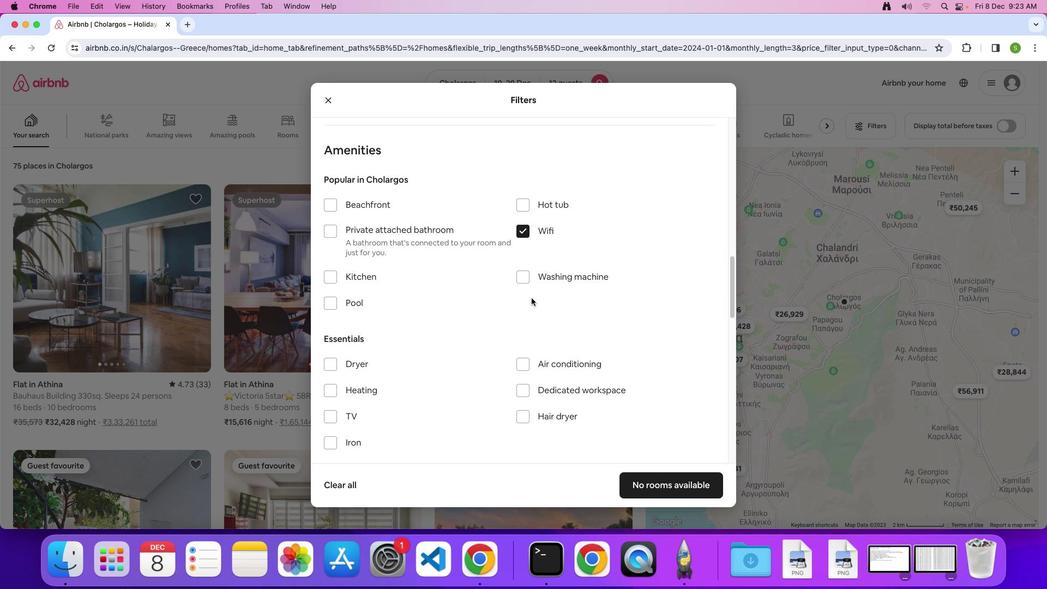 
Action: Mouse scrolled (530, 297) with delta (0, -1)
Screenshot: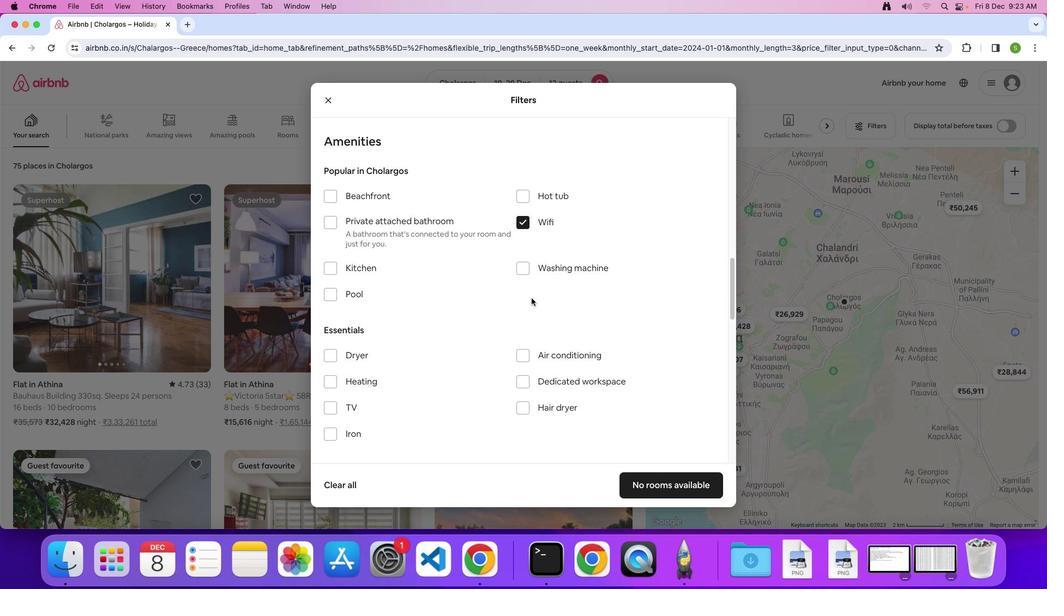 
Action: Mouse scrolled (530, 297) with delta (0, -1)
Screenshot: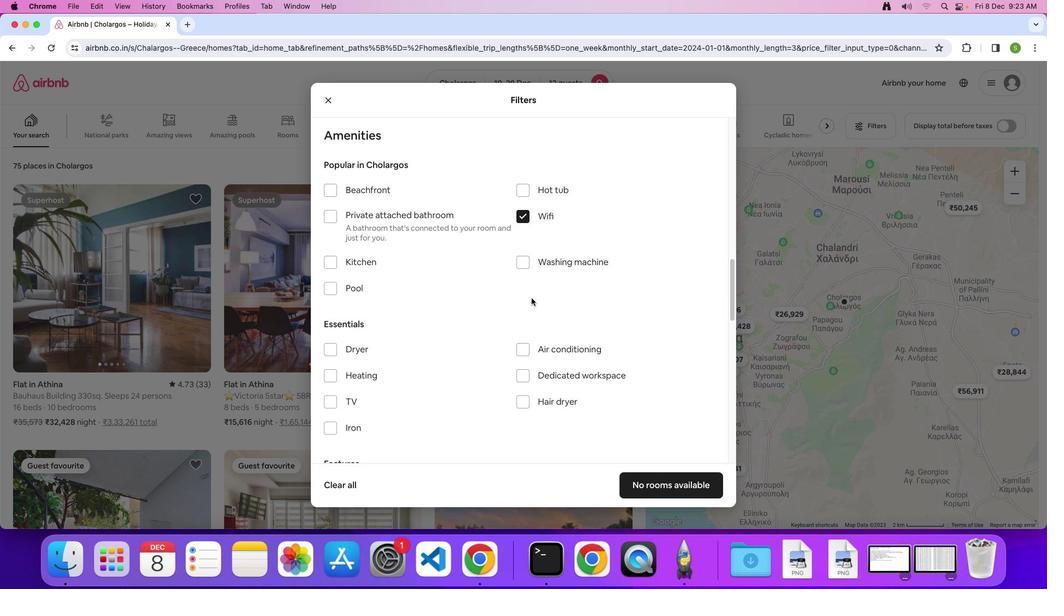
Action: Mouse scrolled (530, 297) with delta (0, -1)
Screenshot: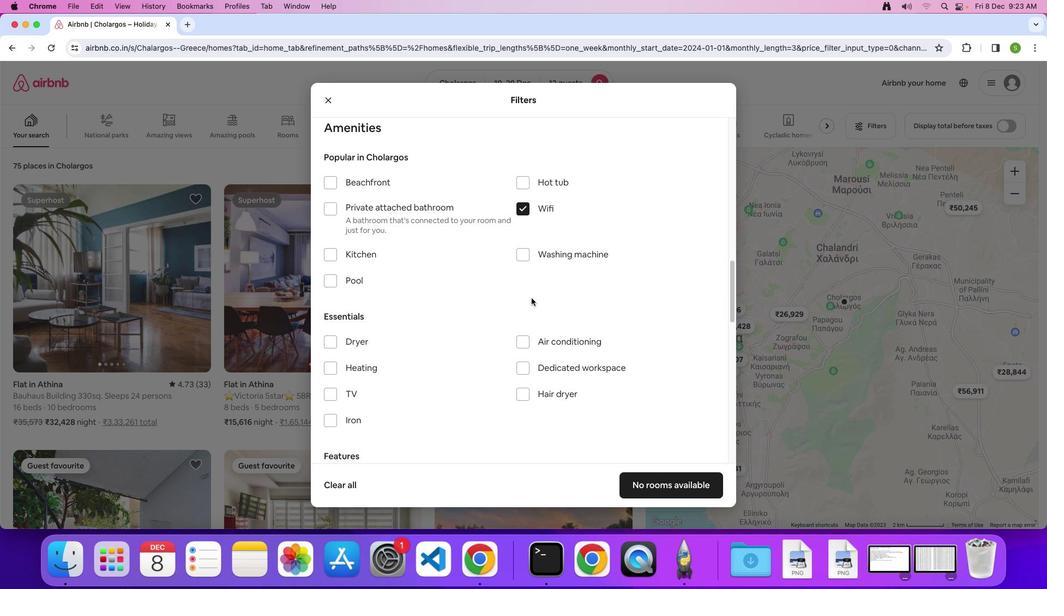 
Action: Mouse scrolled (530, 297) with delta (0, -1)
Screenshot: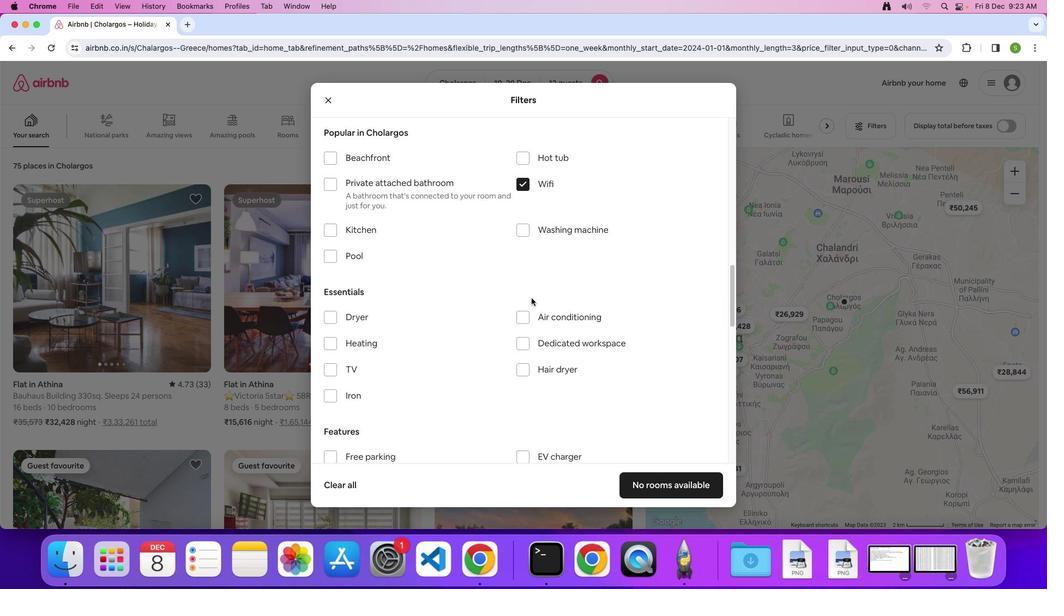 
Action: Mouse scrolled (530, 297) with delta (0, -1)
Screenshot: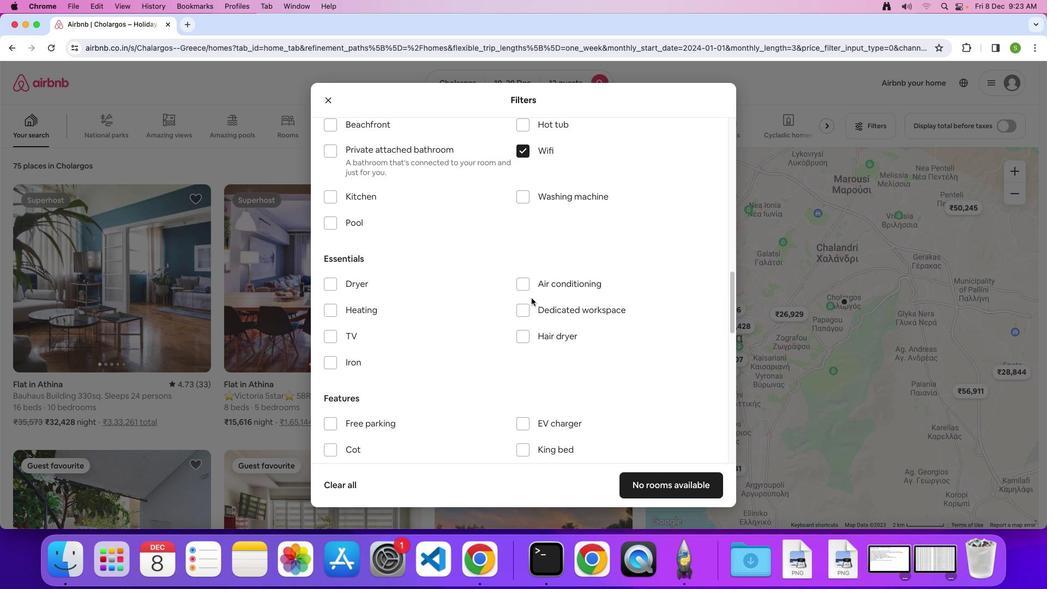 
Action: Mouse scrolled (530, 297) with delta (0, -1)
Screenshot: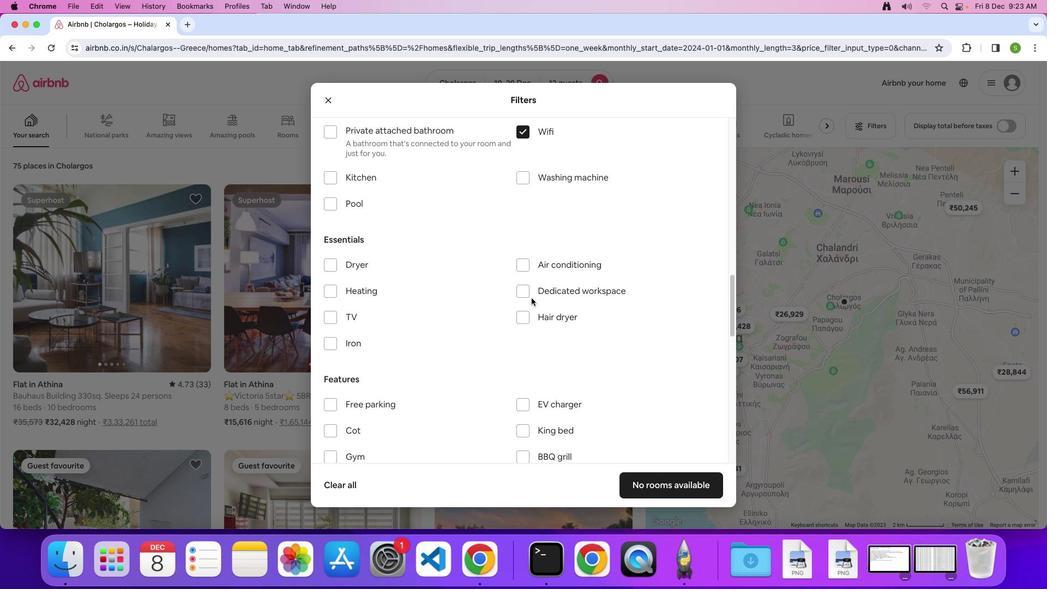 
Action: Mouse scrolled (530, 297) with delta (0, -1)
Screenshot: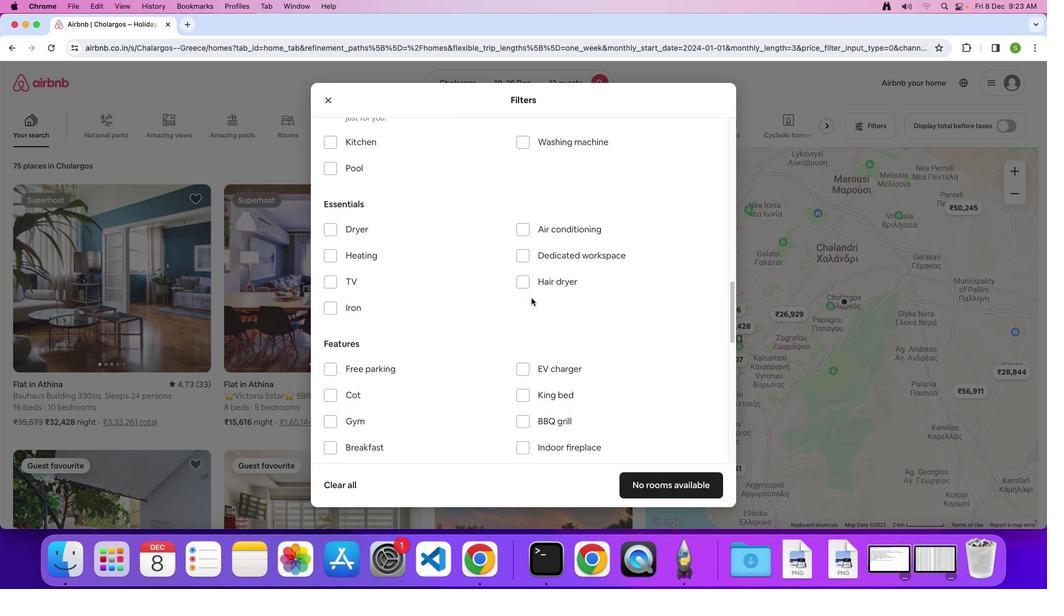 
Action: Mouse moved to (324, 263)
Screenshot: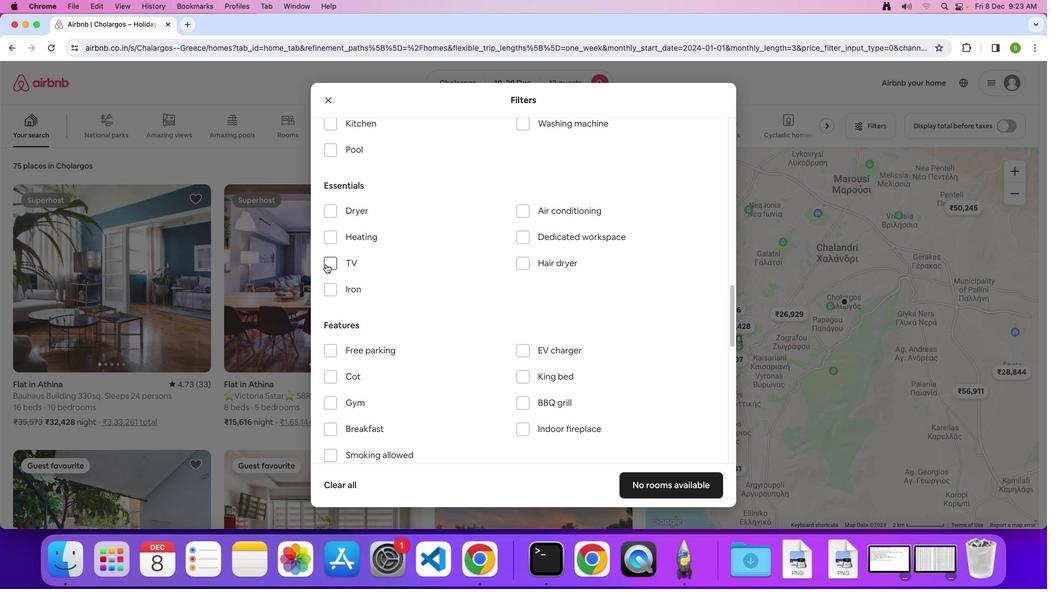 
Action: Mouse pressed left at (324, 263)
Screenshot: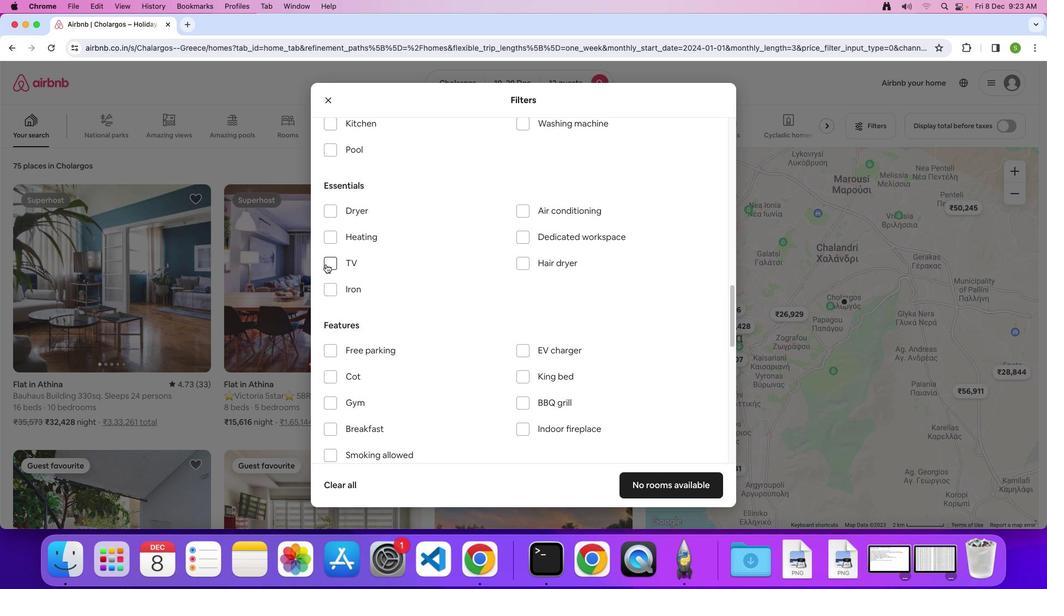 
Action: Mouse moved to (381, 259)
Screenshot: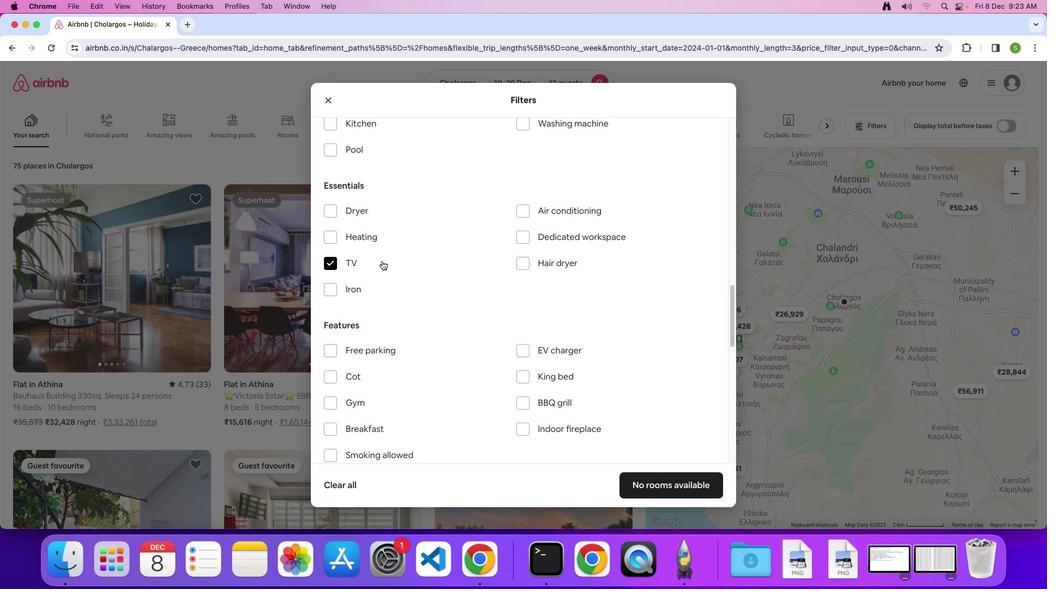 
Action: Mouse scrolled (381, 259) with delta (0, -1)
Screenshot: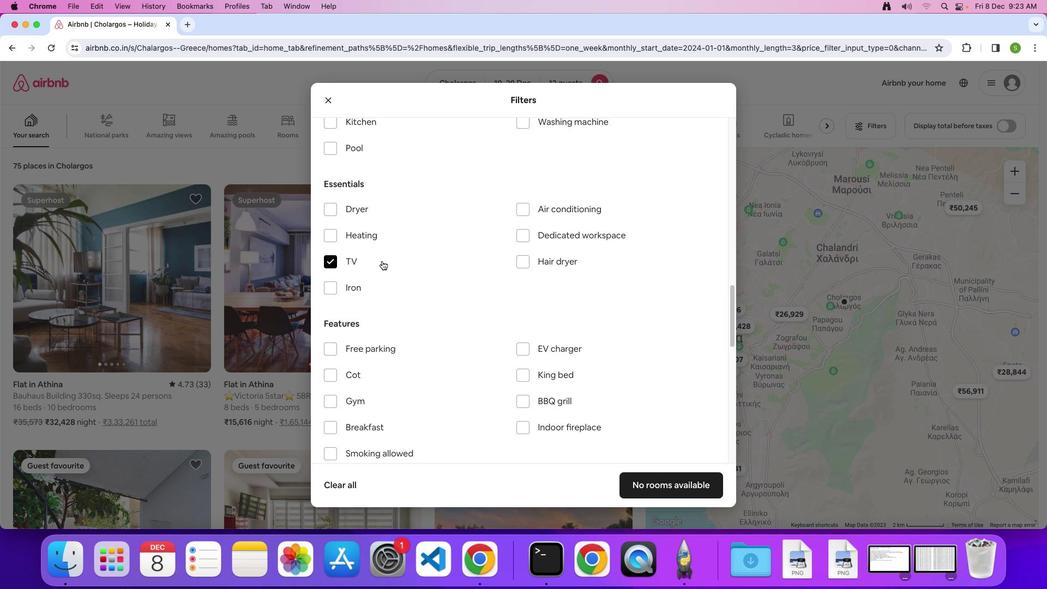 
Action: Mouse scrolled (381, 259) with delta (0, -1)
Screenshot: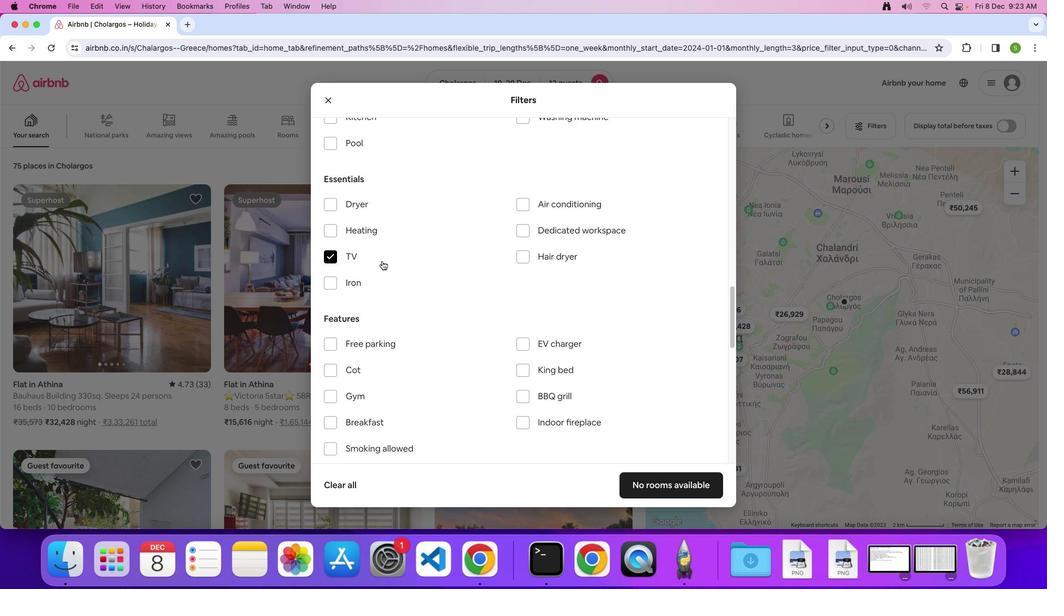 
Action: Mouse scrolled (381, 259) with delta (0, -1)
Screenshot: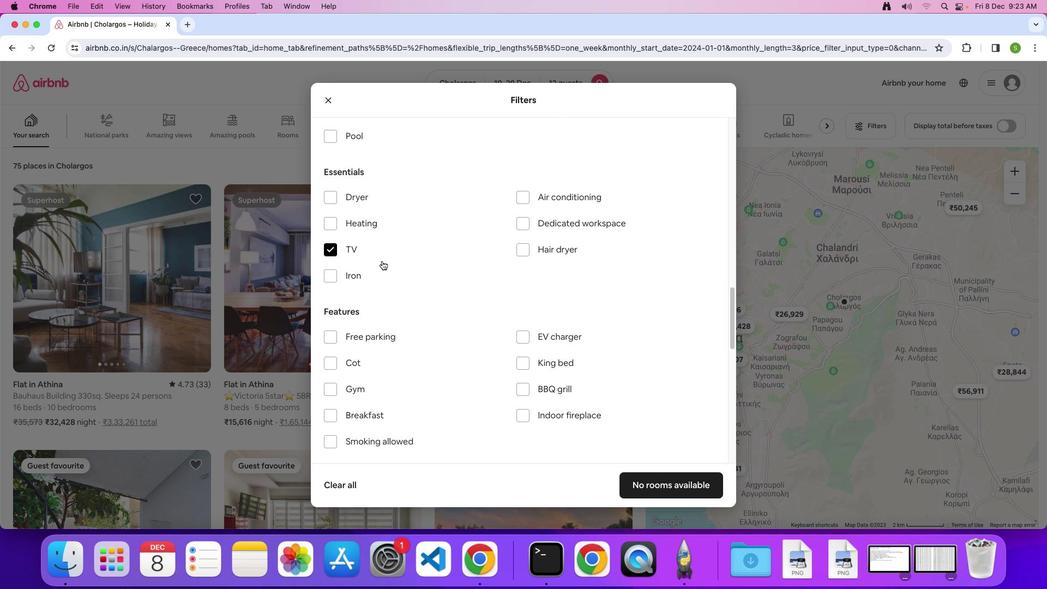 
Action: Mouse scrolled (381, 259) with delta (0, -1)
Screenshot: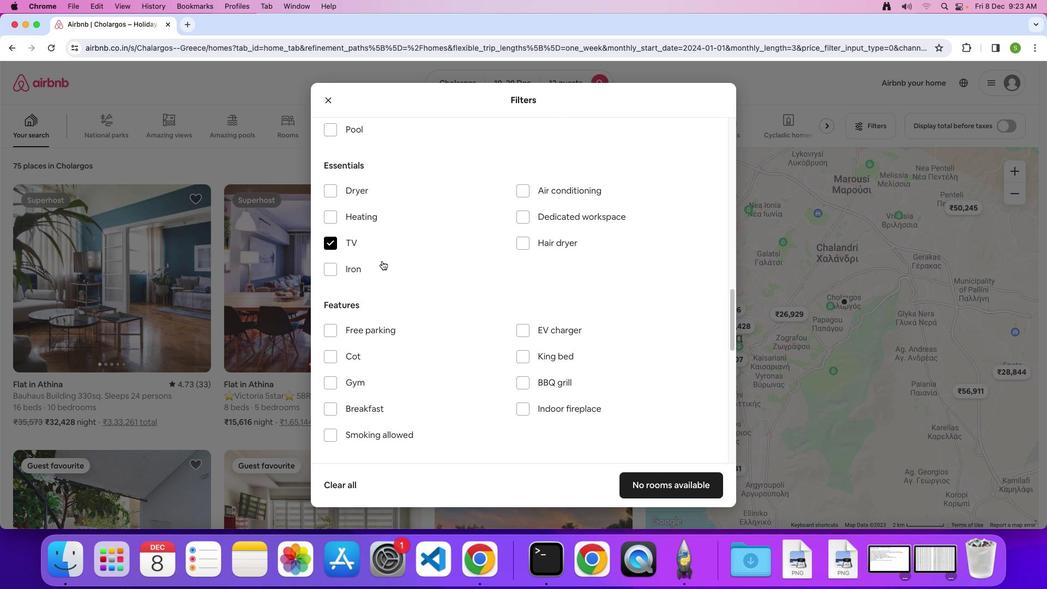 
Action: Mouse moved to (330, 372)
Screenshot: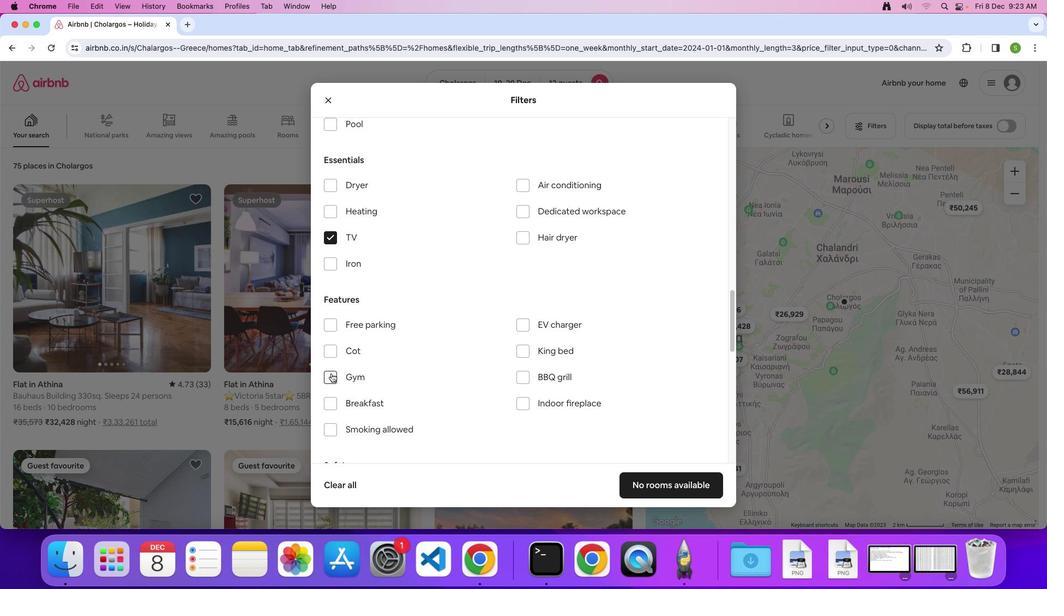 
Action: Mouse pressed left at (330, 372)
Screenshot: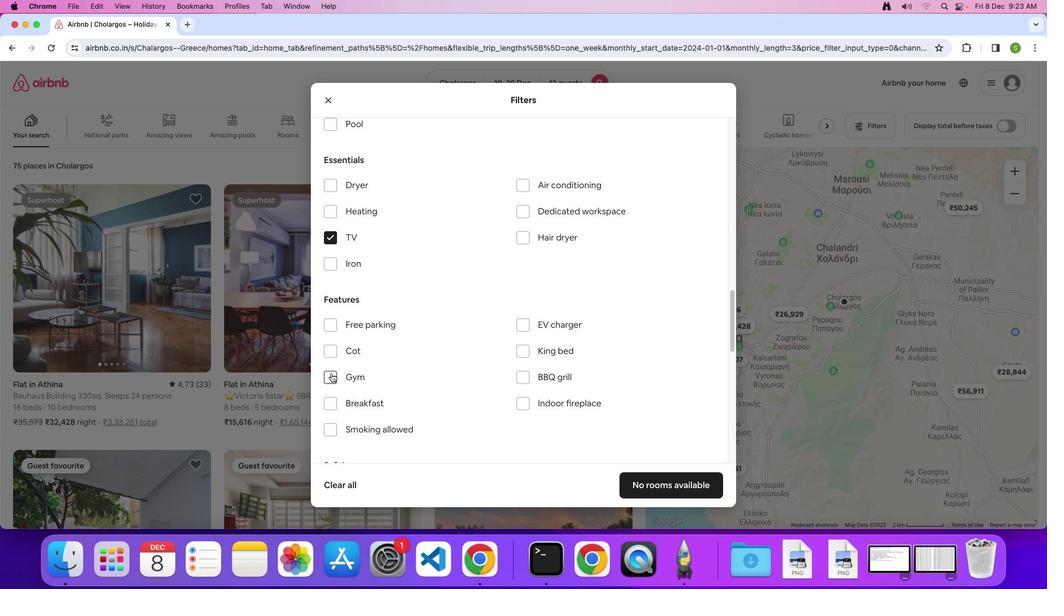 
Action: Mouse moved to (332, 406)
Screenshot: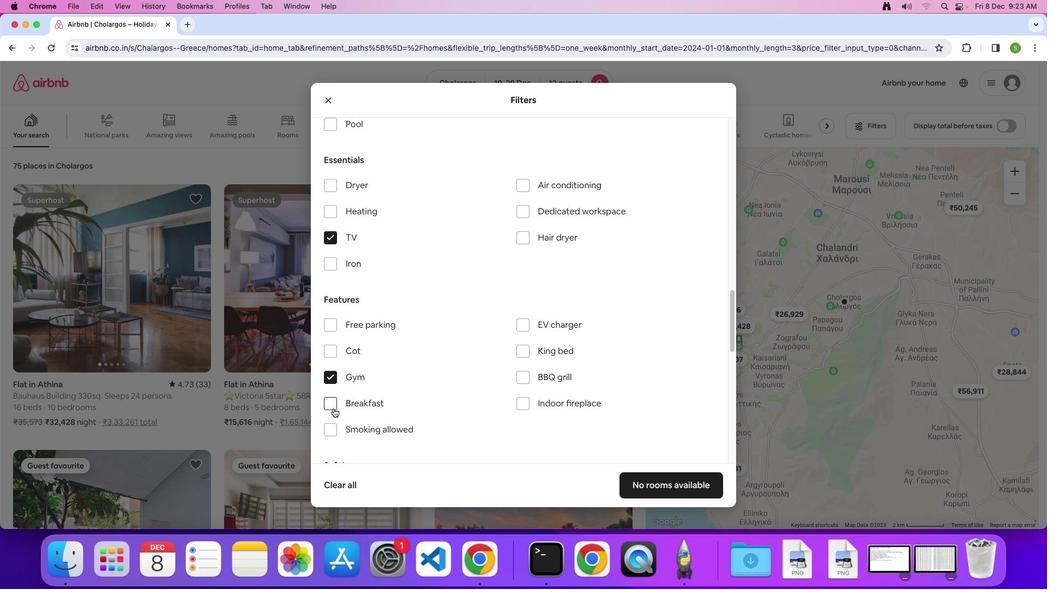
Action: Mouse pressed left at (332, 406)
Screenshot: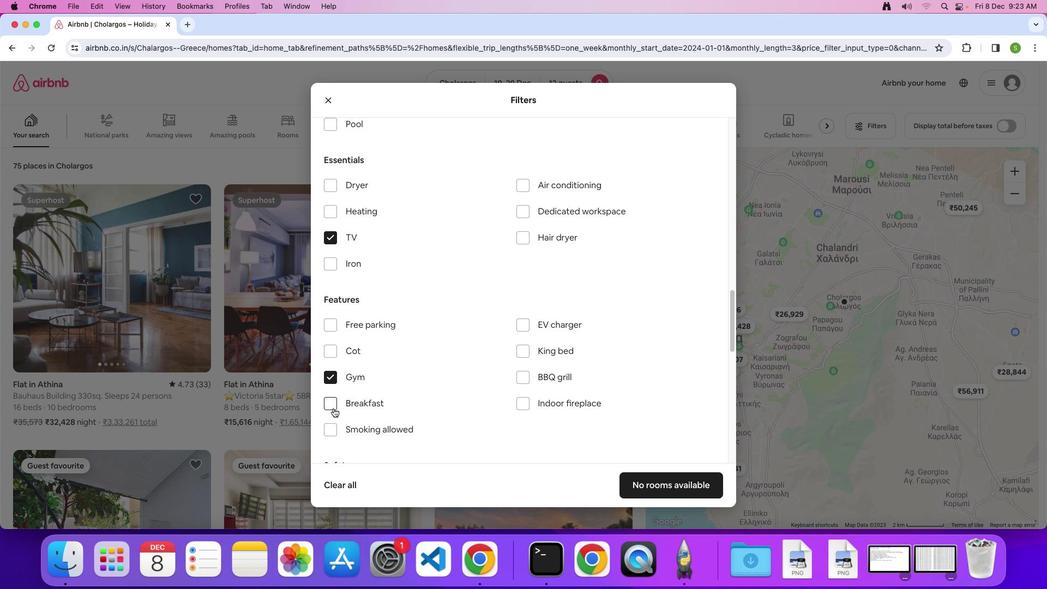 
Action: Mouse moved to (407, 361)
Screenshot: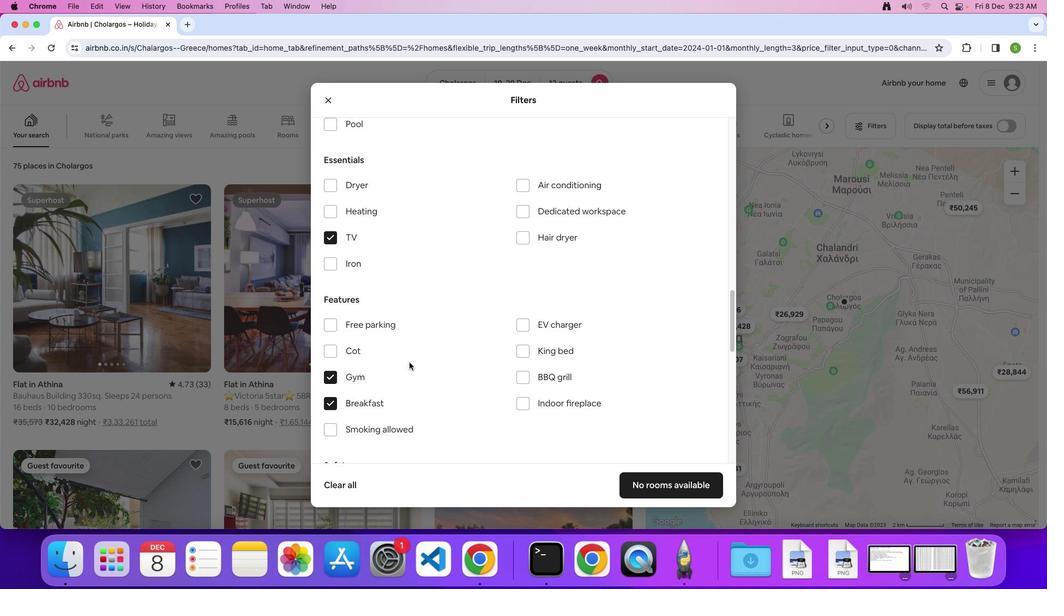 
Action: Mouse scrolled (407, 361) with delta (0, -1)
Screenshot: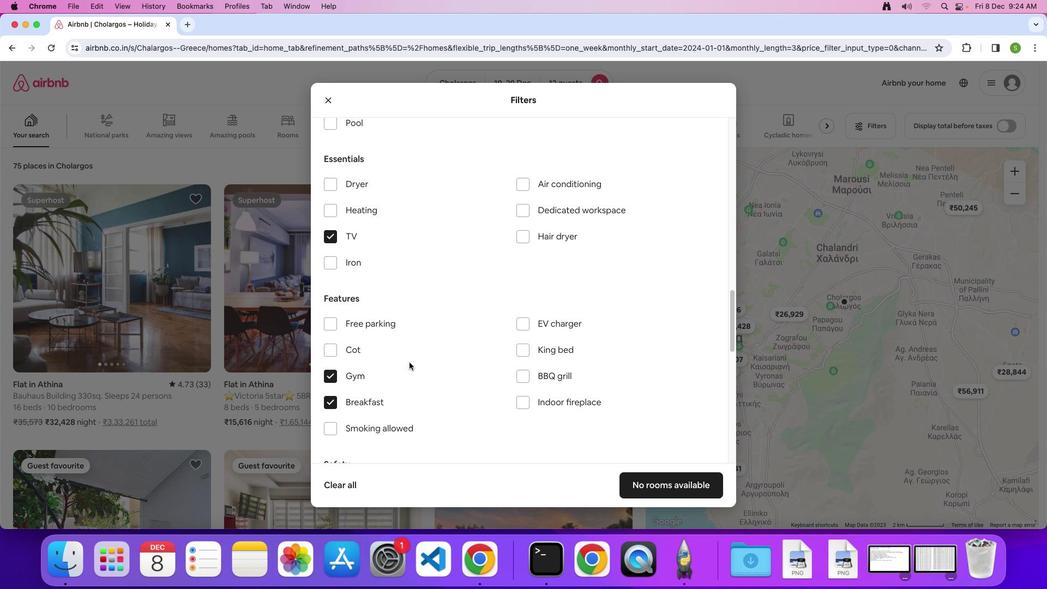 
Action: Mouse scrolled (407, 361) with delta (0, -1)
Screenshot: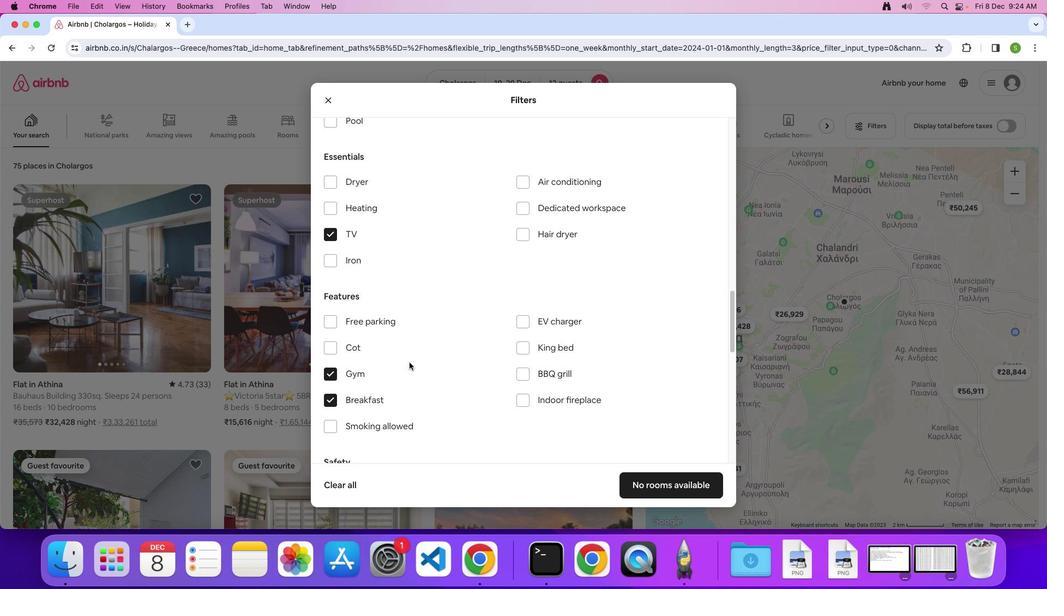 
Action: Mouse scrolled (407, 361) with delta (0, -1)
Screenshot: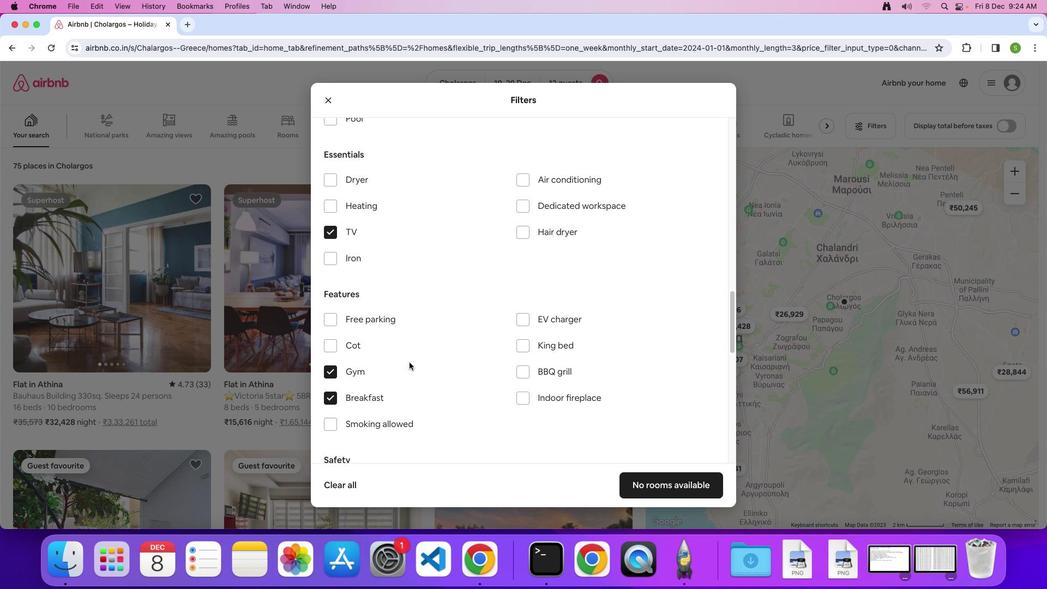 
Action: Mouse scrolled (407, 361) with delta (0, -1)
Screenshot: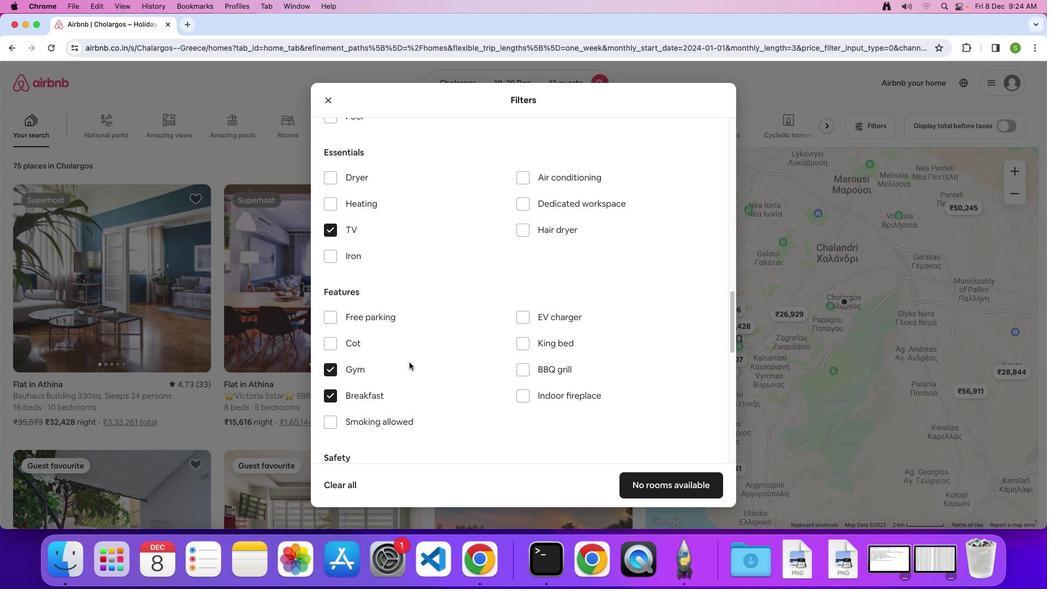 
Action: Mouse scrolled (407, 361) with delta (0, -1)
Screenshot: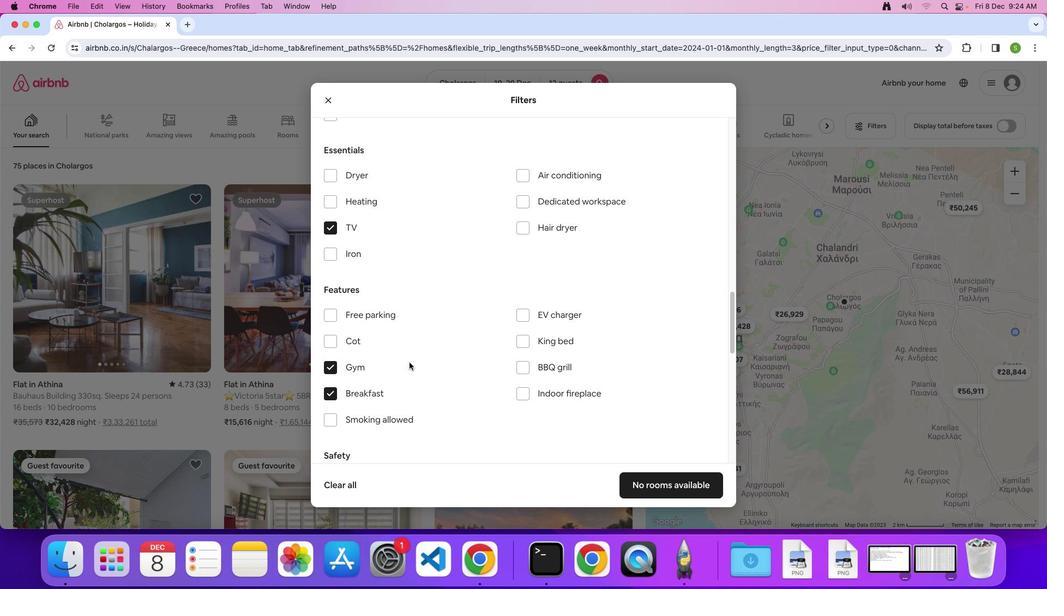 
Action: Mouse scrolled (407, 361) with delta (0, 0)
Screenshot: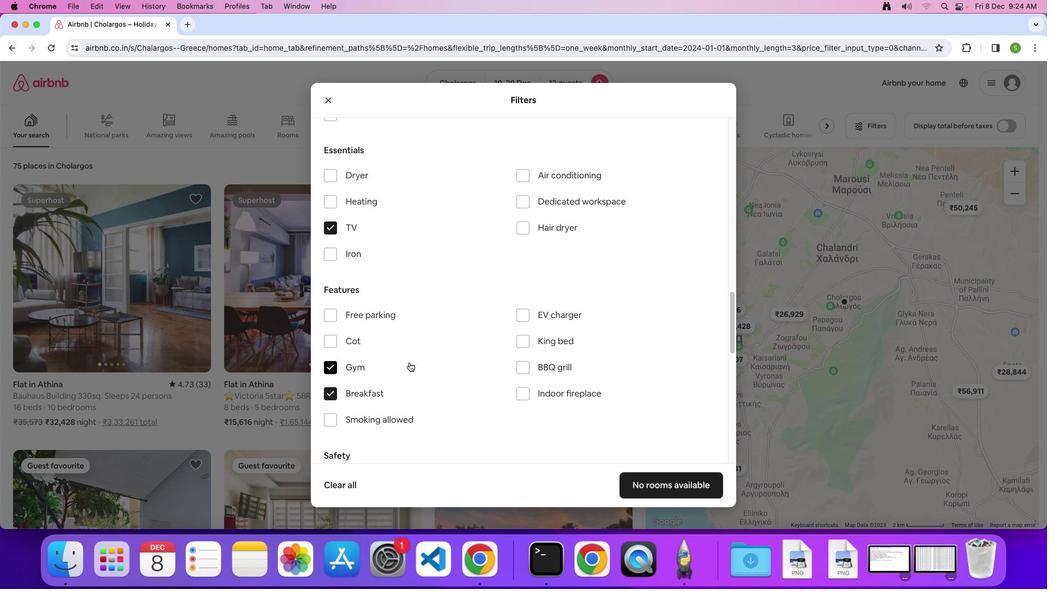 
Action: Mouse scrolled (407, 361) with delta (0, 0)
Screenshot: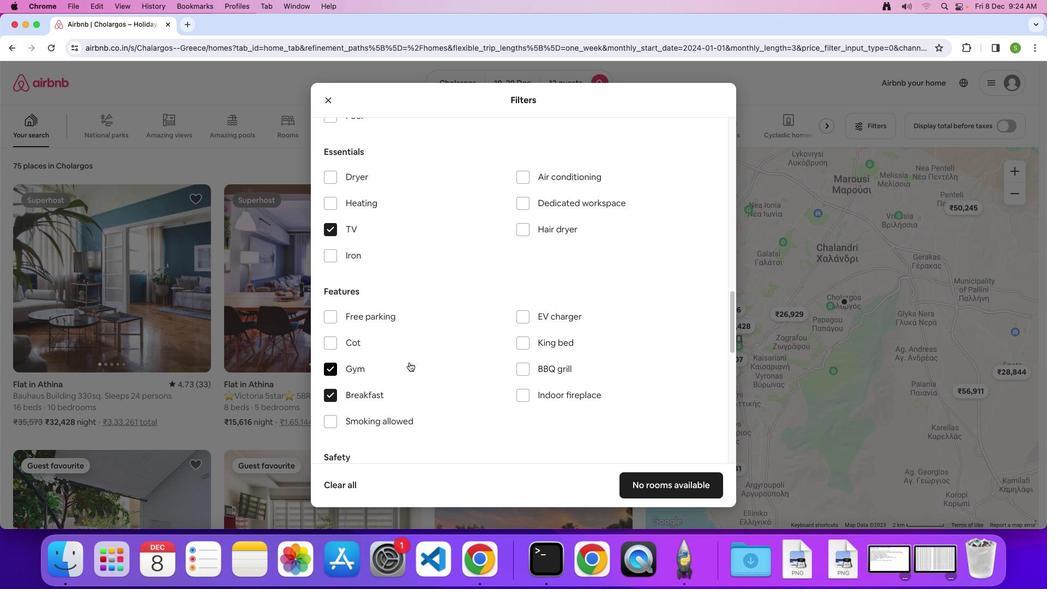 
Action: Mouse scrolled (407, 361) with delta (0, 0)
Screenshot: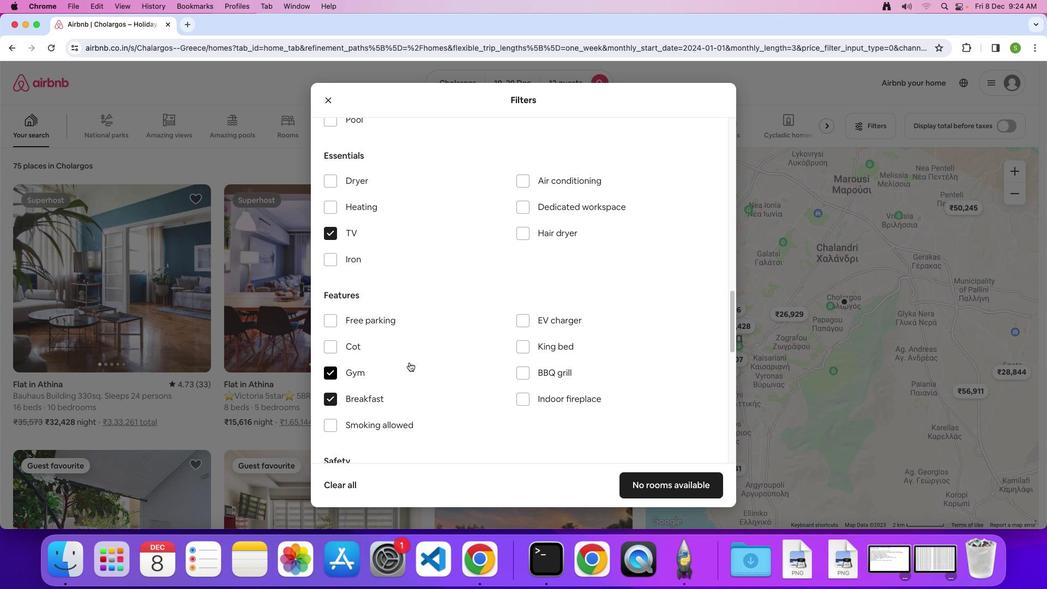 
Action: Mouse scrolled (407, 361) with delta (0, 0)
Screenshot: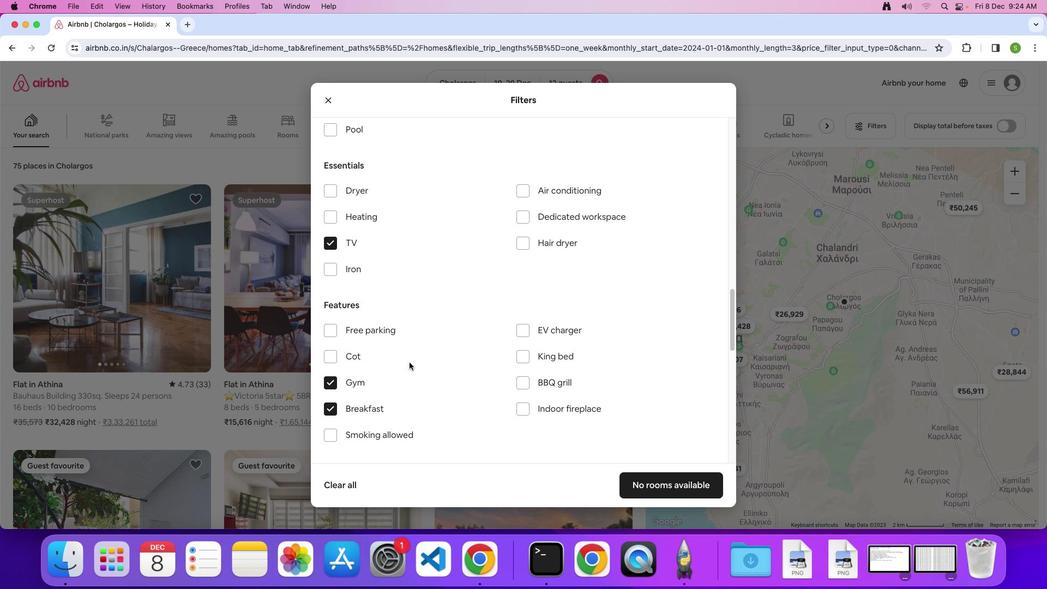 
Action: Mouse scrolled (407, 361) with delta (0, 0)
Screenshot: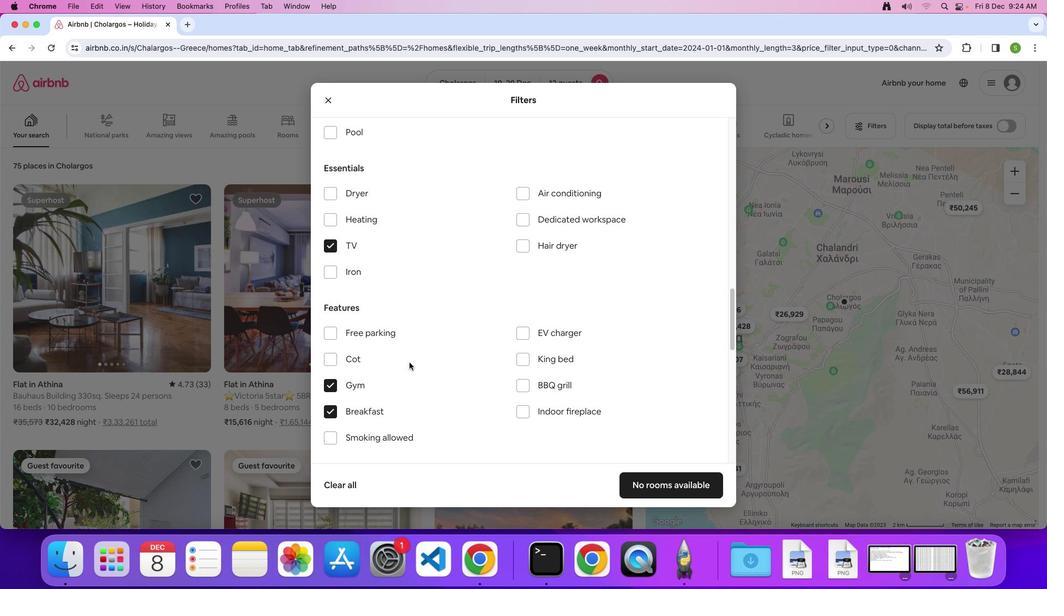 
Action: Mouse scrolled (407, 361) with delta (0, 0)
Screenshot: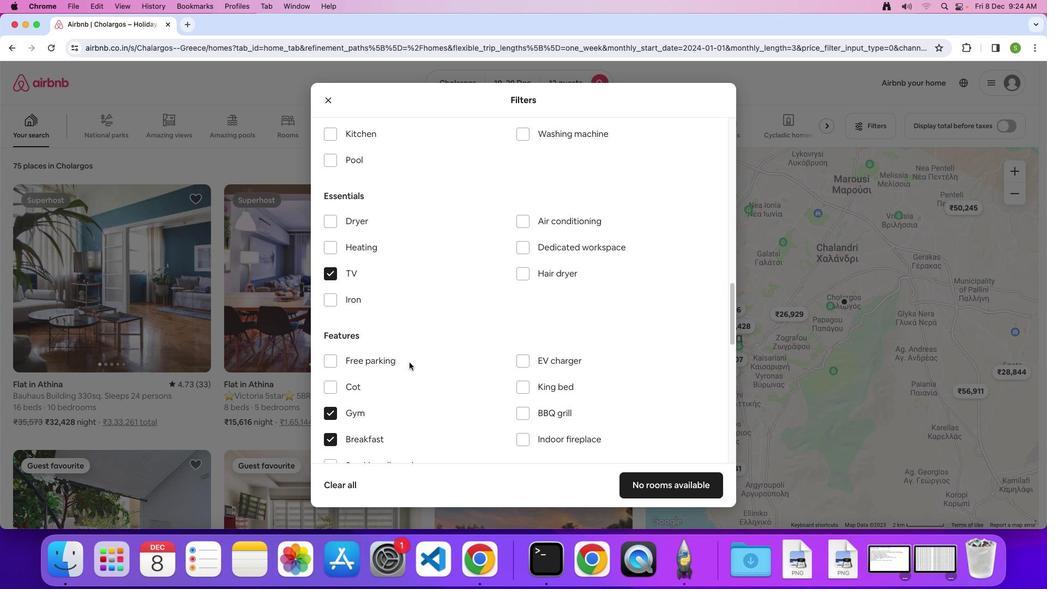 
Action: Mouse scrolled (407, 361) with delta (0, 0)
Screenshot: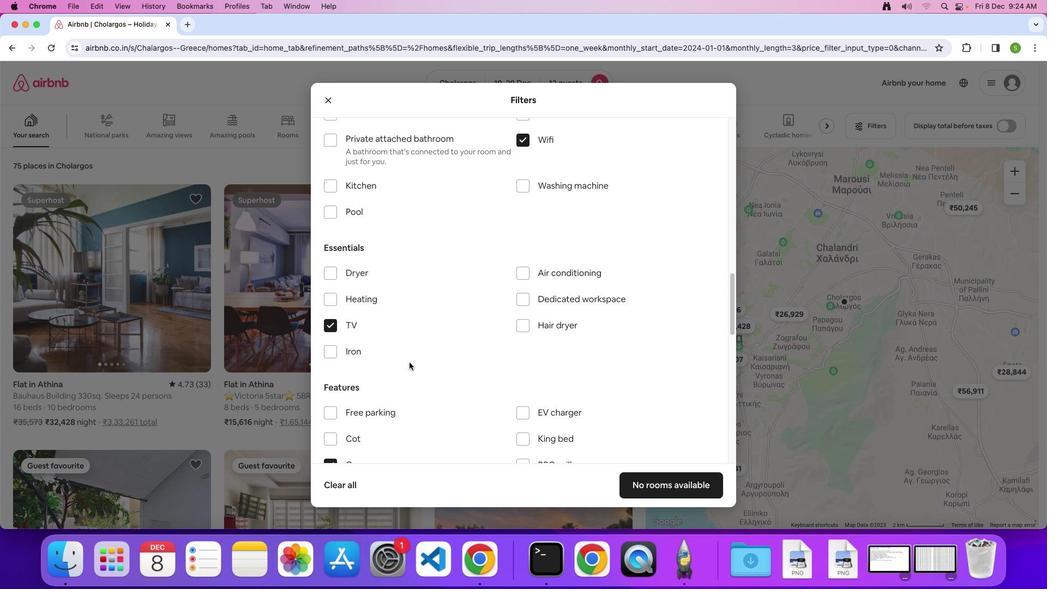 
Action: Mouse scrolled (407, 361) with delta (0, 0)
Screenshot: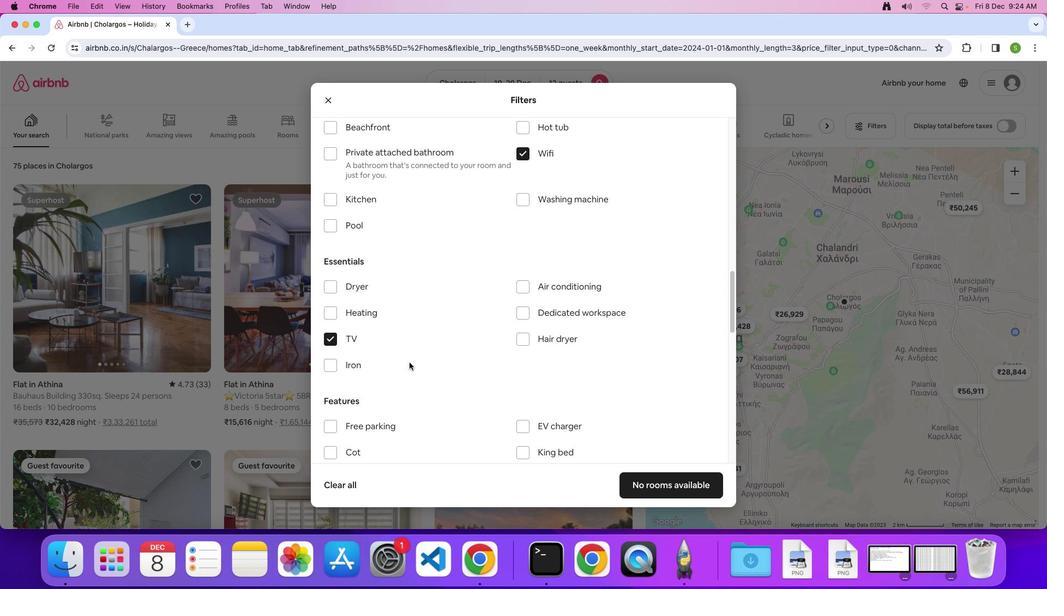 
Action: Mouse scrolled (407, 361) with delta (0, 1)
Screenshot: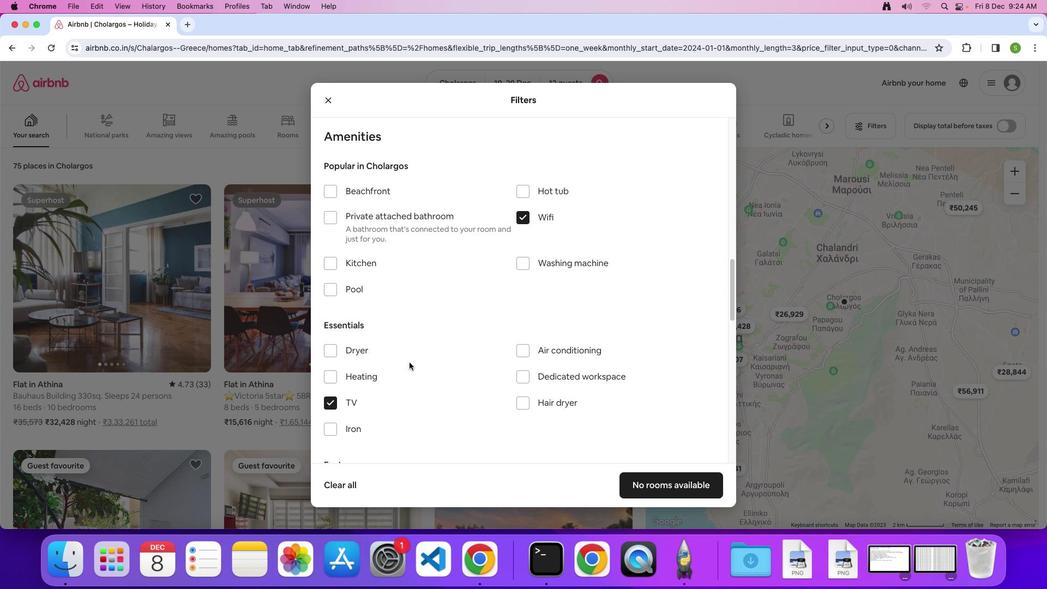 
Action: Mouse scrolled (407, 361) with delta (0, 0)
Screenshot: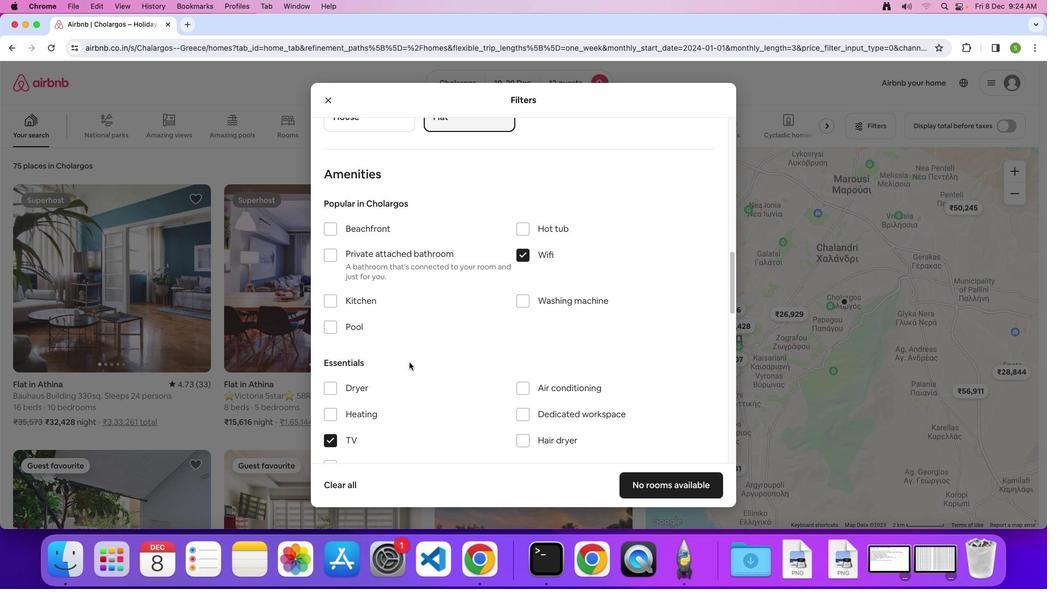 
Action: Mouse scrolled (407, 361) with delta (0, 0)
Screenshot: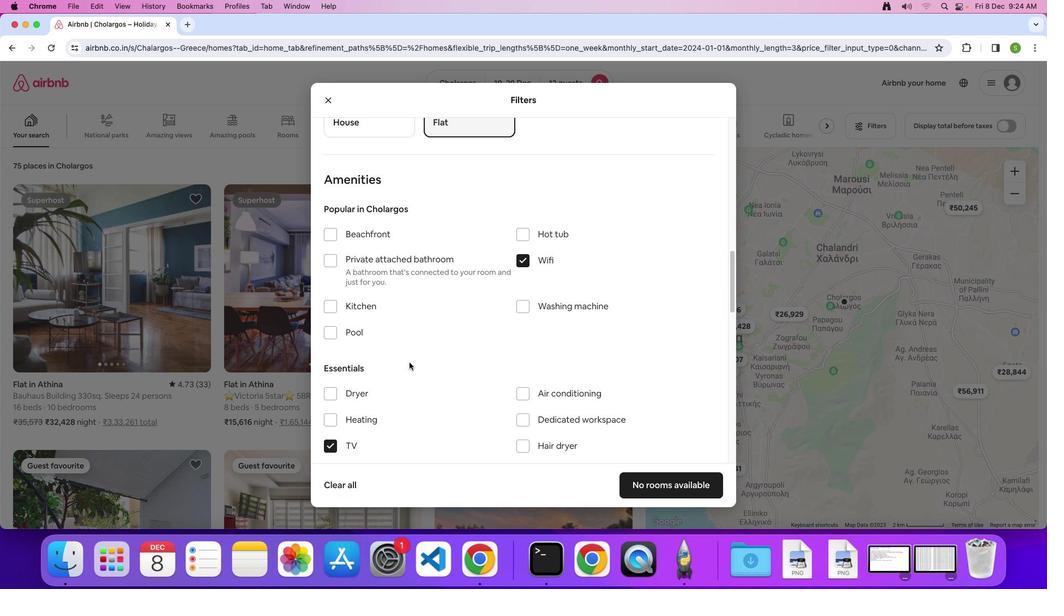 
Action: Mouse scrolled (407, 361) with delta (0, 0)
Screenshot: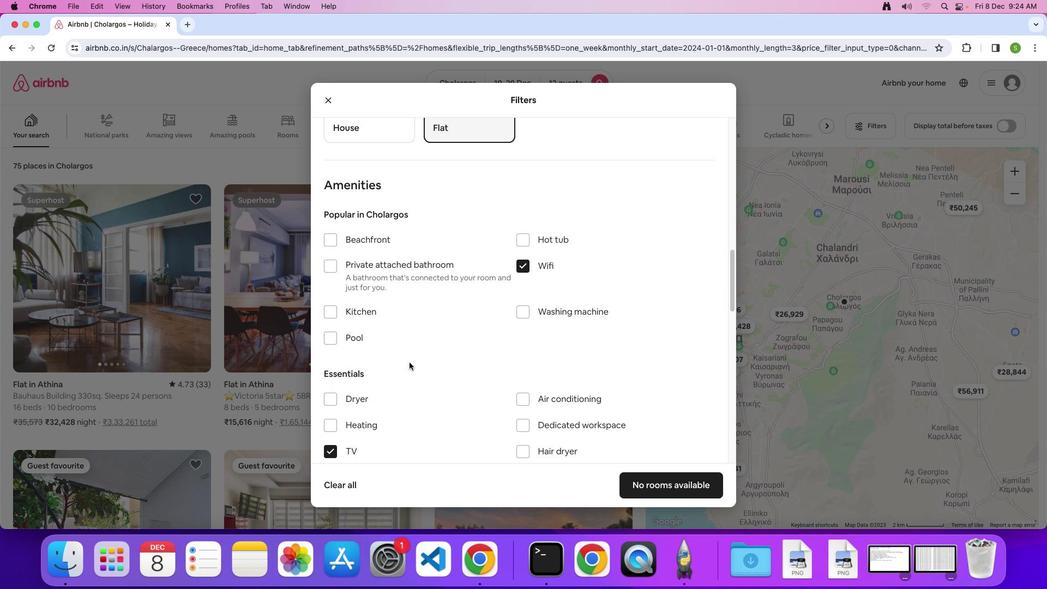 
Action: Mouse scrolled (407, 361) with delta (0, -1)
Screenshot: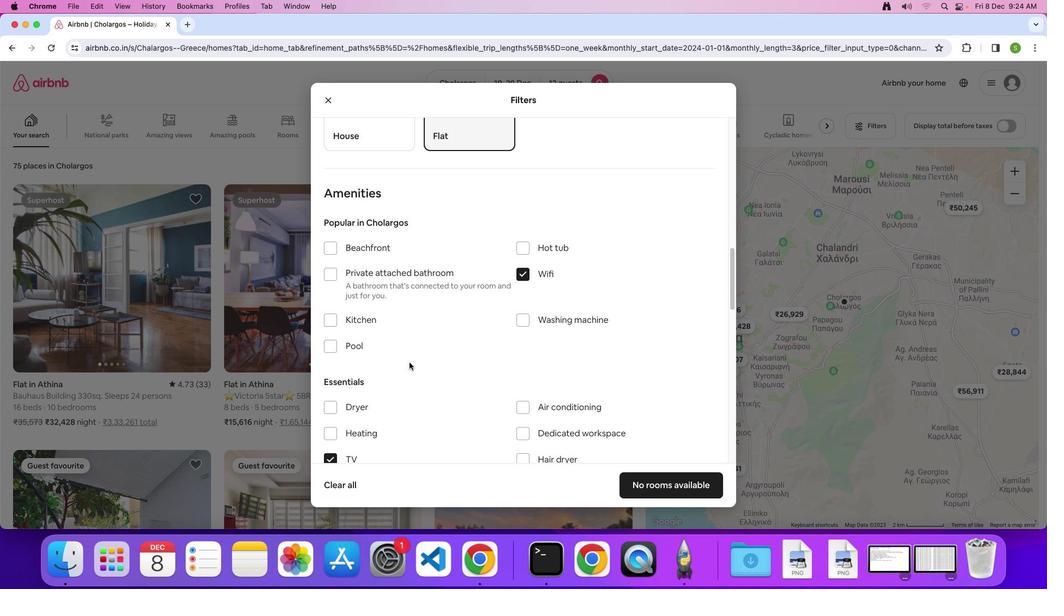 
Action: Mouse scrolled (407, 361) with delta (0, -1)
Screenshot: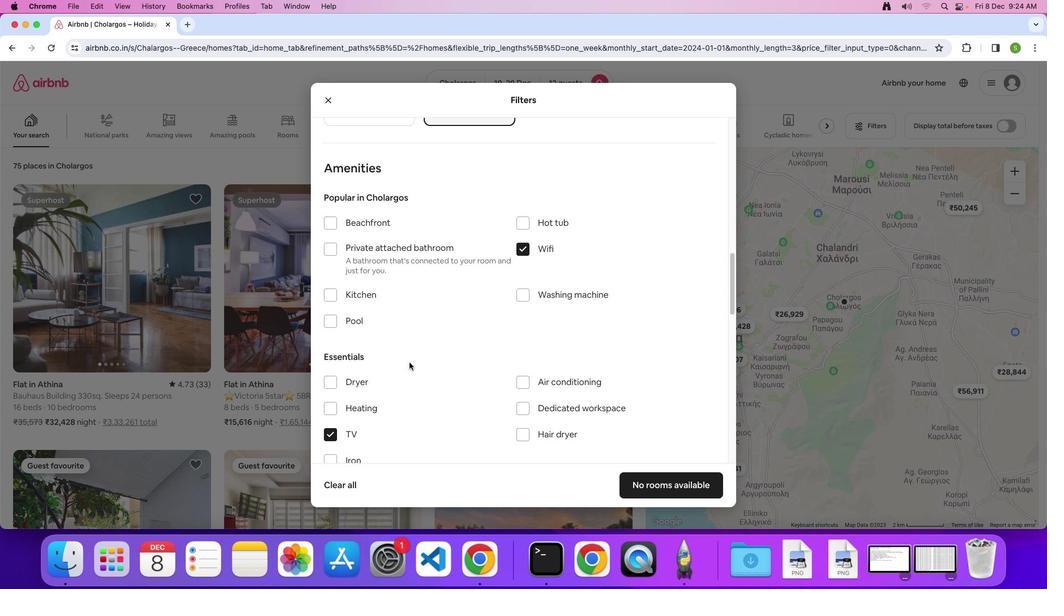 
Action: Mouse scrolled (407, 361) with delta (0, -2)
Screenshot: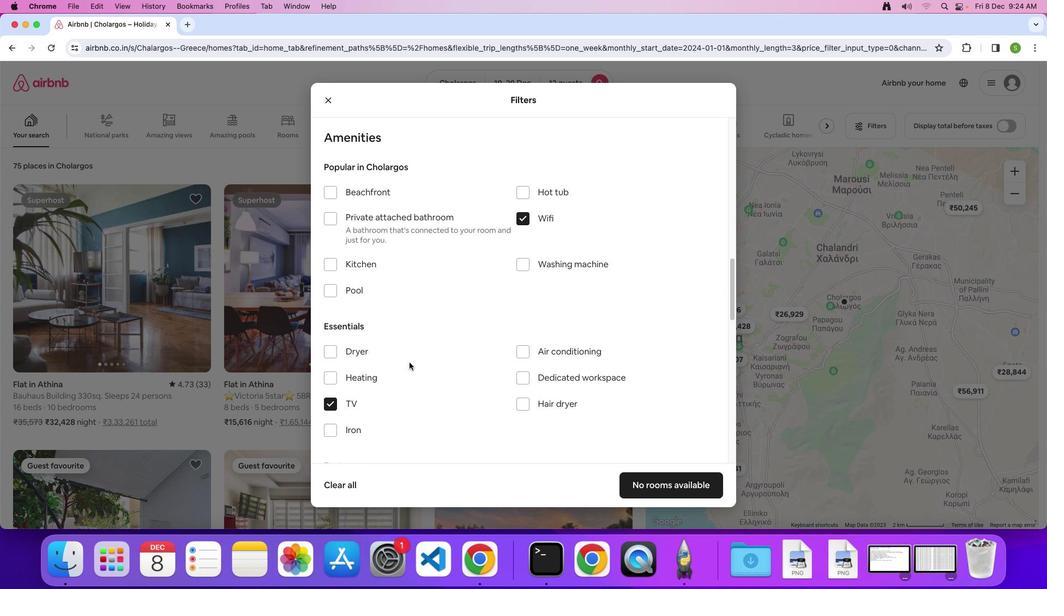 
Action: Mouse scrolled (407, 361) with delta (0, -1)
Screenshot: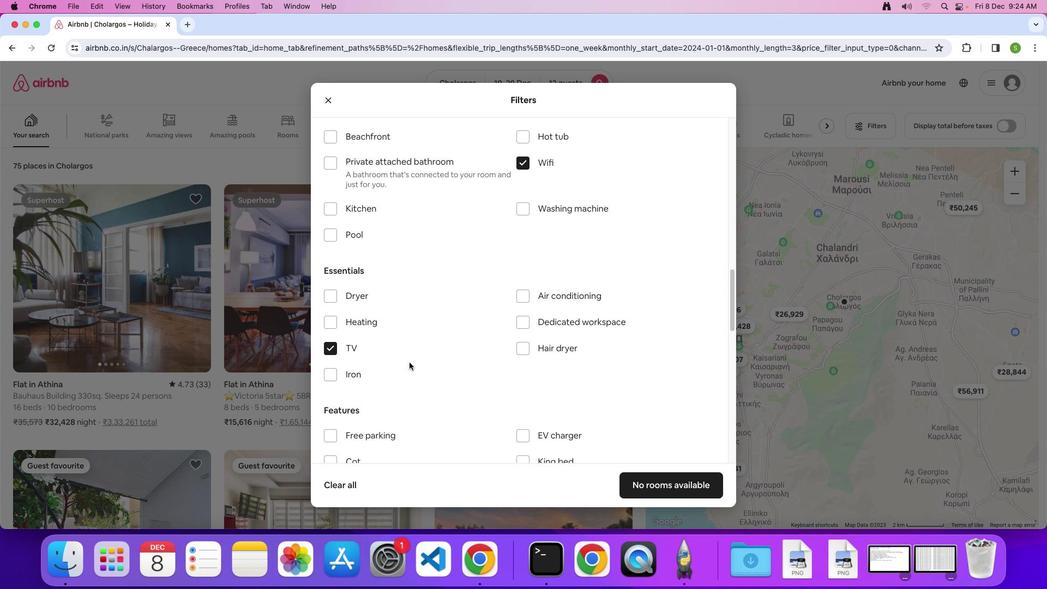 
Action: Mouse scrolled (407, 361) with delta (0, -1)
Screenshot: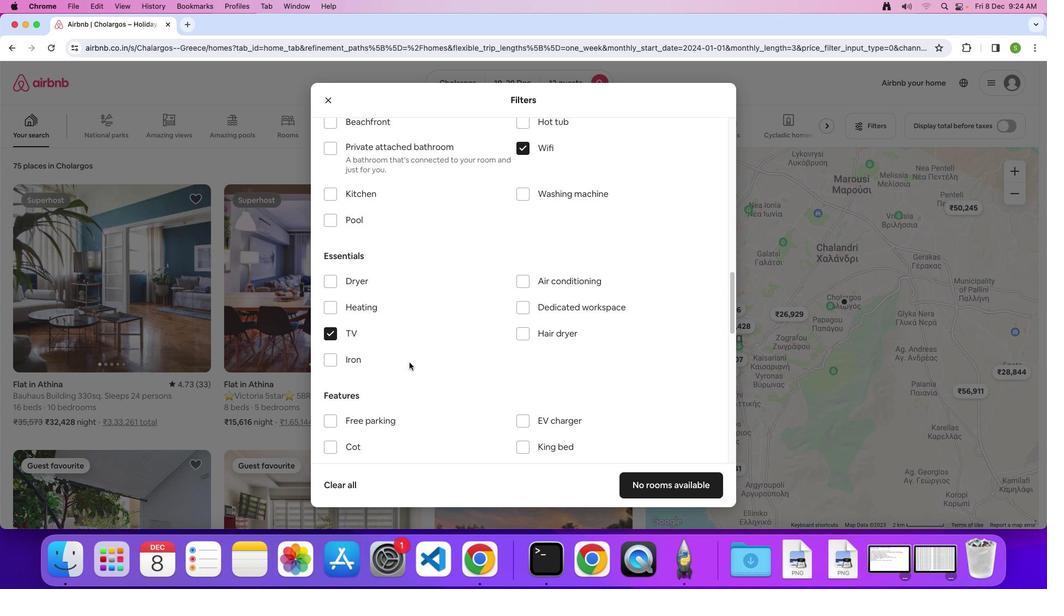 
Action: Mouse scrolled (407, 361) with delta (0, -1)
Screenshot: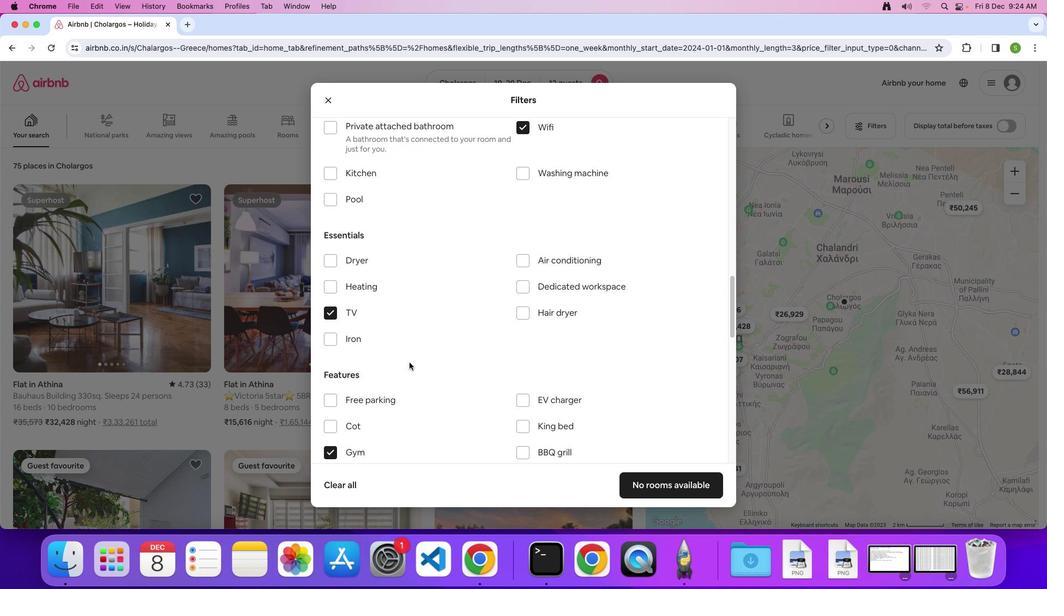 
Action: Mouse scrolled (407, 361) with delta (0, -1)
Screenshot: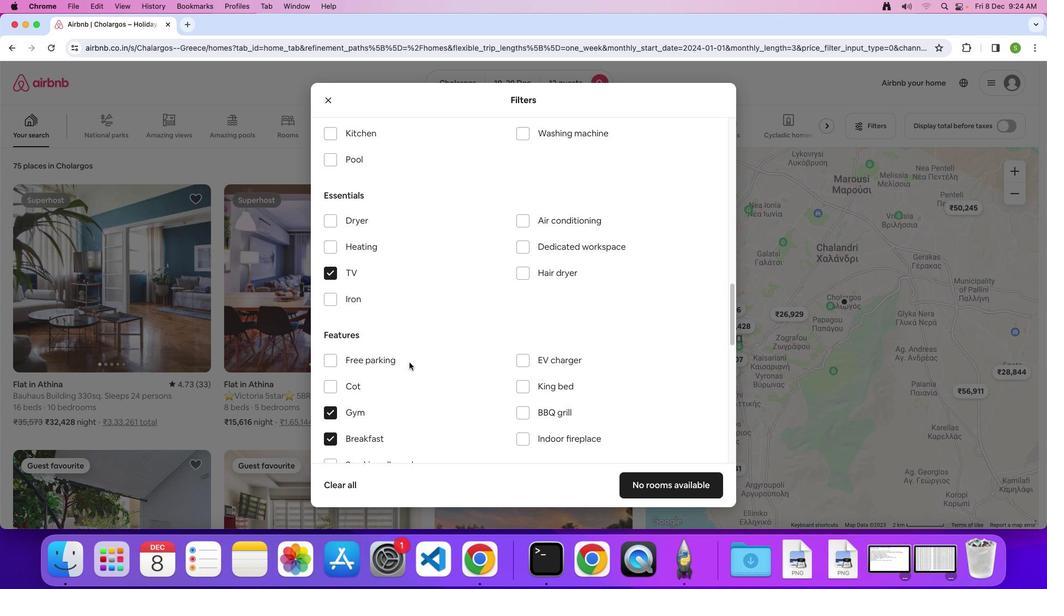 
Action: Mouse scrolled (407, 361) with delta (0, -1)
Screenshot: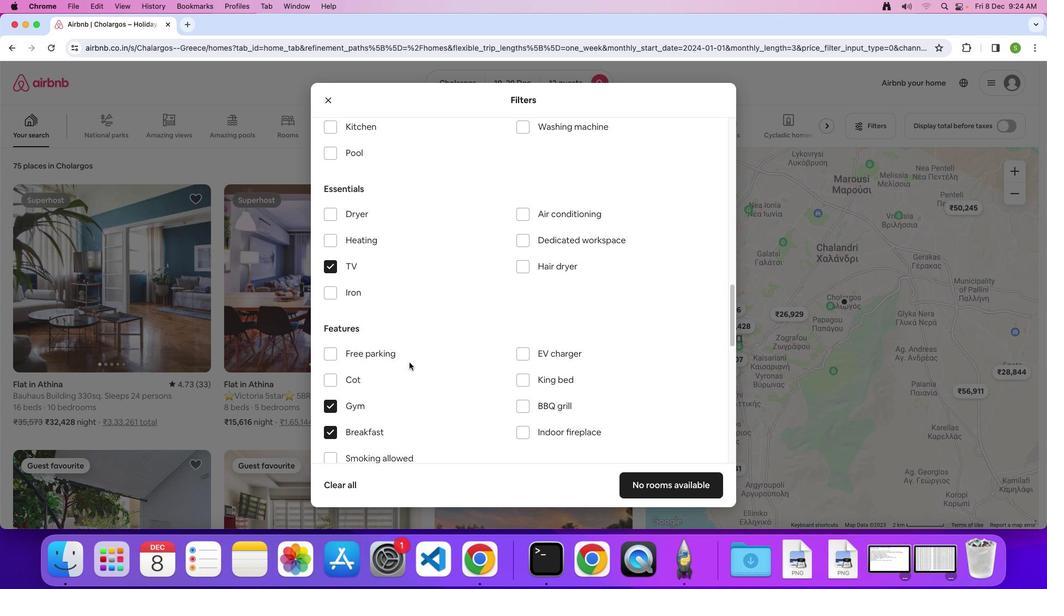 
Action: Mouse scrolled (407, 361) with delta (0, -1)
Screenshot: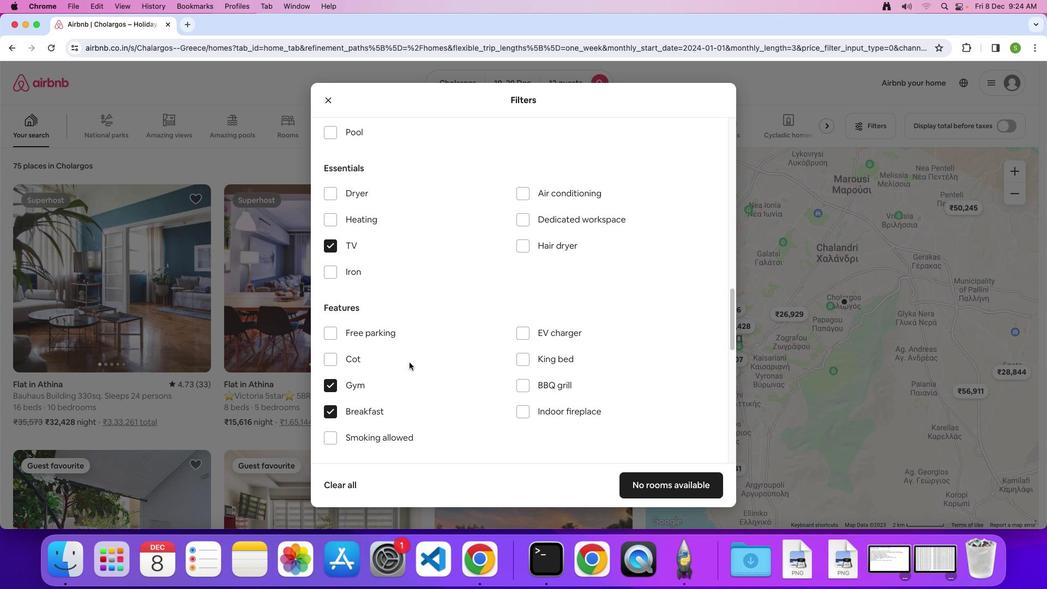 
Action: Mouse moved to (329, 310)
Screenshot: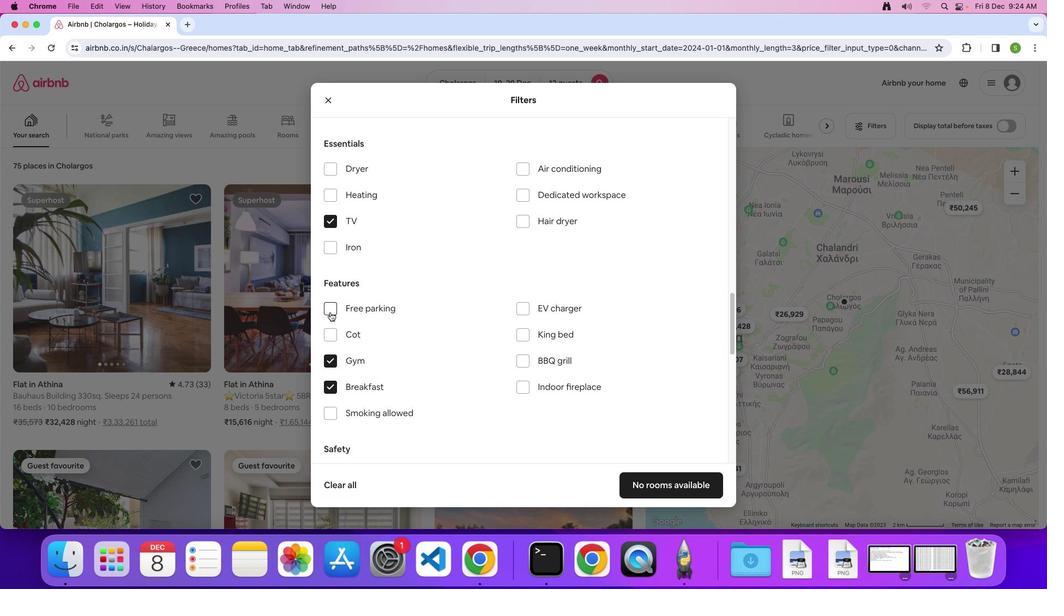 
Action: Mouse pressed left at (329, 310)
Screenshot: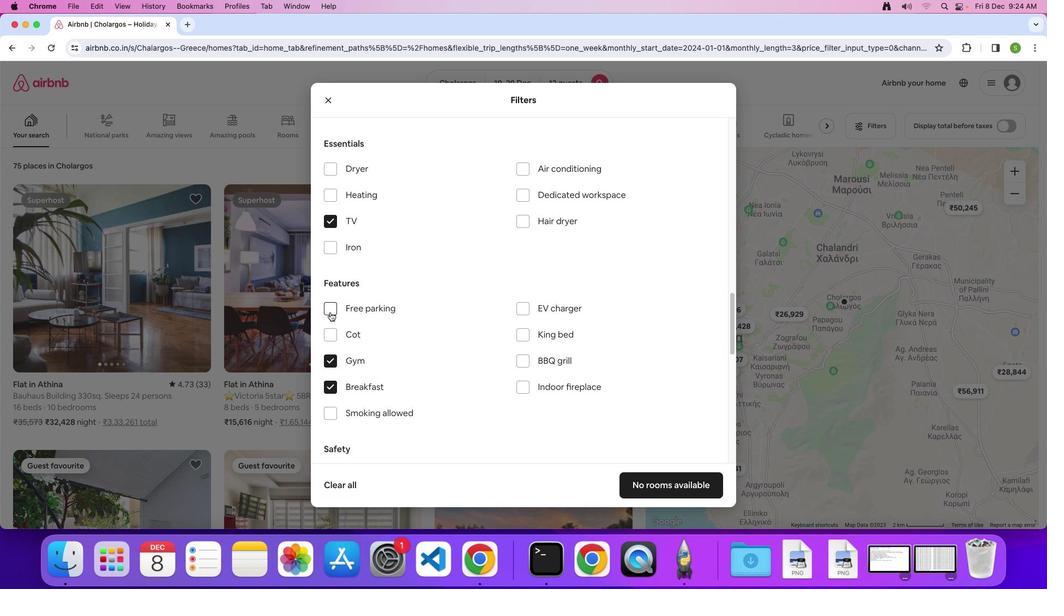 
Action: Mouse moved to (447, 339)
Screenshot: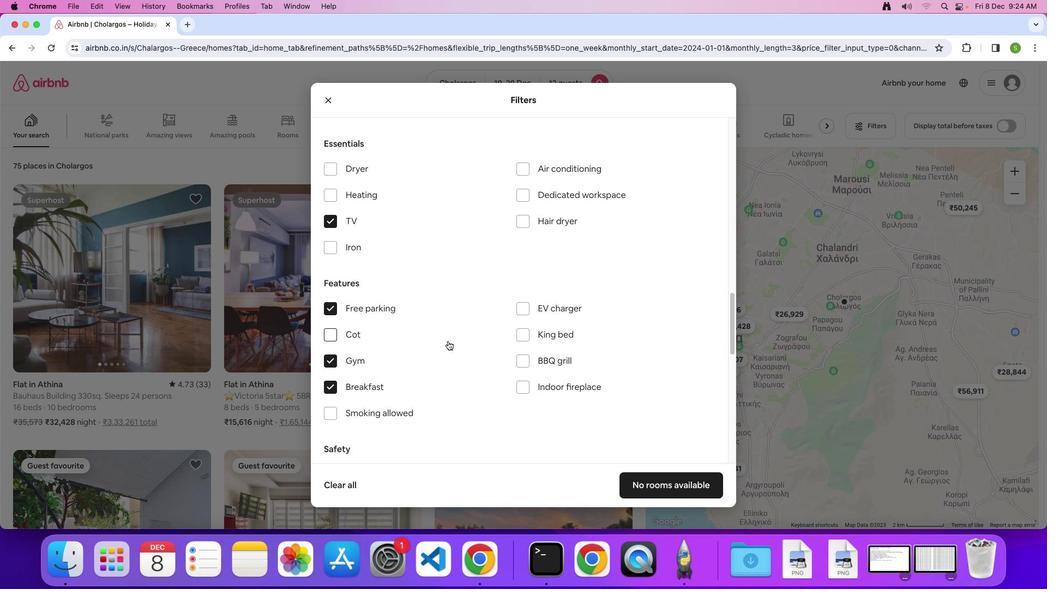 
Action: Mouse scrolled (447, 339) with delta (0, -1)
Screenshot: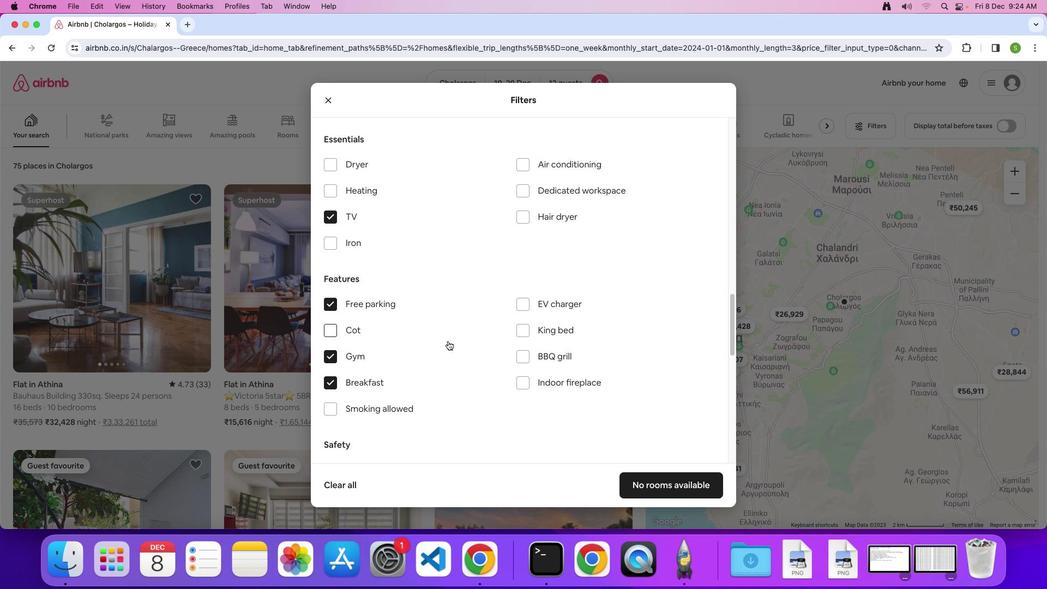 
Action: Mouse scrolled (447, 339) with delta (0, -1)
Screenshot: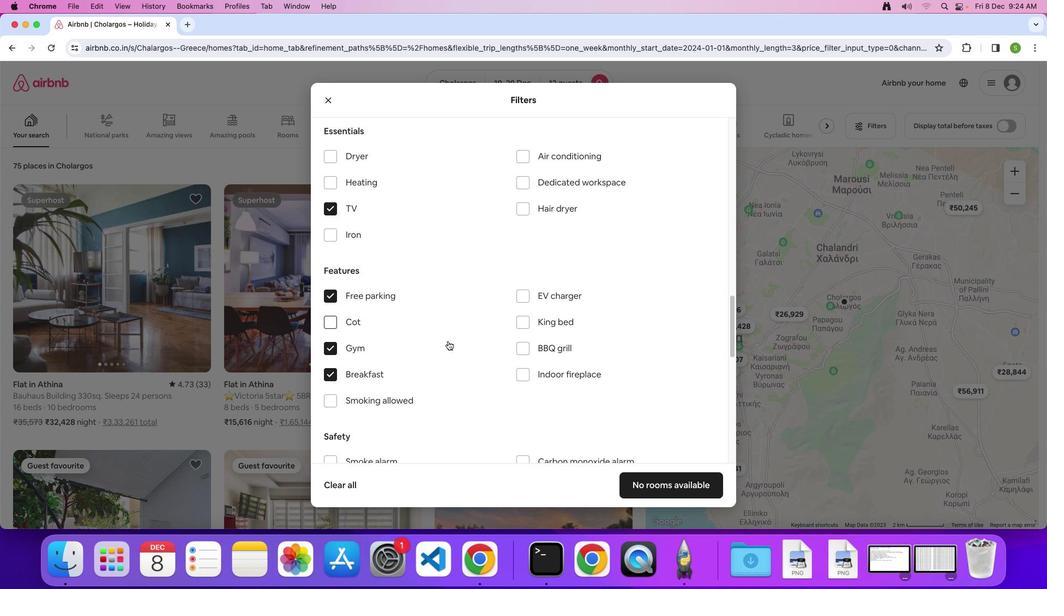 
Action: Mouse scrolled (447, 339) with delta (0, -2)
Screenshot: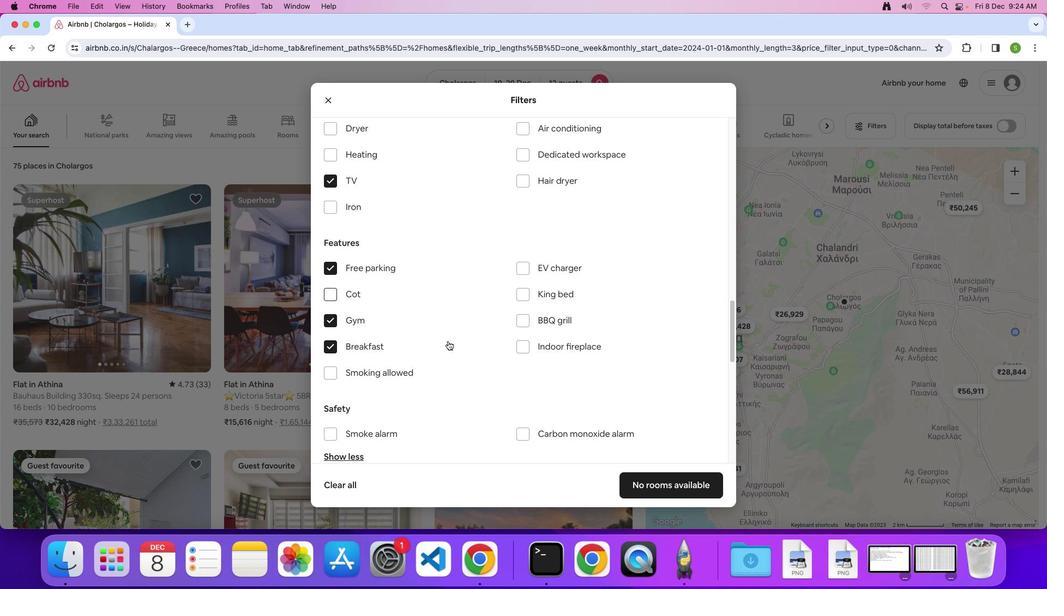 
Action: Mouse scrolled (447, 339) with delta (0, -1)
Screenshot: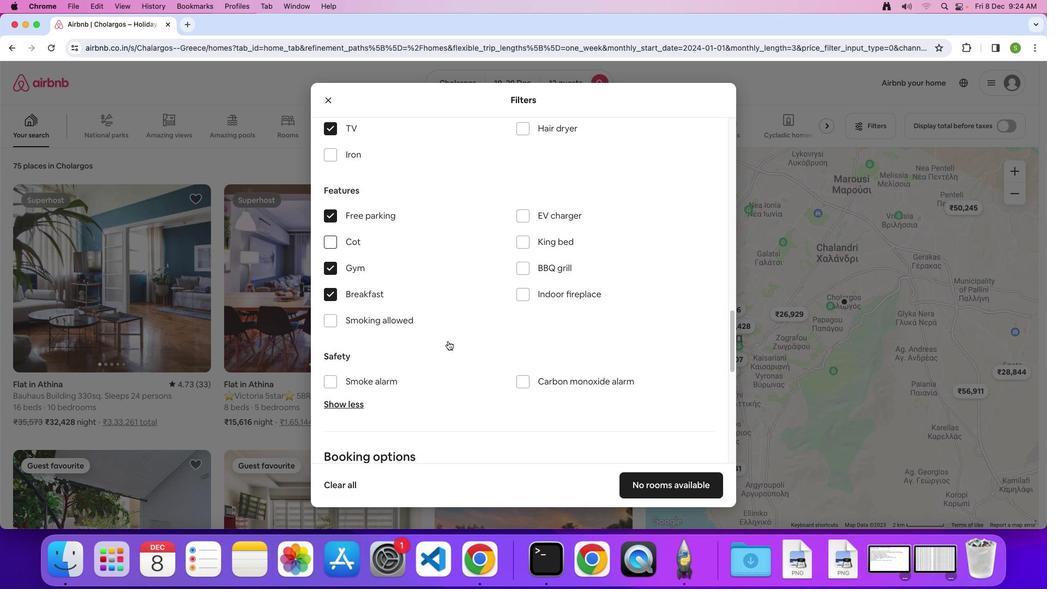 
Action: Mouse scrolled (447, 339) with delta (0, -1)
Screenshot: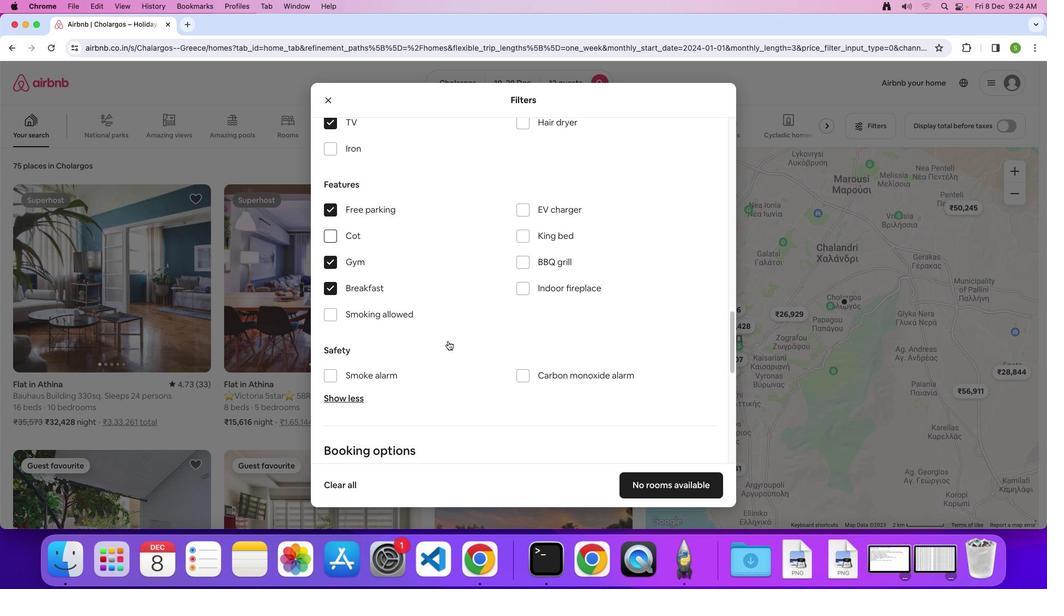 
Action: Mouse moved to (658, 478)
Screenshot: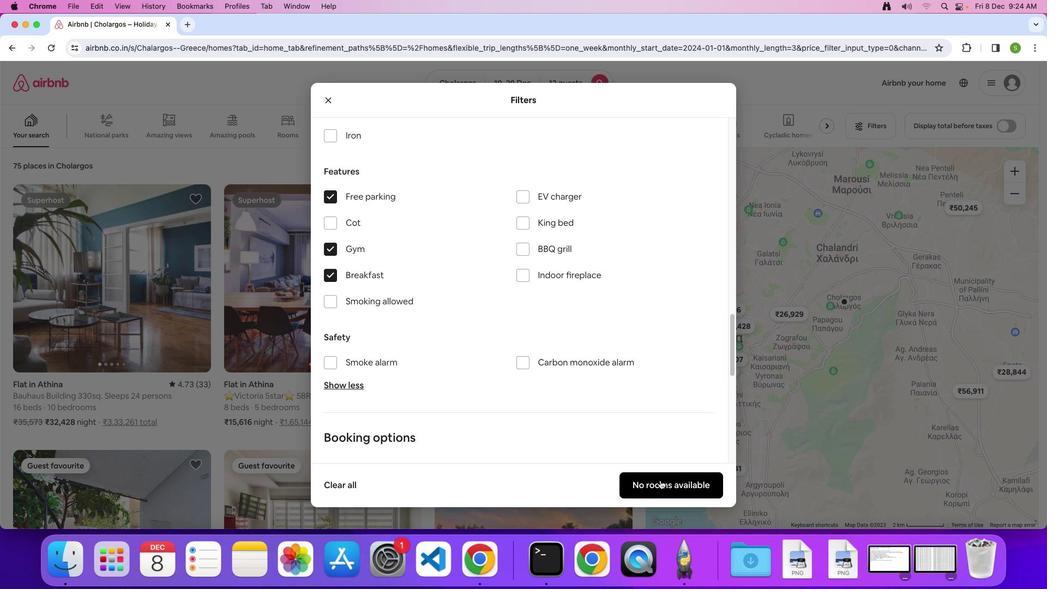 
Action: Mouse pressed left at (658, 478)
Screenshot: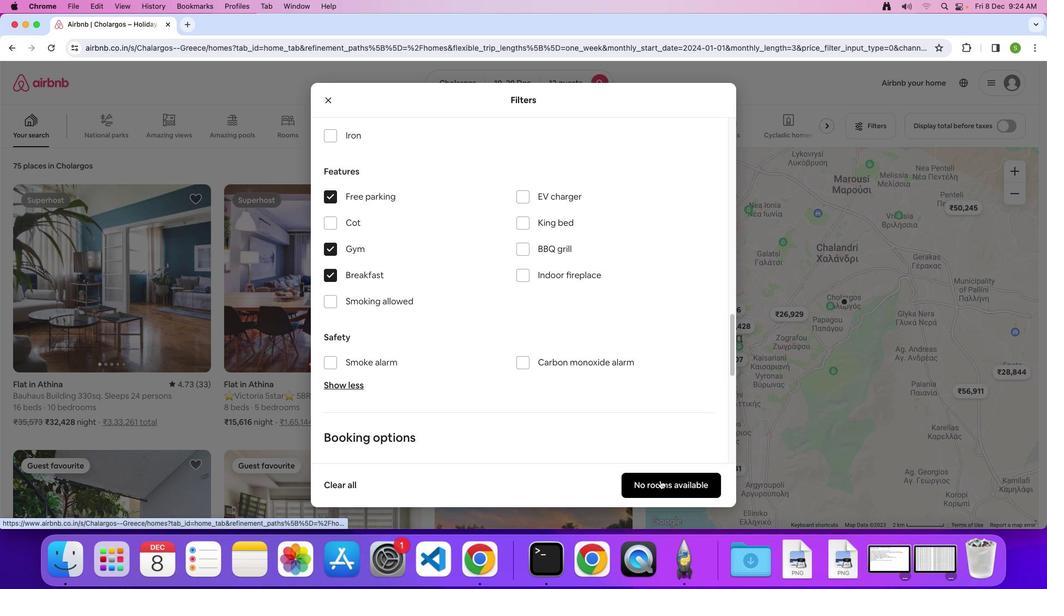 
Action: Mouse moved to (533, 374)
Screenshot: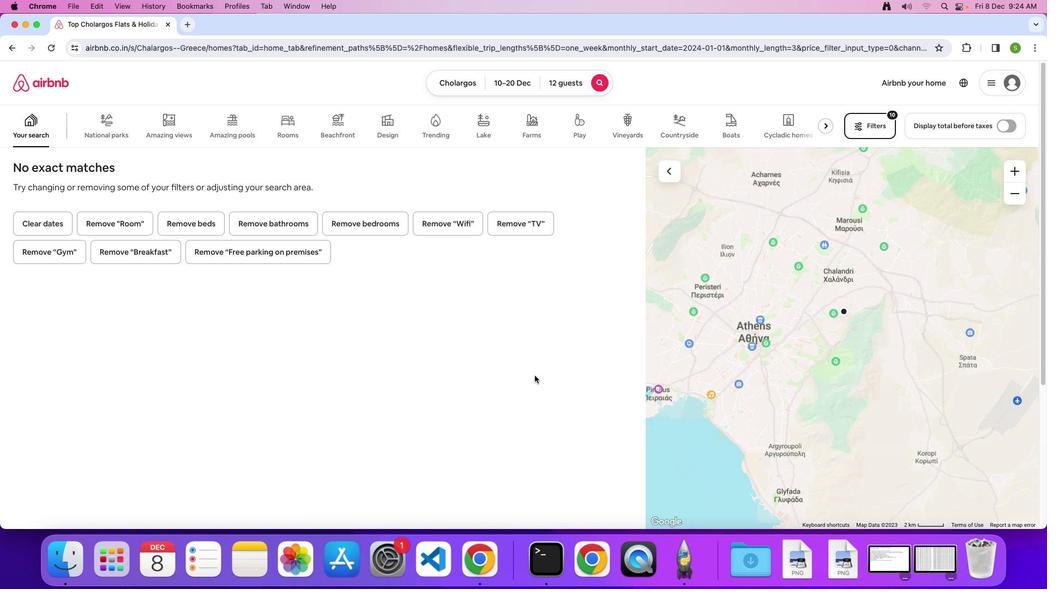 
